 Task: Find connections with filter location Beypore with filter topic #Learningswith filter profile language French with filter current company Indian Oil Corp Limited with filter school Swami Keshvanand Institute of Technology, Jaipur with filter industry Investment Banking with filter service category Mortgage Lending with filter keywords title Business Manager
Action: Mouse moved to (638, 87)
Screenshot: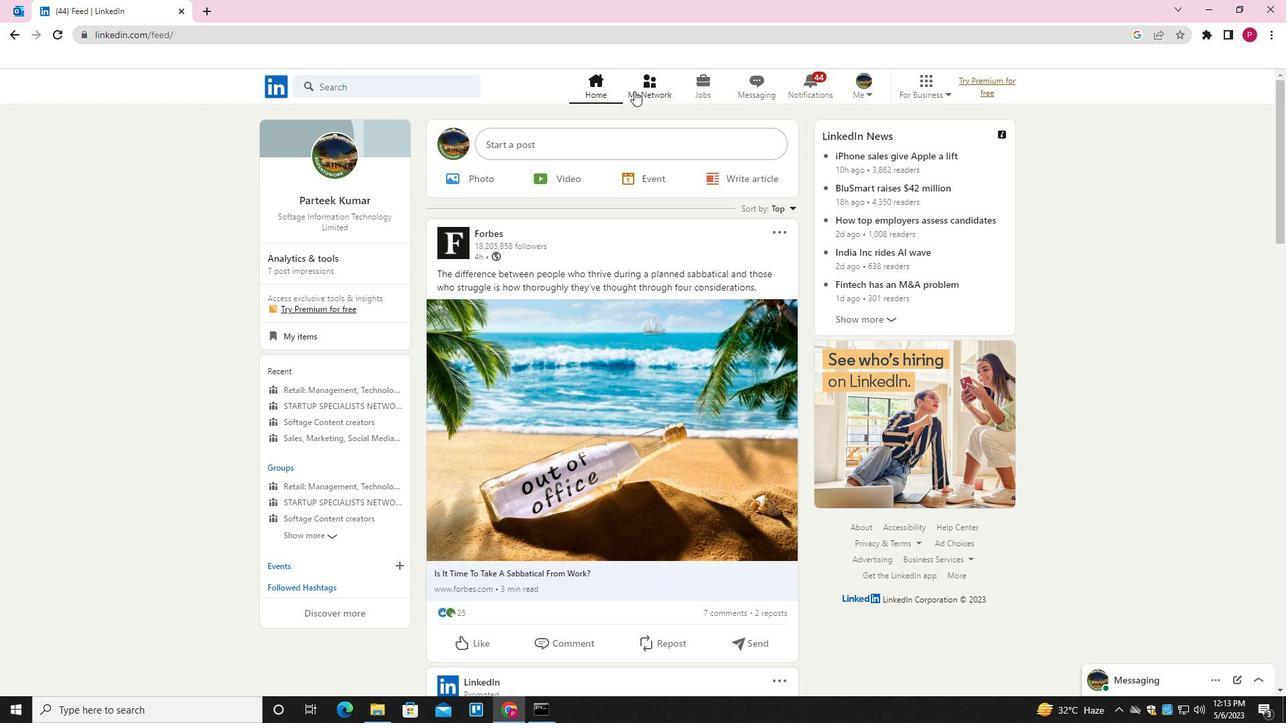 
Action: Mouse pressed left at (638, 87)
Screenshot: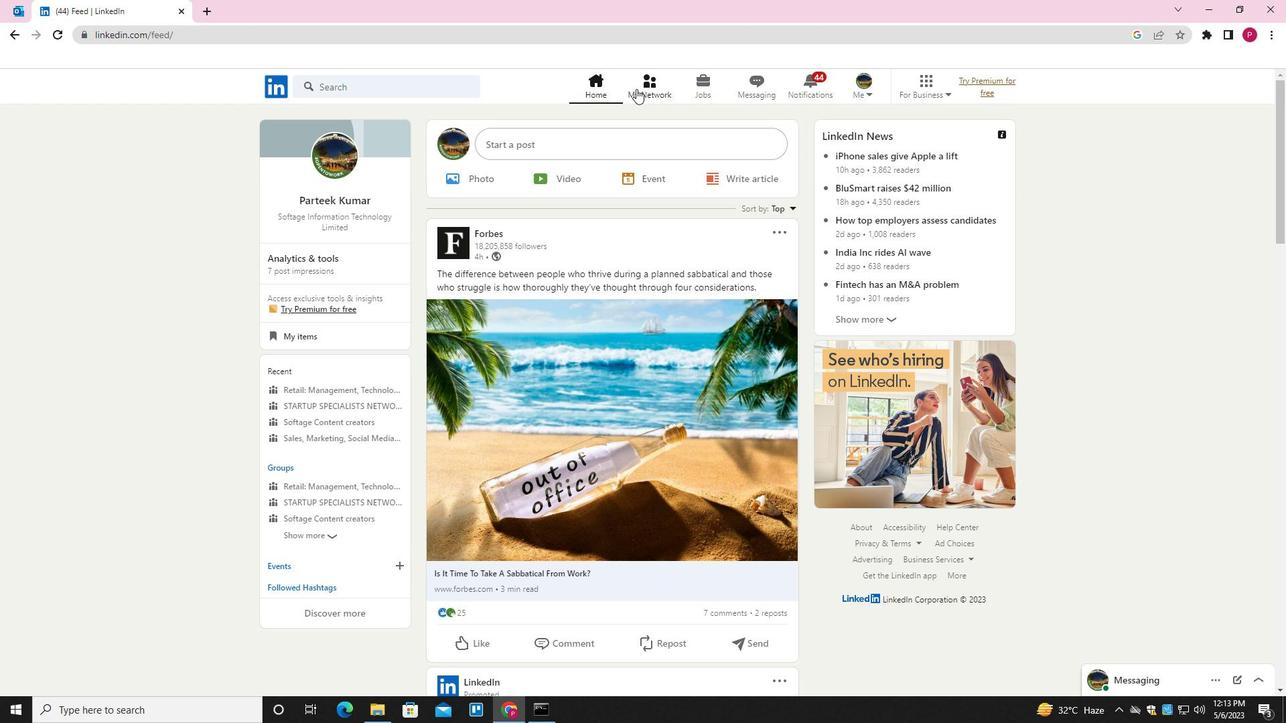 
Action: Mouse moved to (400, 160)
Screenshot: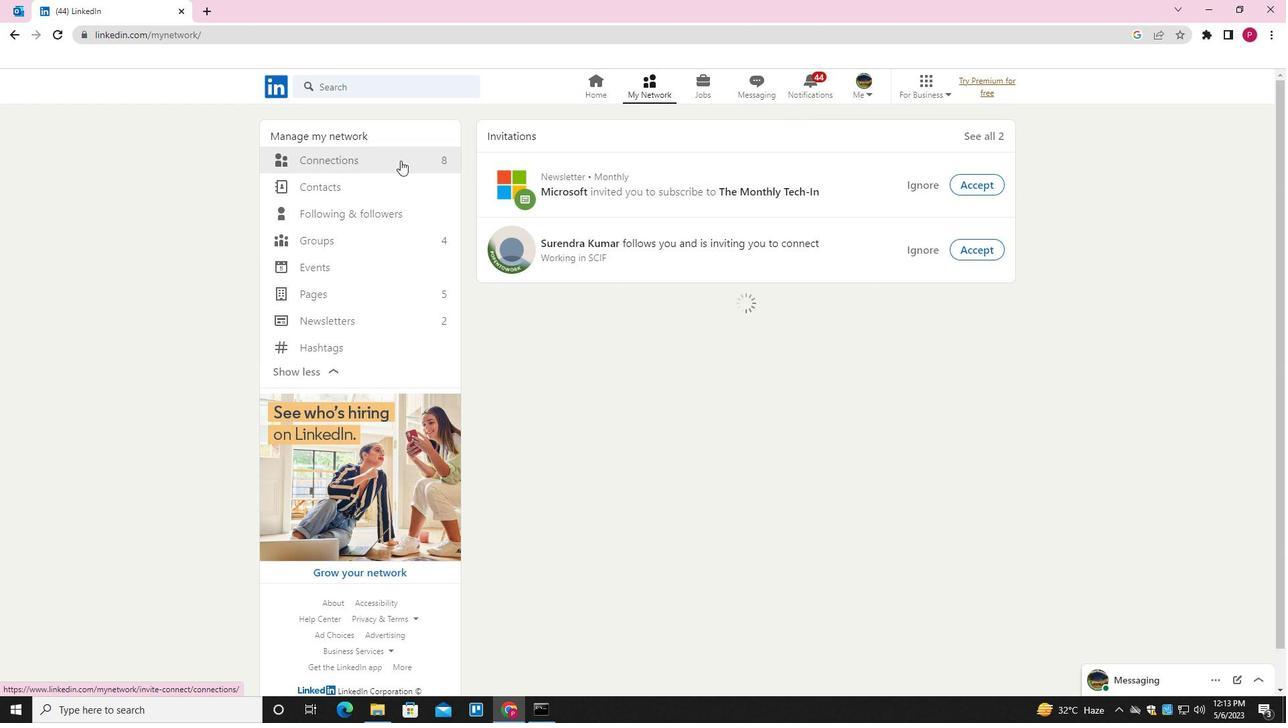 
Action: Mouse pressed left at (400, 160)
Screenshot: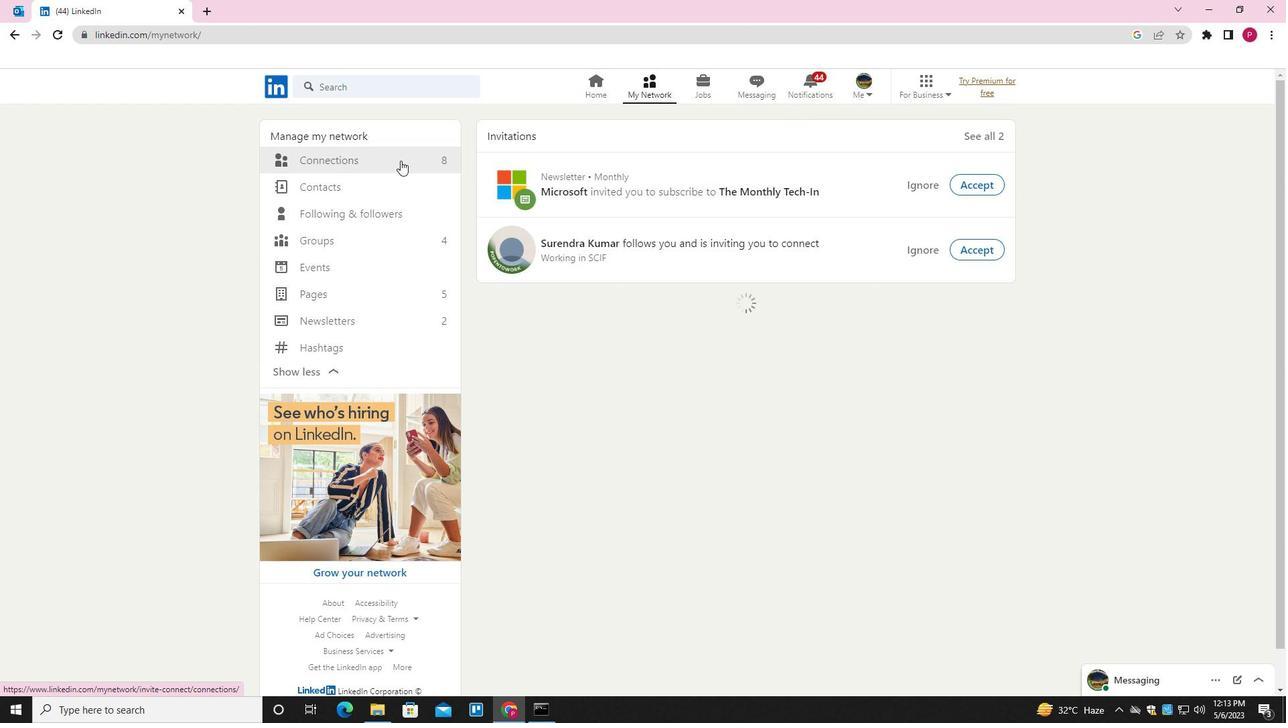 
Action: Mouse moved to (746, 166)
Screenshot: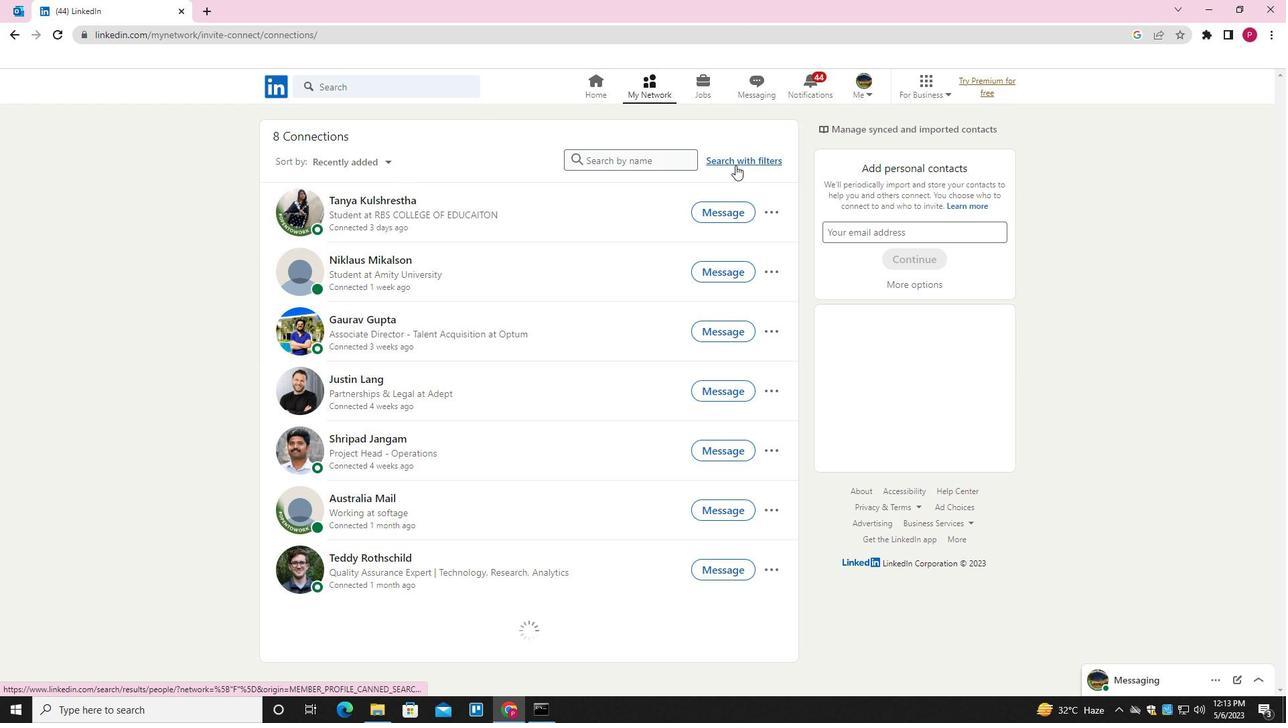 
Action: Mouse pressed left at (746, 166)
Screenshot: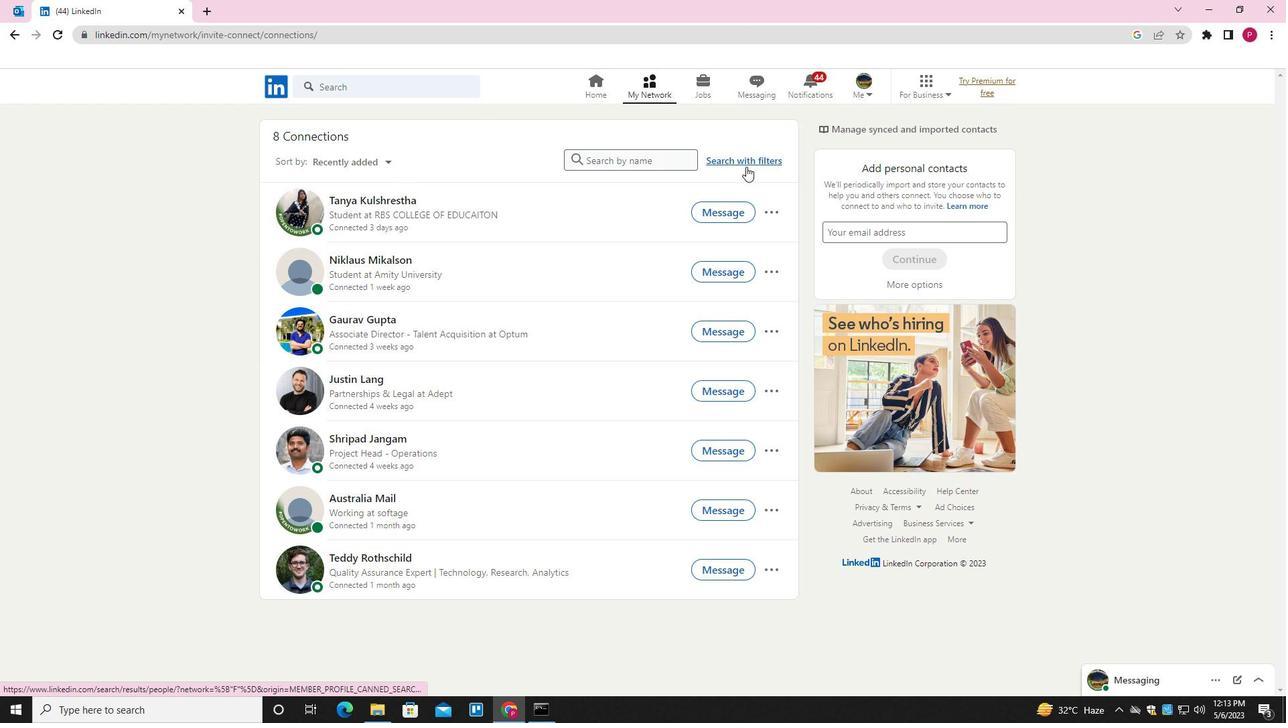 
Action: Mouse moved to (688, 127)
Screenshot: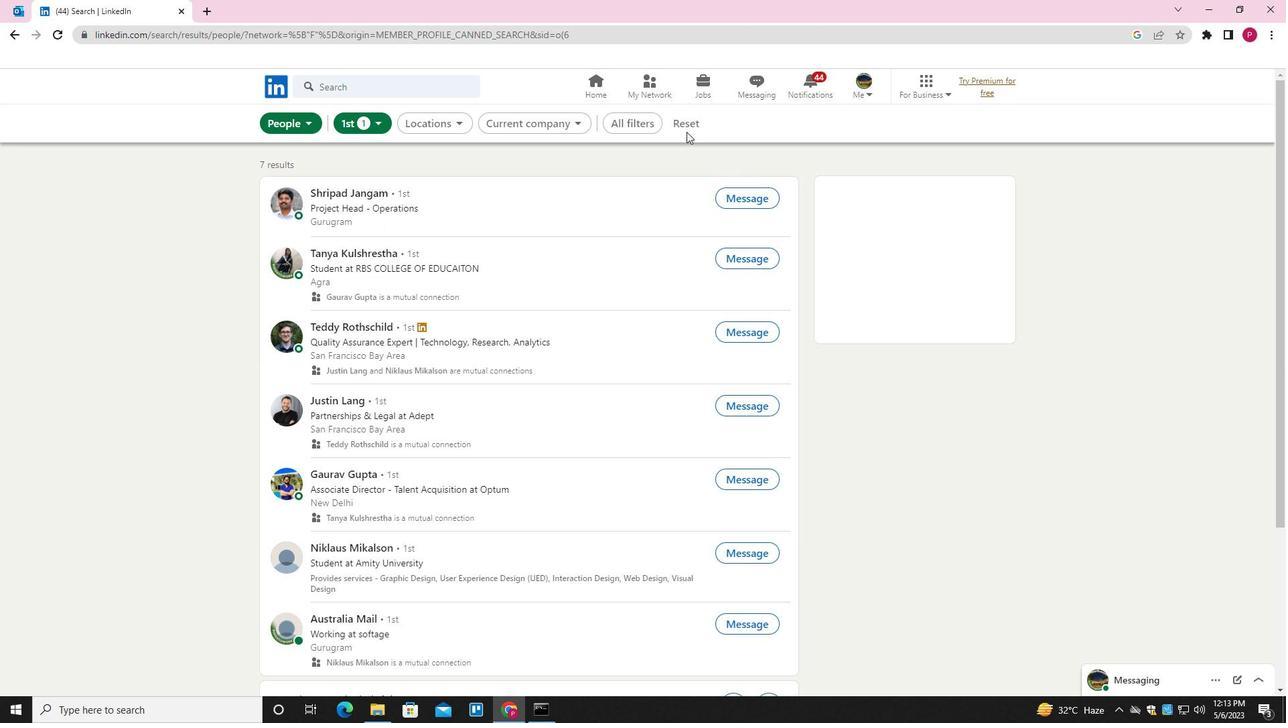 
Action: Mouse pressed left at (688, 127)
Screenshot: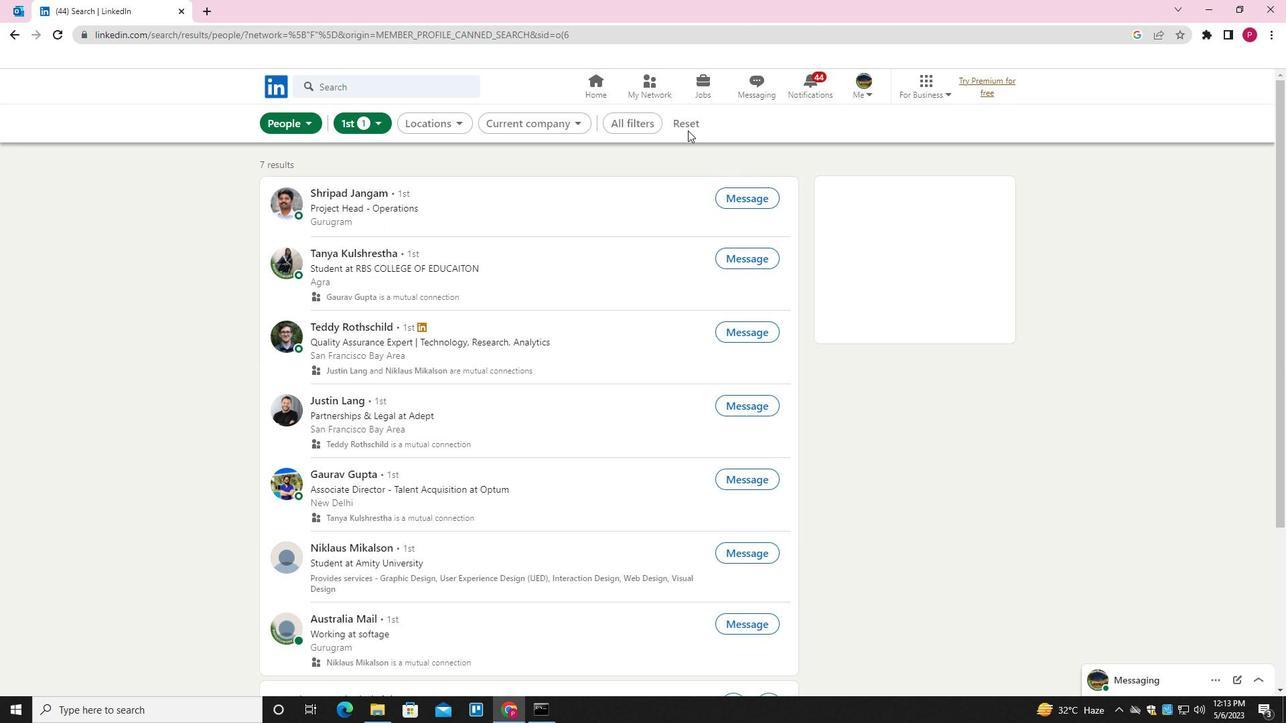 
Action: Mouse moved to (661, 125)
Screenshot: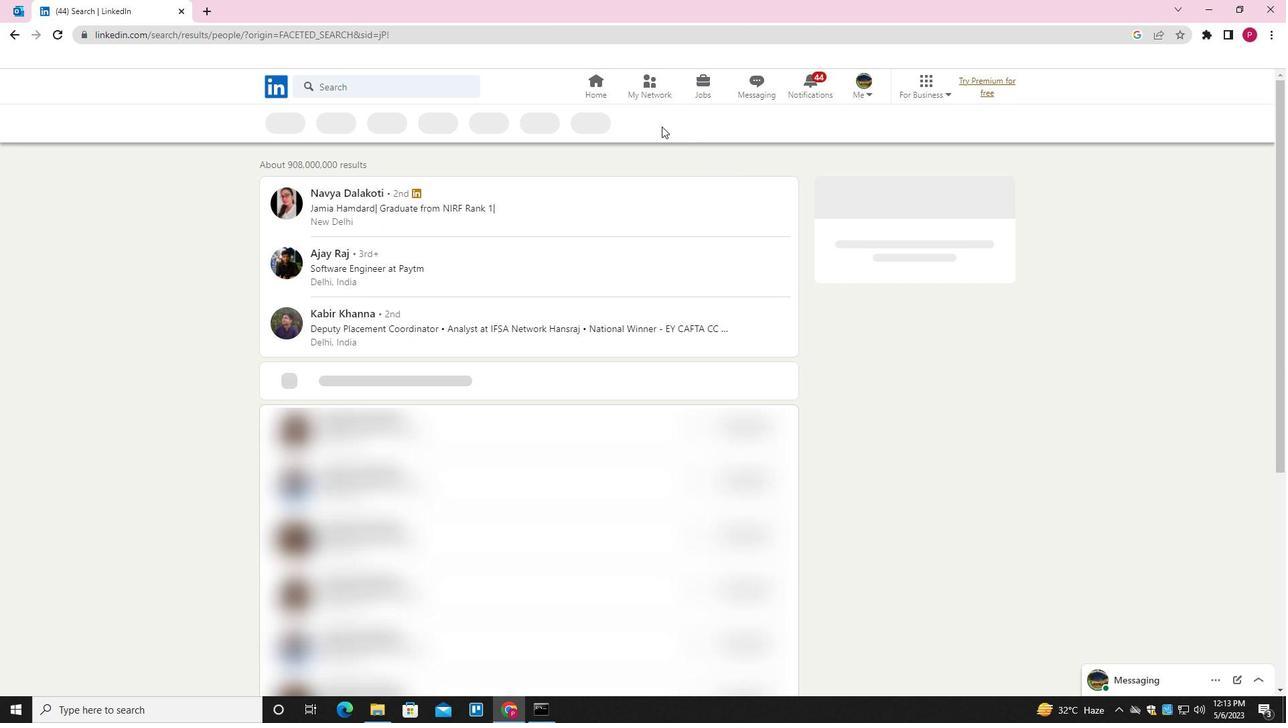 
Action: Mouse pressed left at (661, 125)
Screenshot: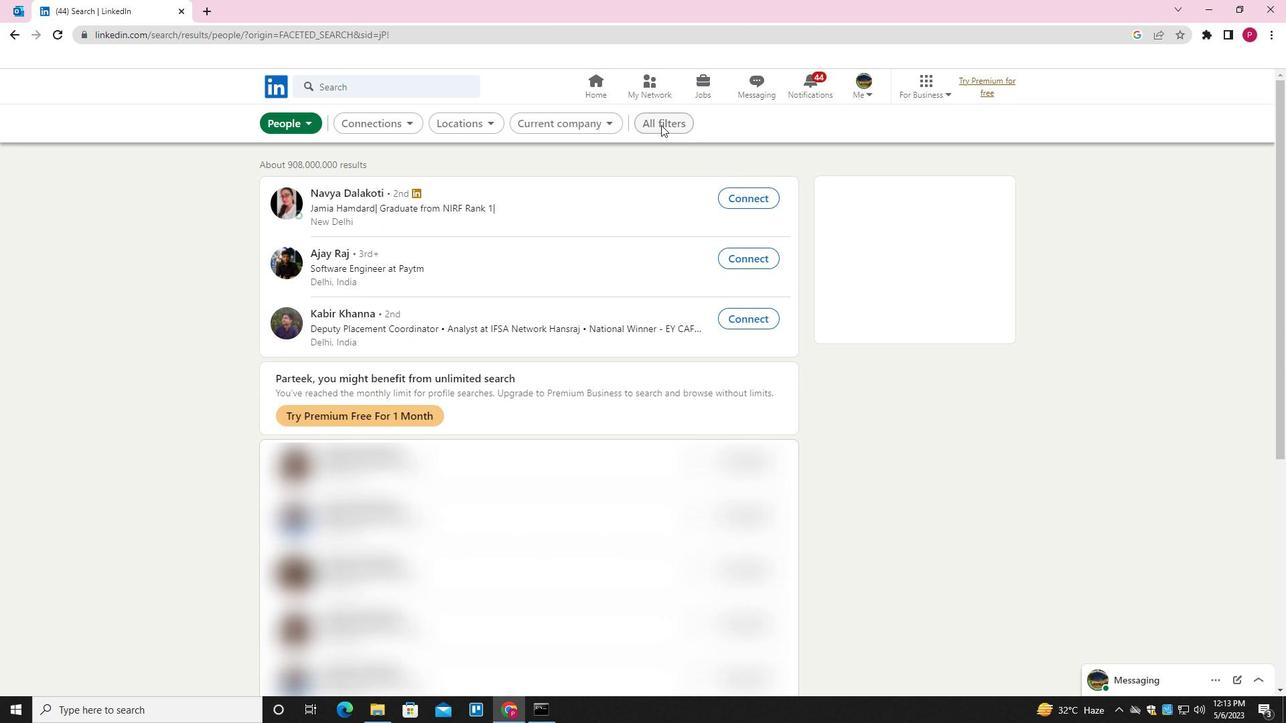 
Action: Mouse moved to (1130, 345)
Screenshot: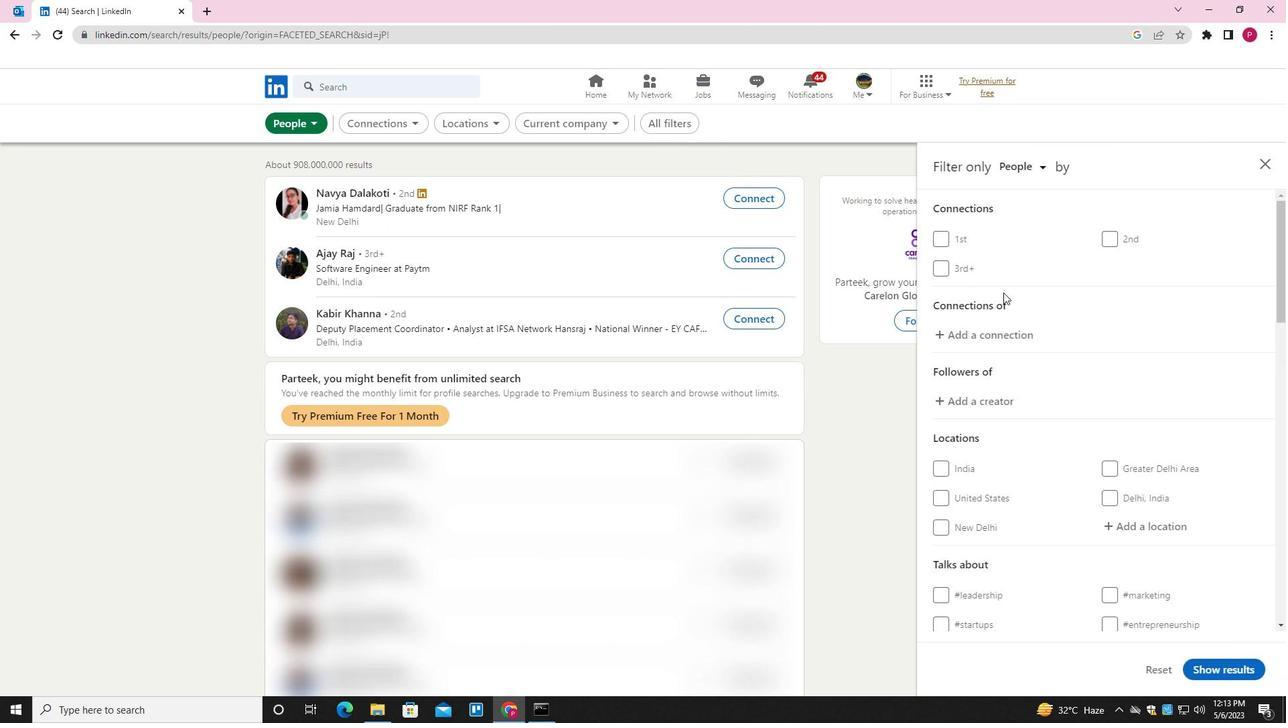 
Action: Mouse scrolled (1130, 344) with delta (0, 0)
Screenshot: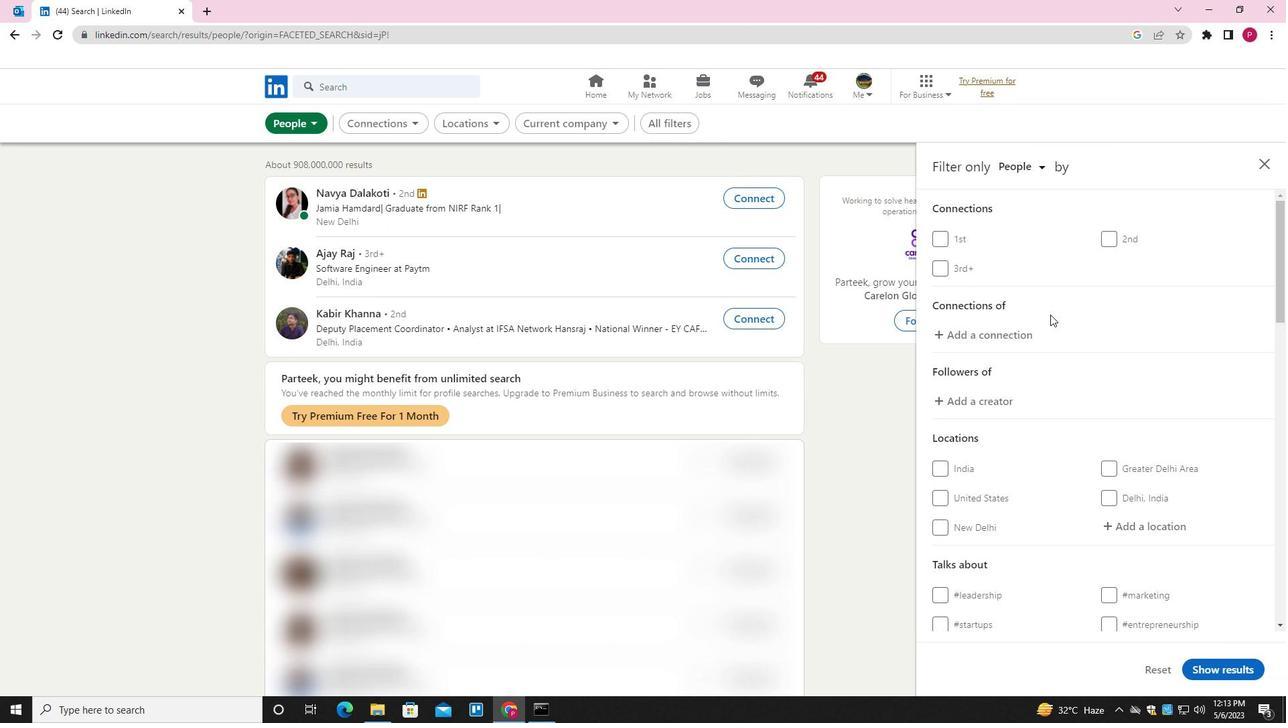 
Action: Mouse moved to (1130, 345)
Screenshot: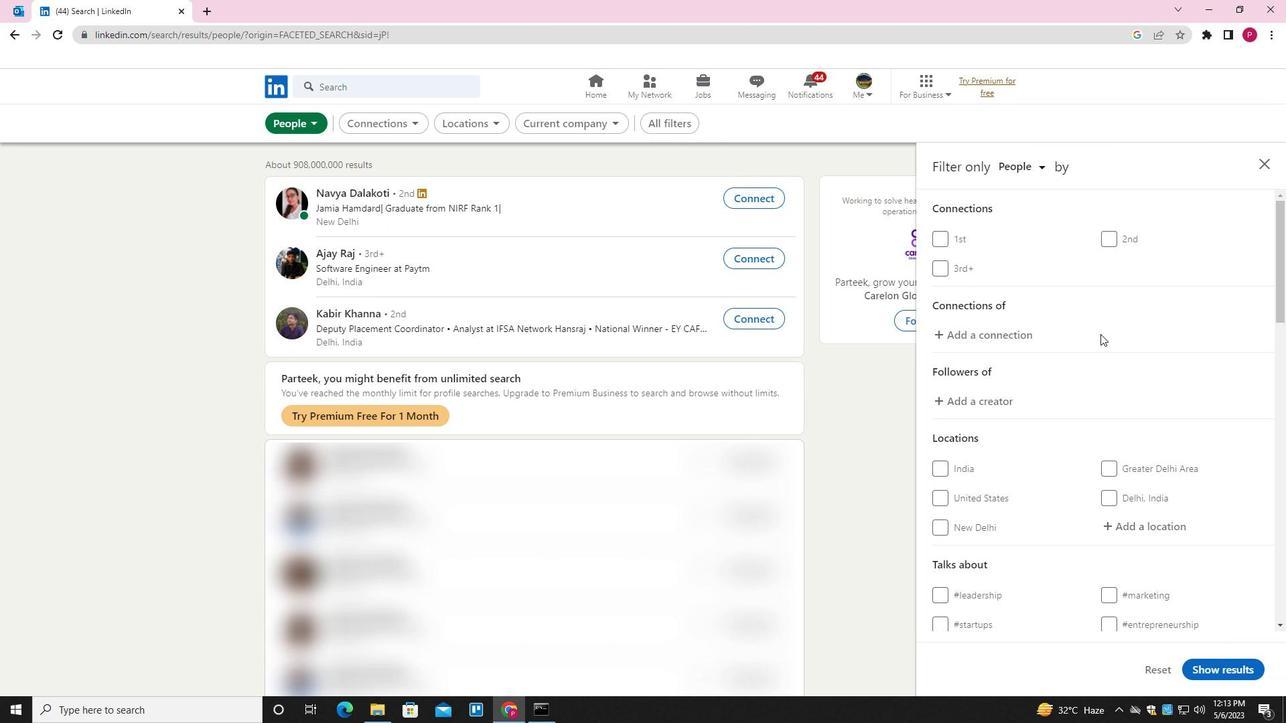 
Action: Mouse scrolled (1130, 345) with delta (0, 0)
Screenshot: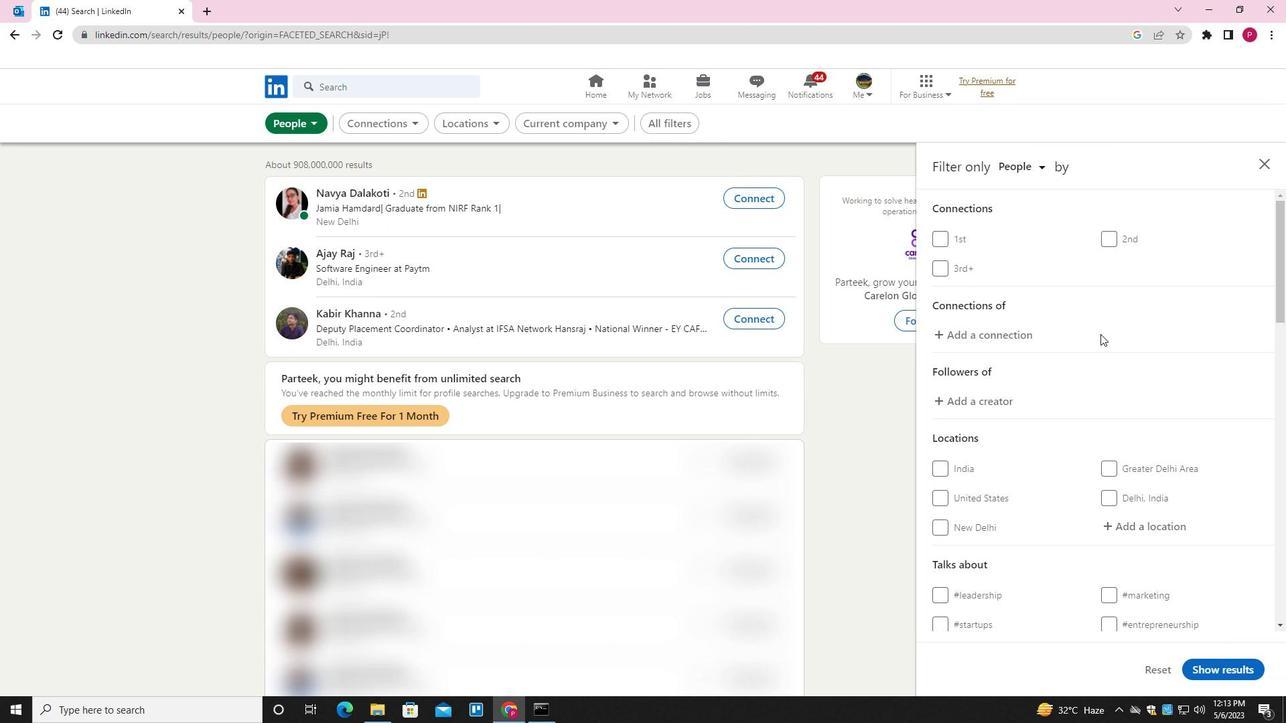 
Action: Mouse moved to (1171, 395)
Screenshot: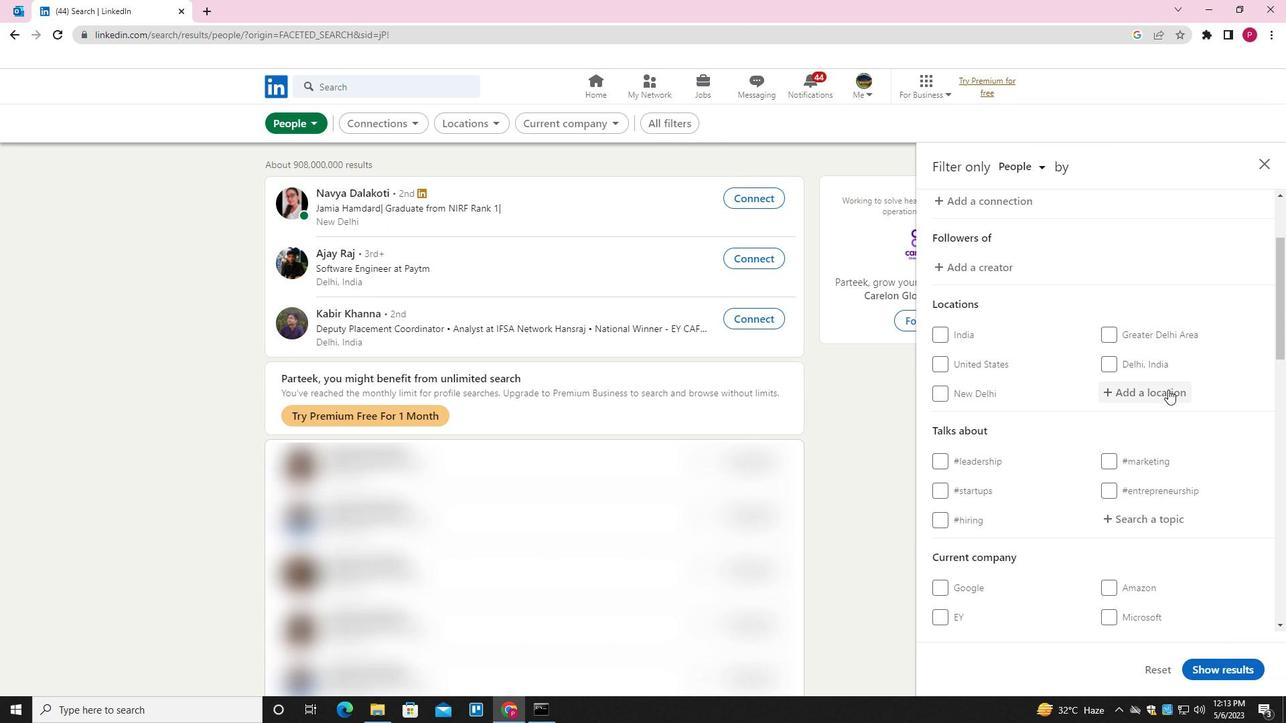 
Action: Mouse pressed left at (1171, 395)
Screenshot: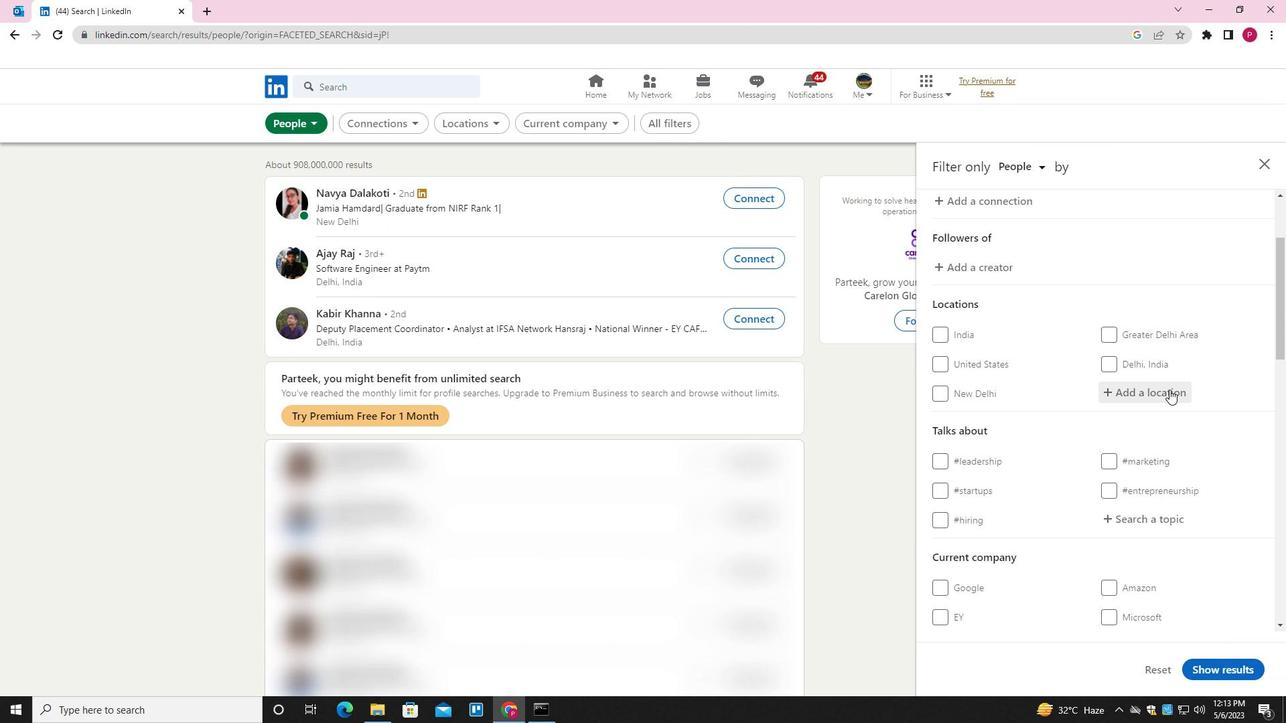 
Action: Key pressed <Key.shift>BEYPORE
Screenshot: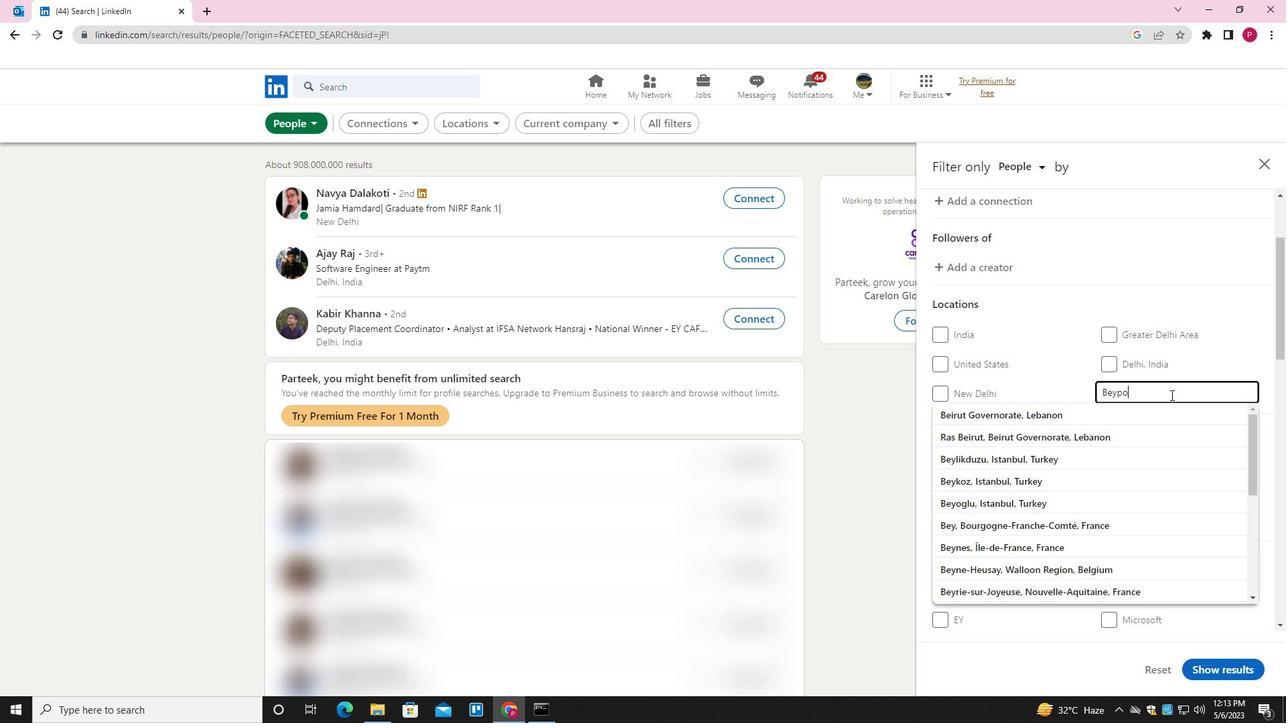 
Action: Mouse scrolled (1171, 394) with delta (0, 0)
Screenshot: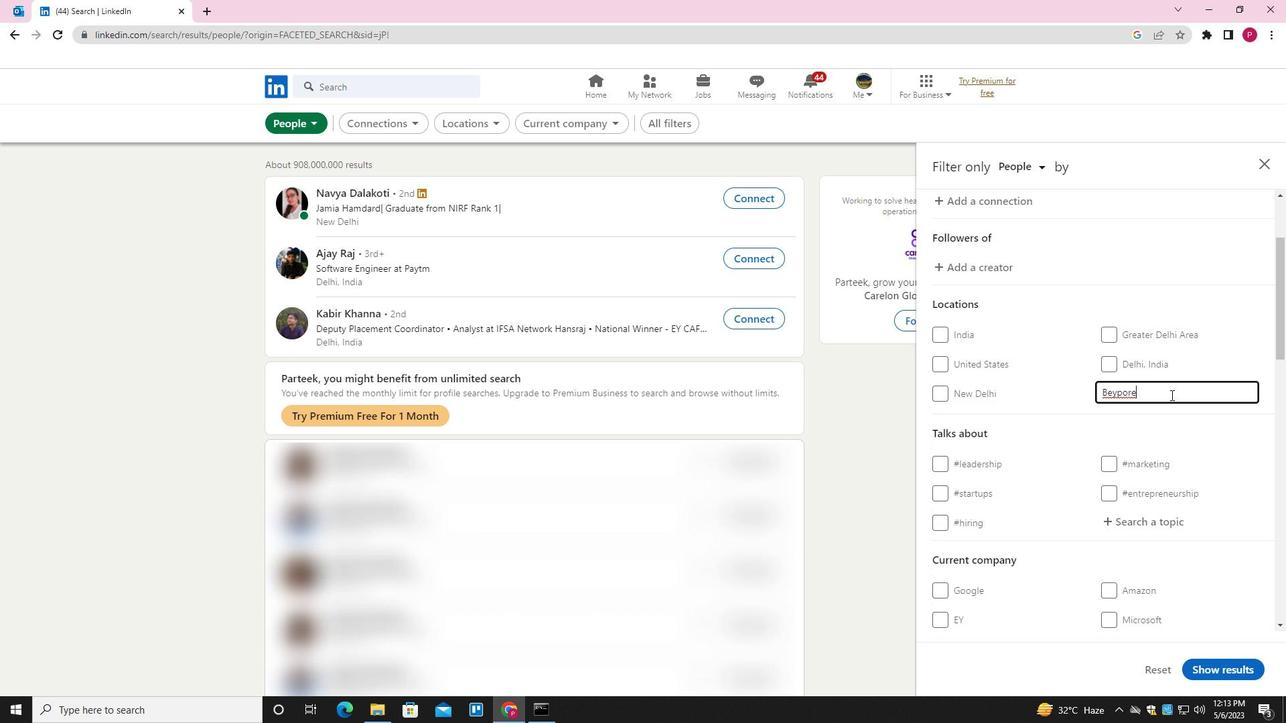 
Action: Mouse scrolled (1171, 394) with delta (0, 0)
Screenshot: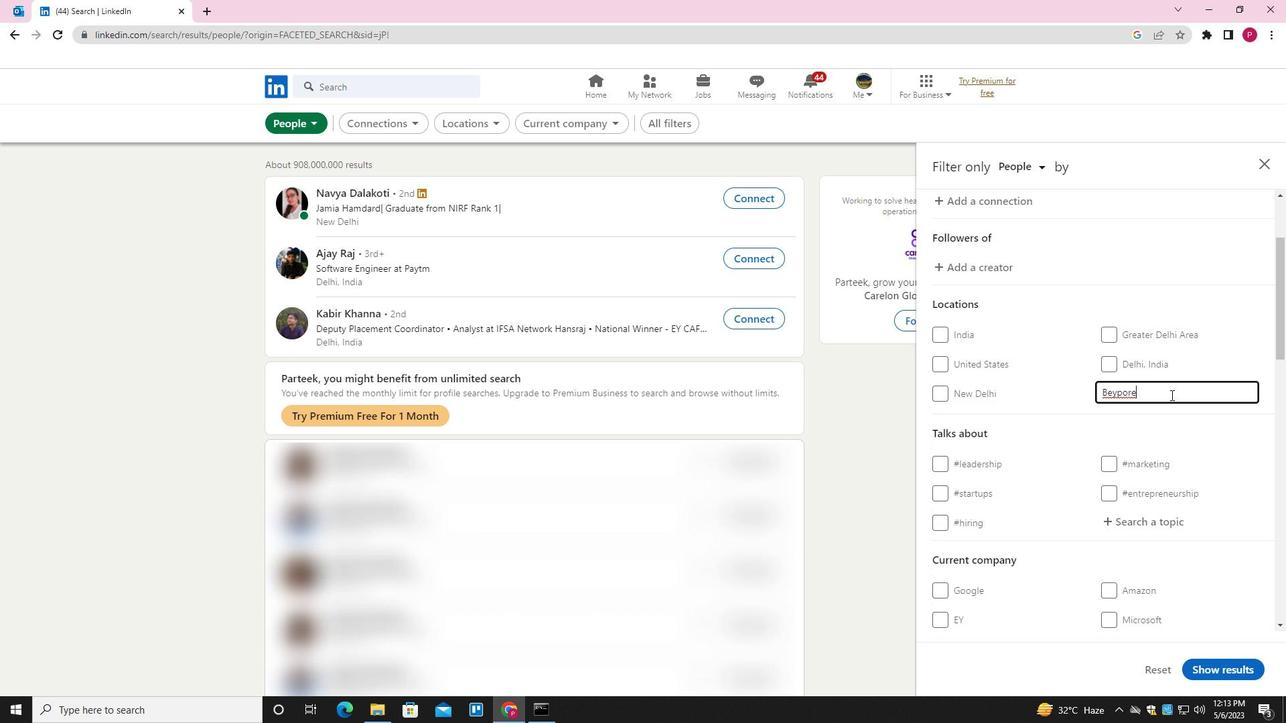 
Action: Mouse scrolled (1171, 394) with delta (0, 0)
Screenshot: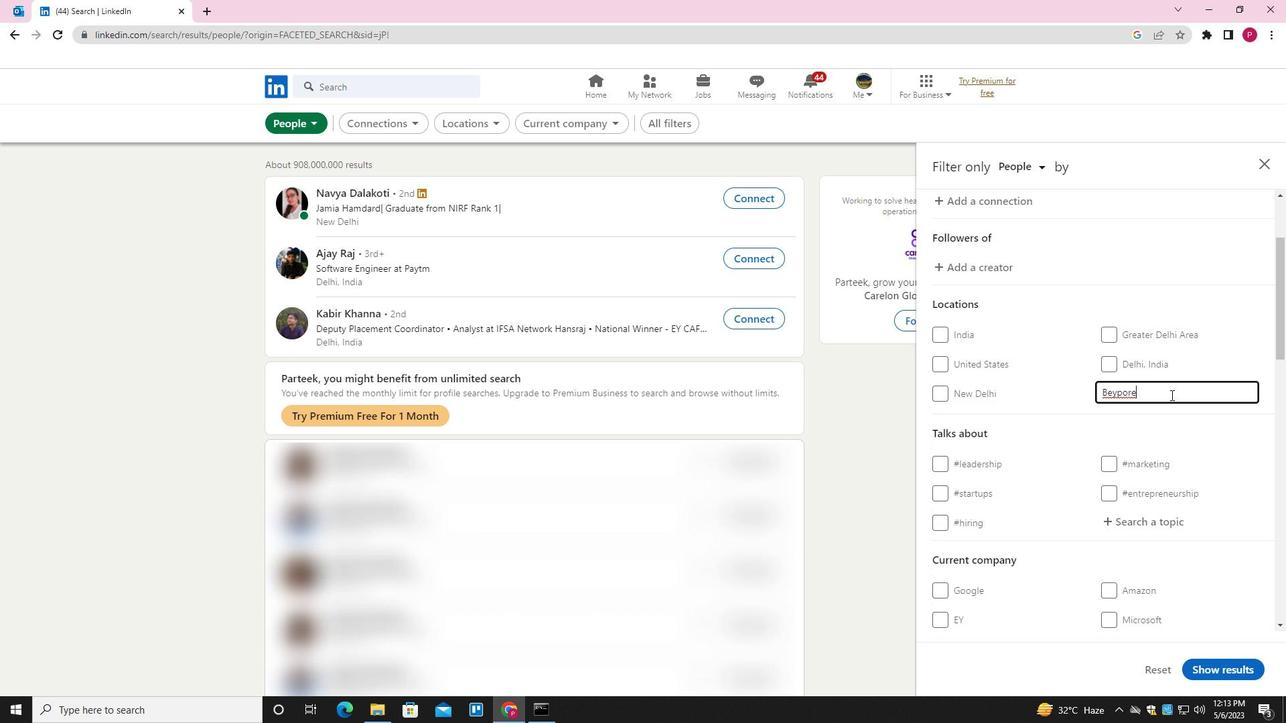 
Action: Mouse moved to (1149, 320)
Screenshot: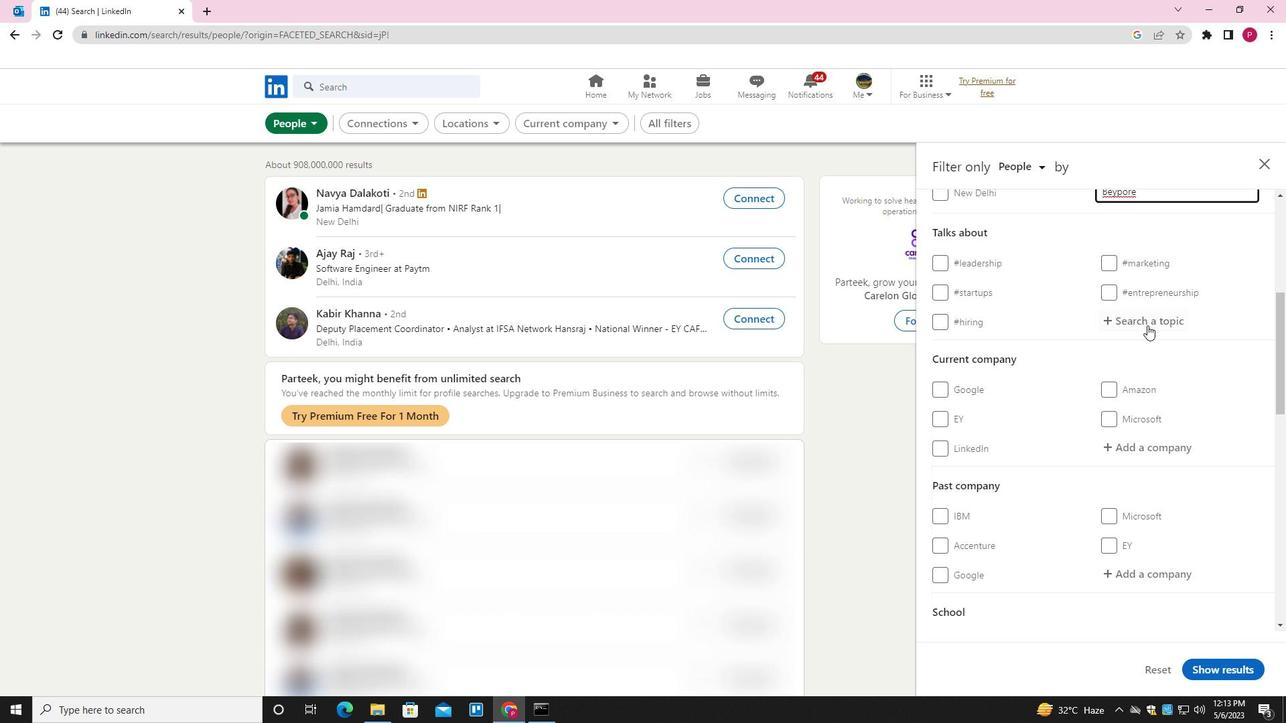 
Action: Mouse pressed left at (1149, 320)
Screenshot: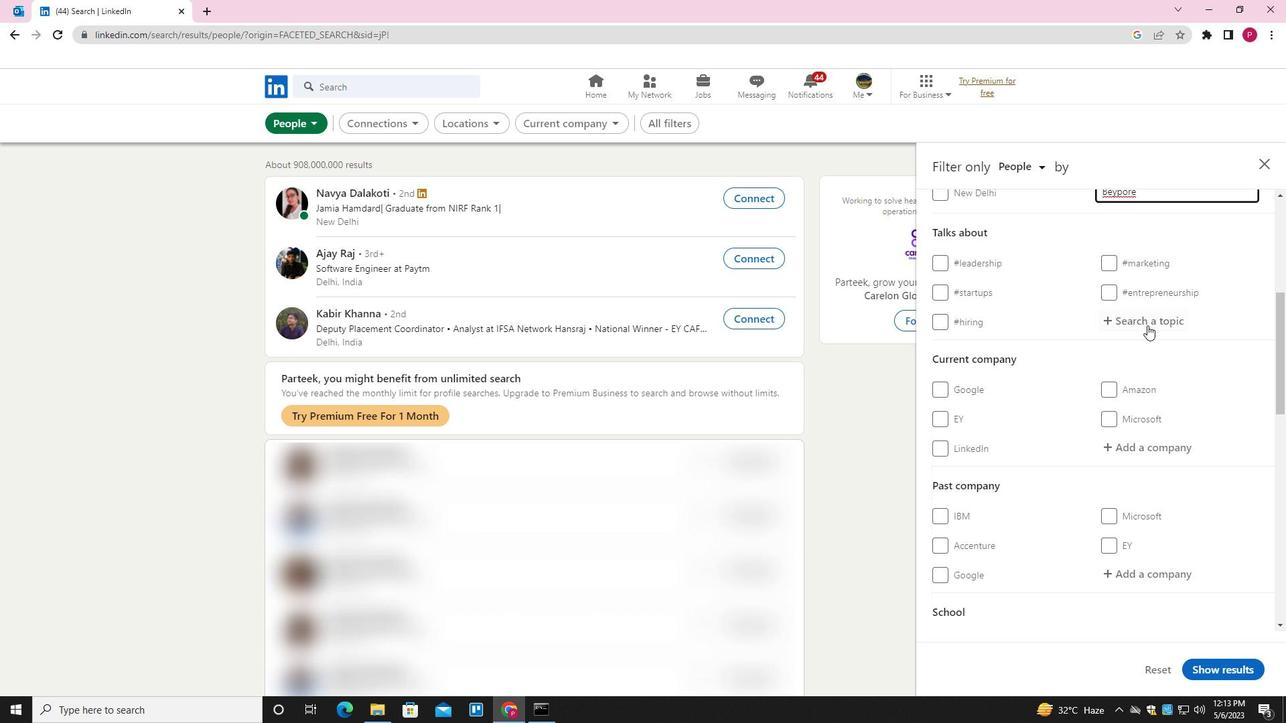 
Action: Key pressed LEARNINGS<Key.down><Key.down><Key.enter>
Screenshot: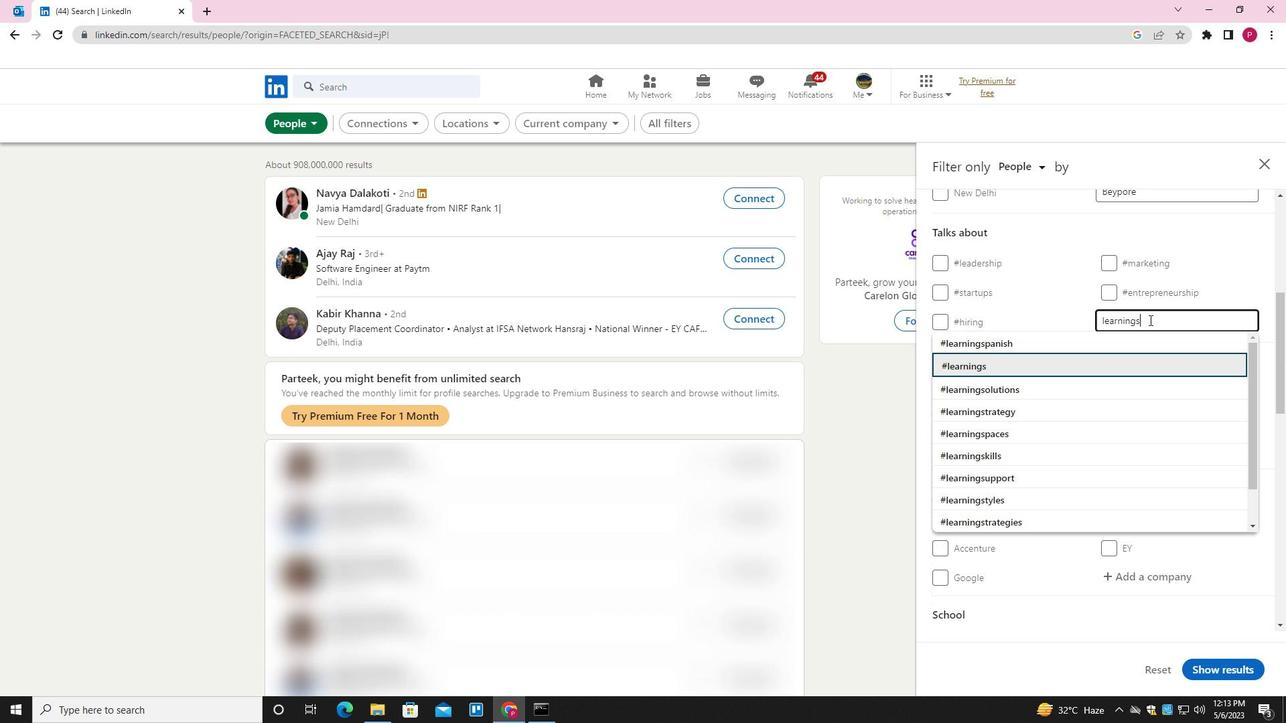 
Action: Mouse moved to (1112, 340)
Screenshot: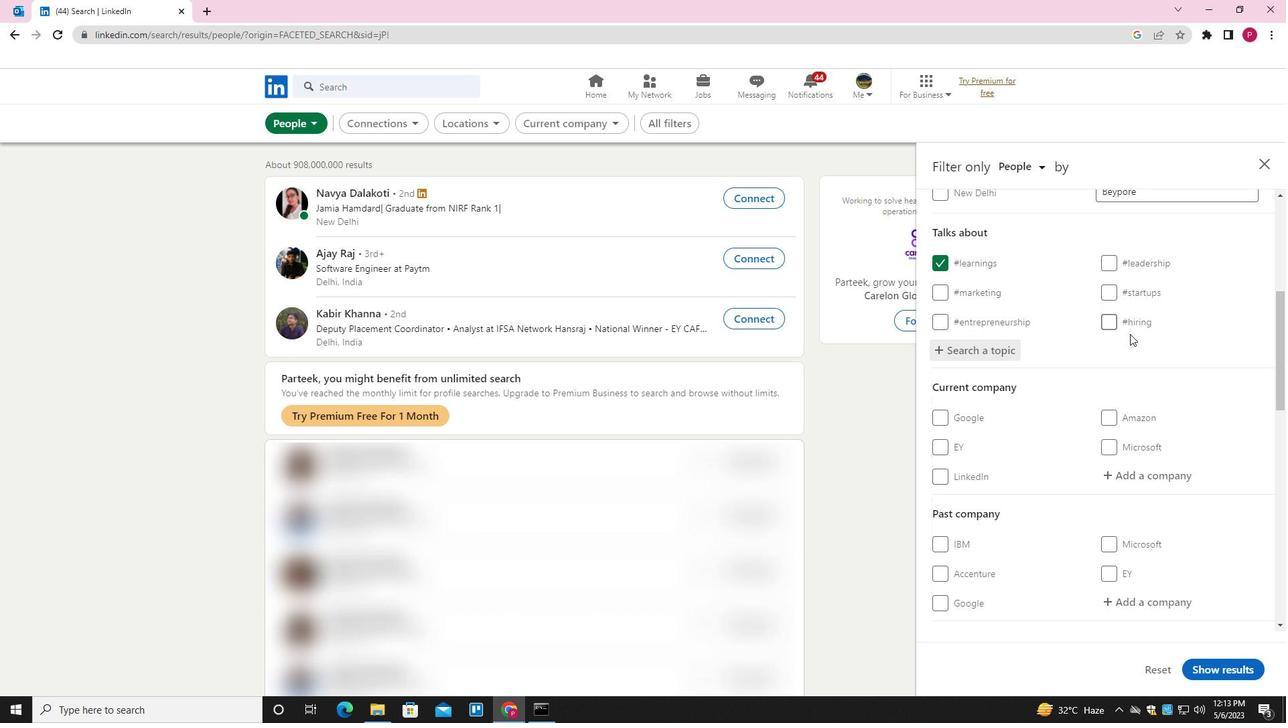 
Action: Mouse scrolled (1112, 339) with delta (0, 0)
Screenshot: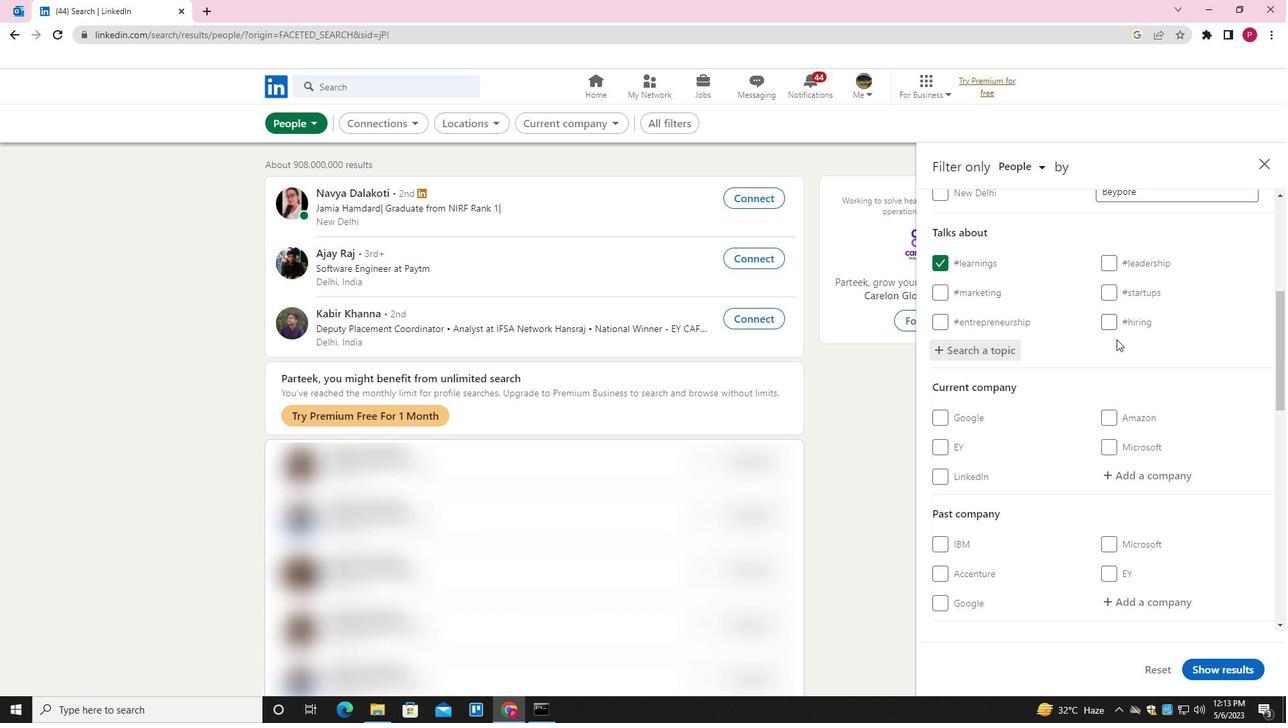 
Action: Mouse scrolled (1112, 339) with delta (0, 0)
Screenshot: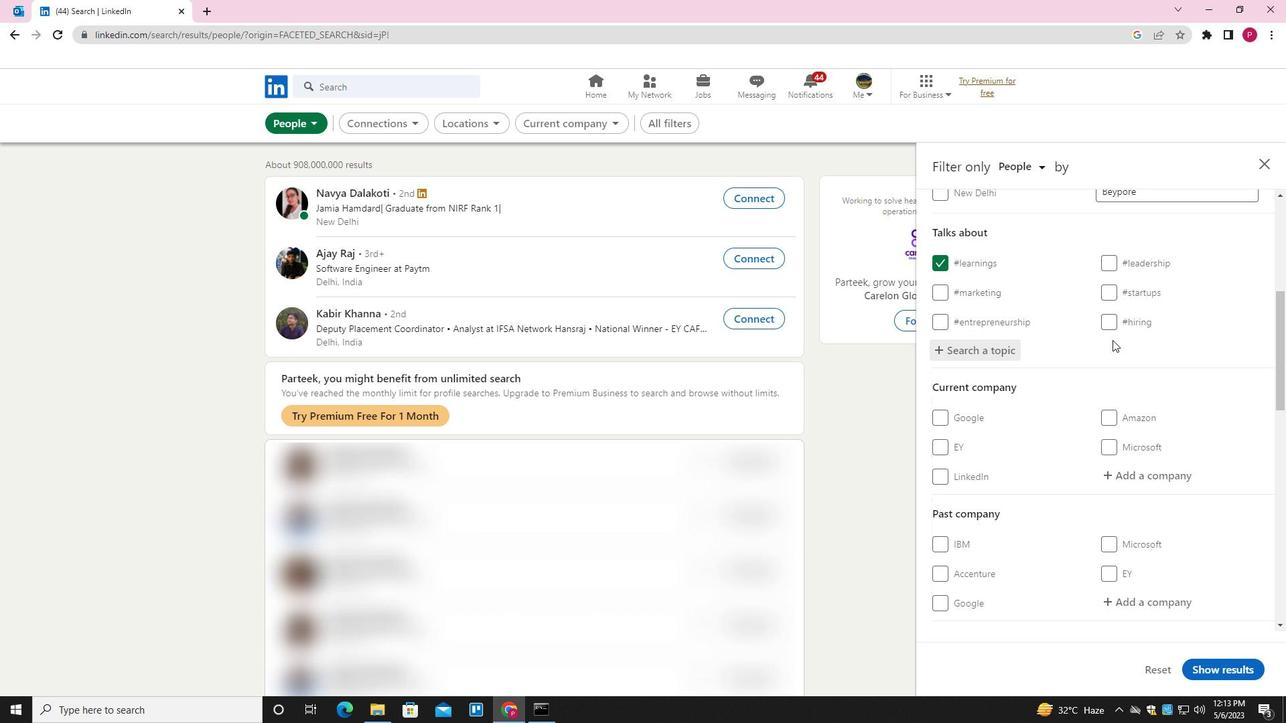 
Action: Mouse scrolled (1112, 339) with delta (0, 0)
Screenshot: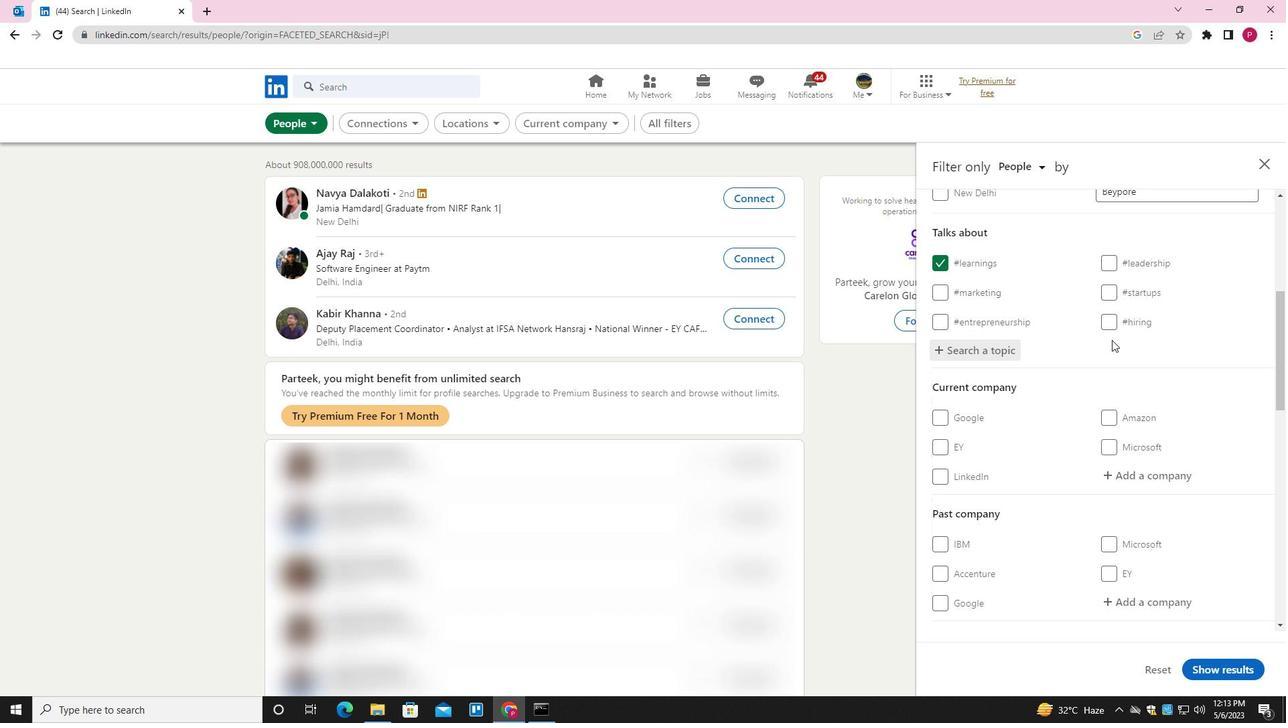 
Action: Mouse scrolled (1112, 339) with delta (0, 0)
Screenshot: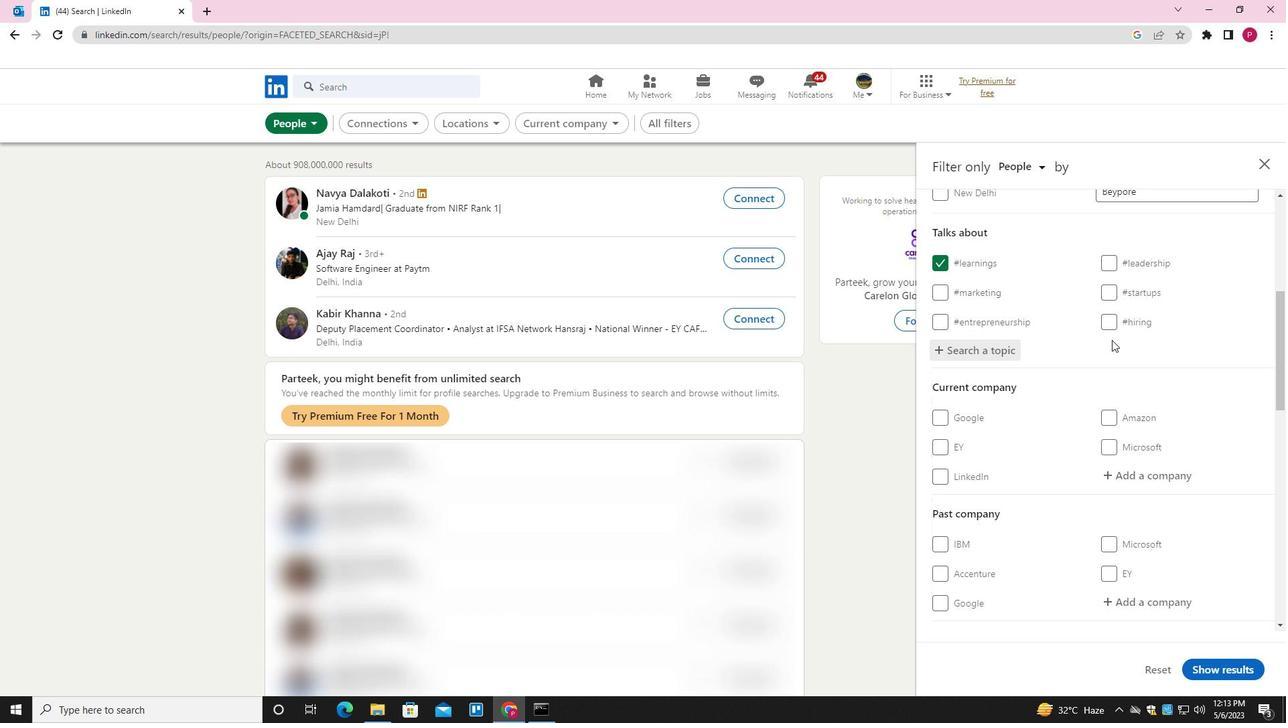 
Action: Mouse scrolled (1112, 339) with delta (0, 0)
Screenshot: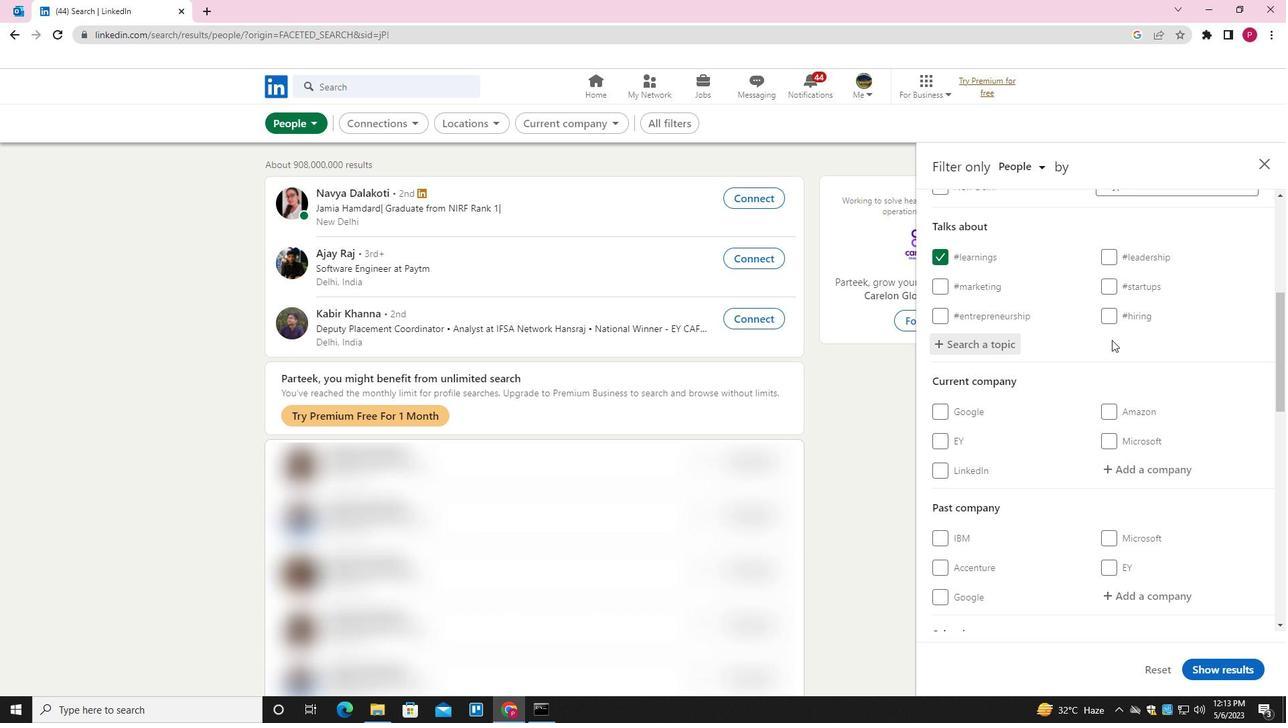 
Action: Mouse moved to (1091, 330)
Screenshot: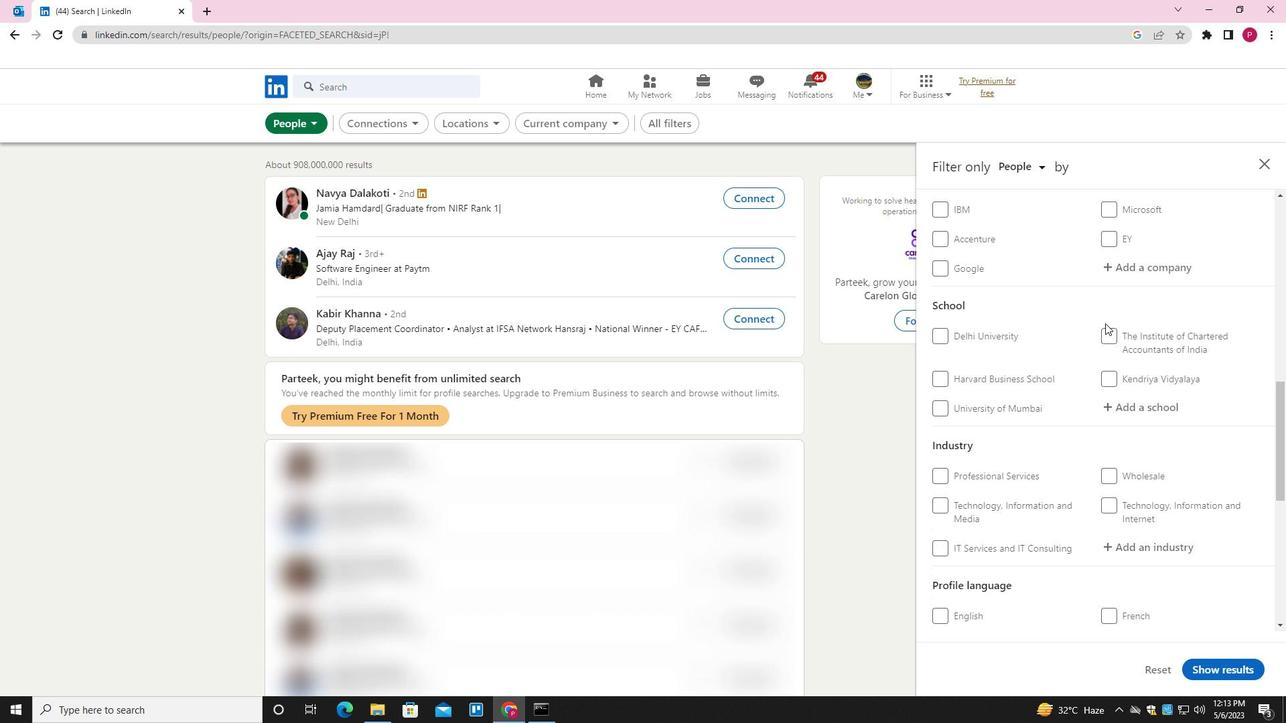 
Action: Mouse scrolled (1091, 330) with delta (0, 0)
Screenshot: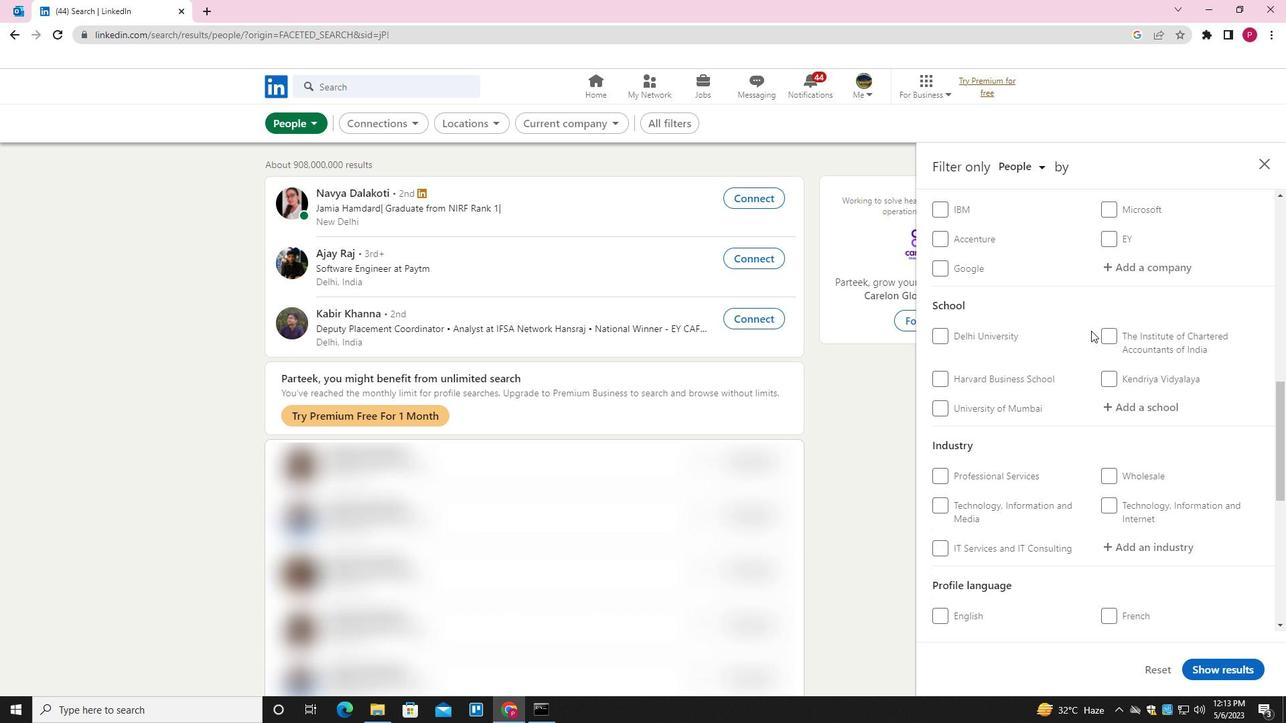 
Action: Mouse moved to (1091, 331)
Screenshot: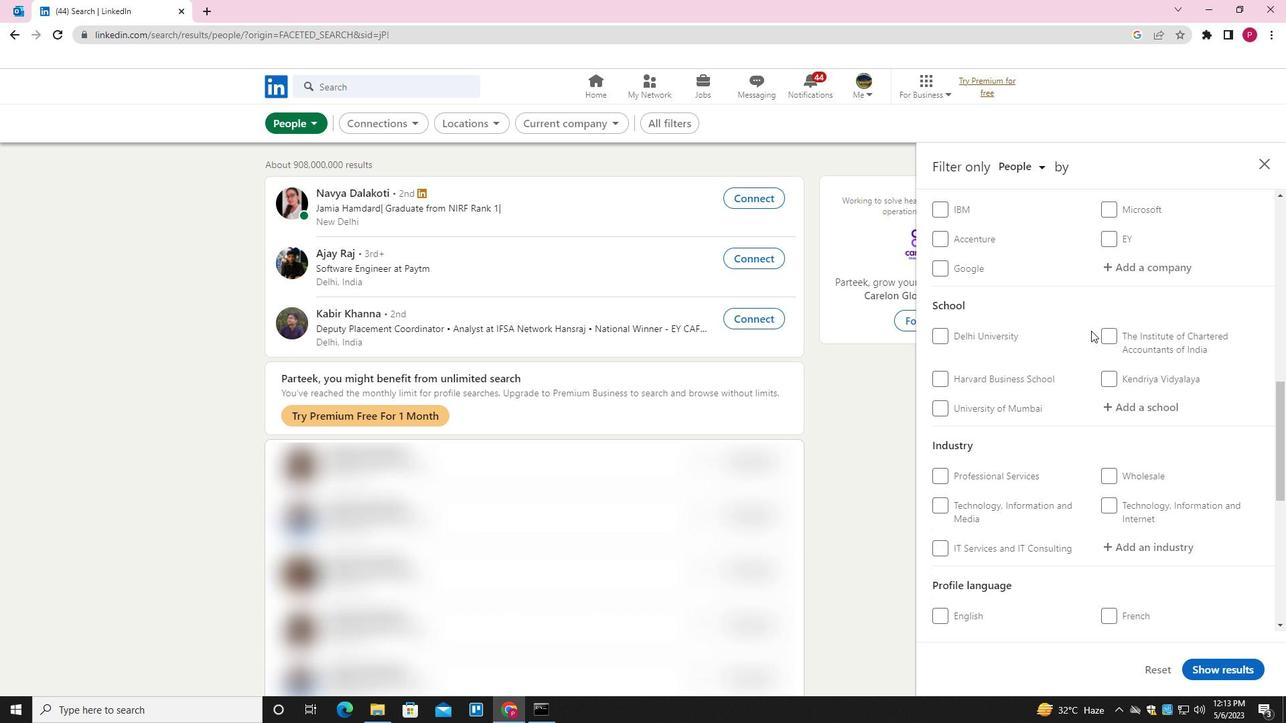 
Action: Mouse scrolled (1091, 330) with delta (0, 0)
Screenshot: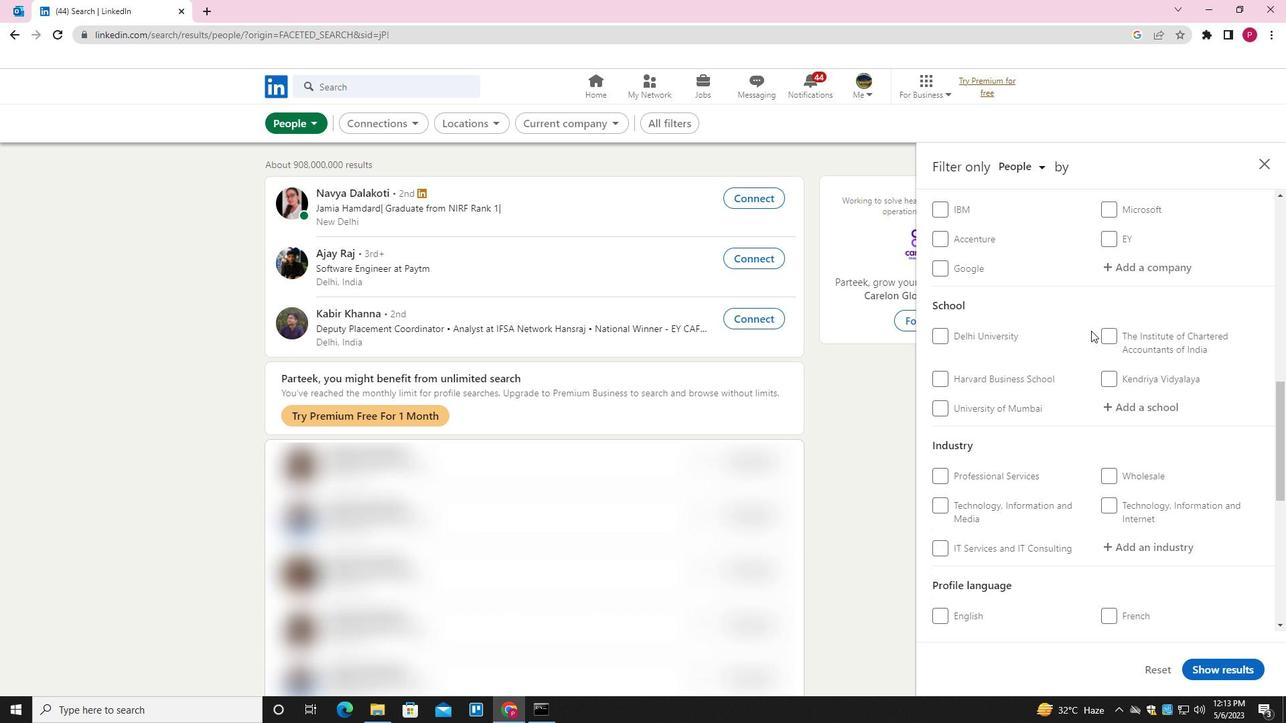 
Action: Mouse scrolled (1091, 330) with delta (0, 0)
Screenshot: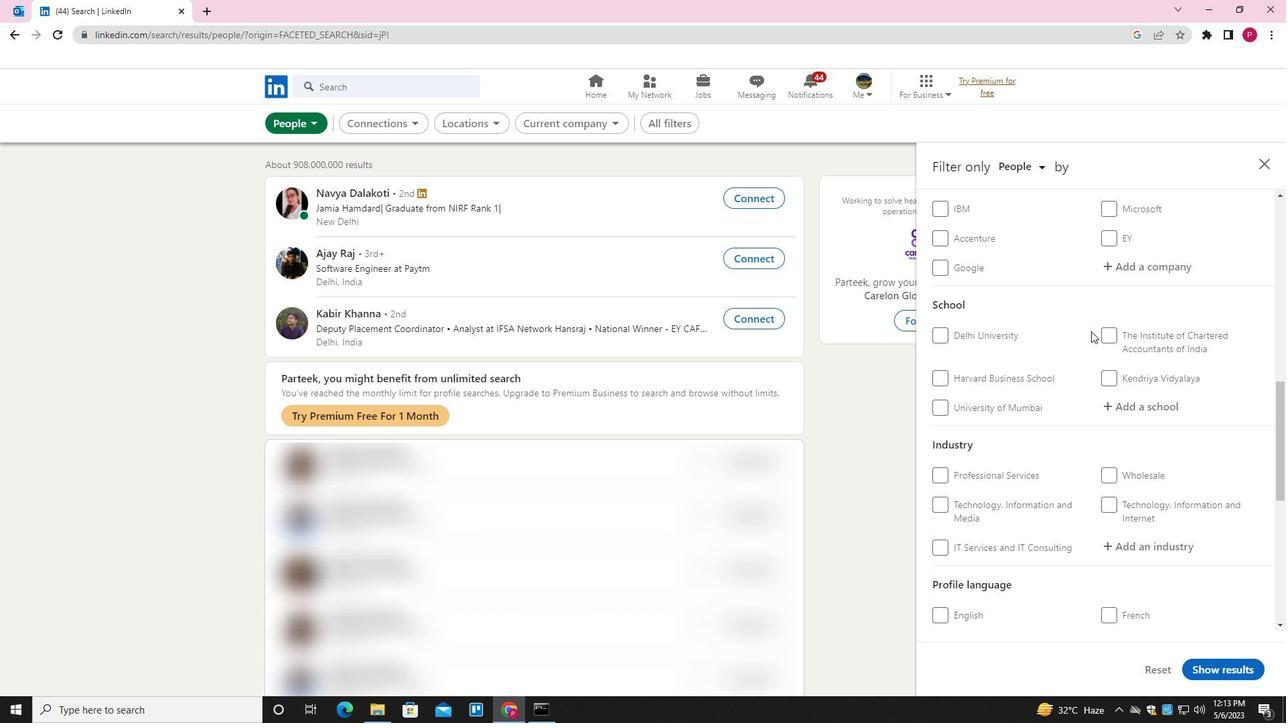 
Action: Mouse scrolled (1091, 330) with delta (0, 0)
Screenshot: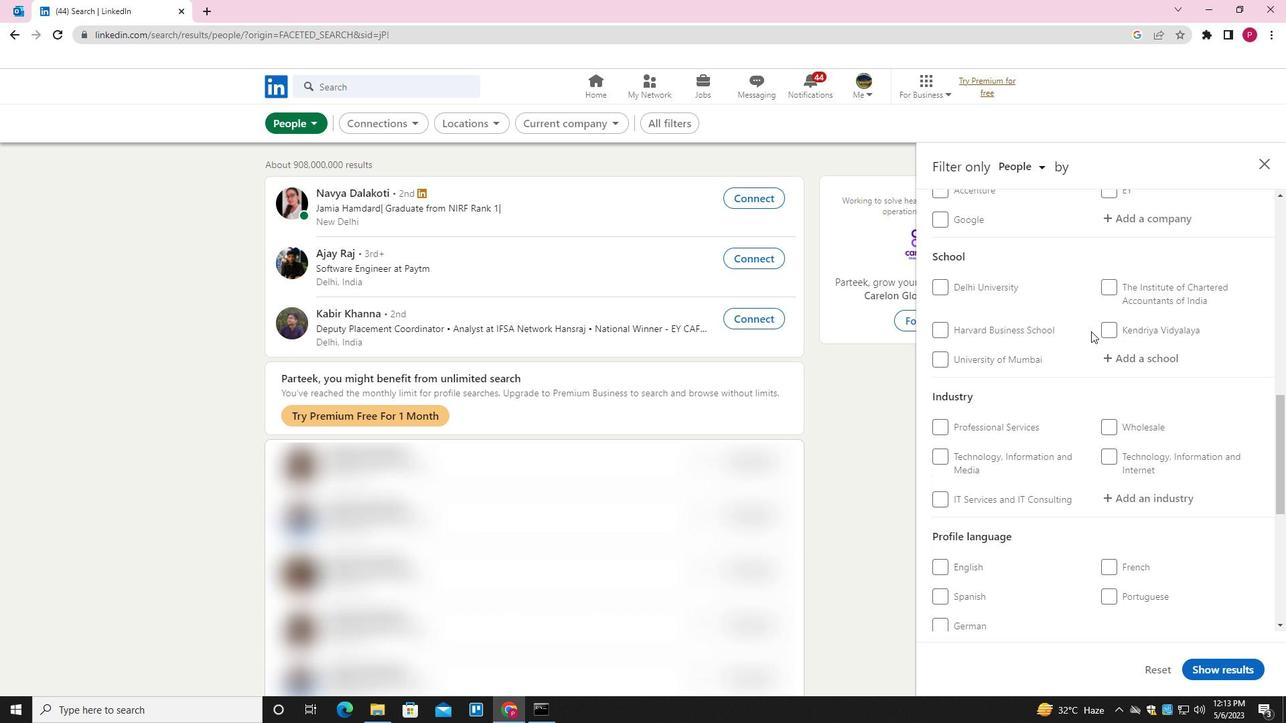 
Action: Mouse scrolled (1091, 330) with delta (0, 0)
Screenshot: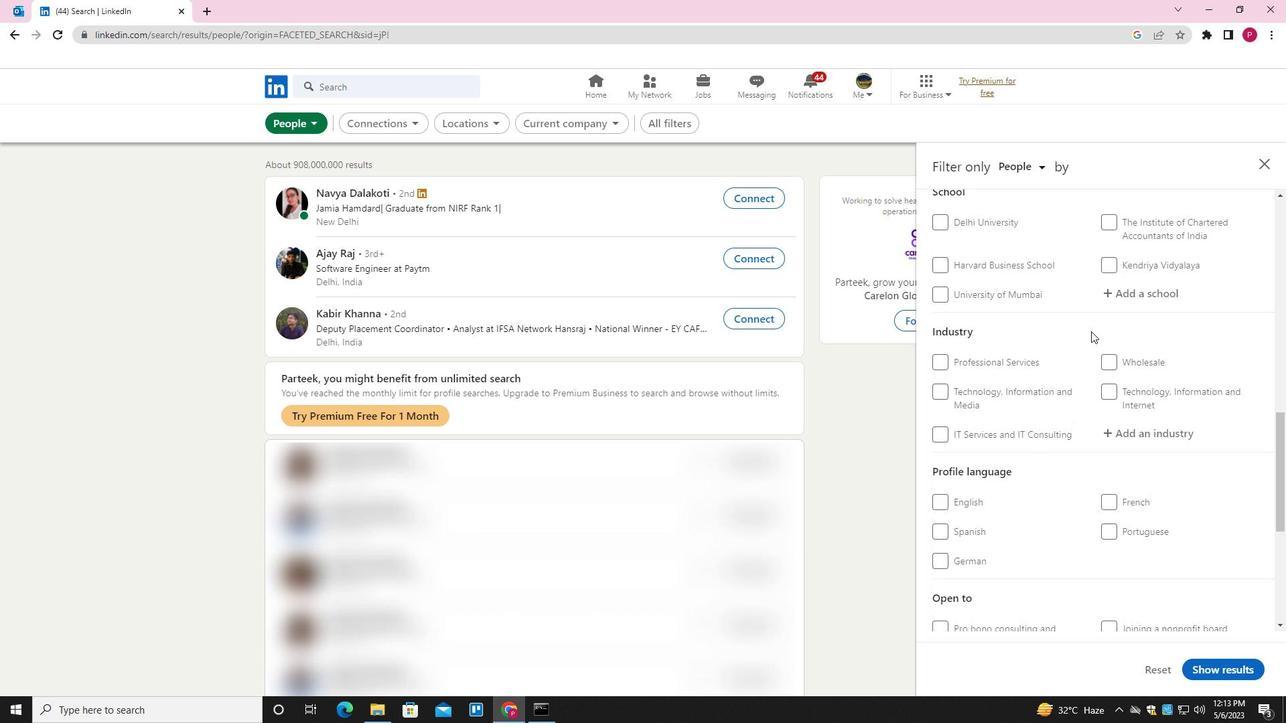 
Action: Mouse moved to (1107, 282)
Screenshot: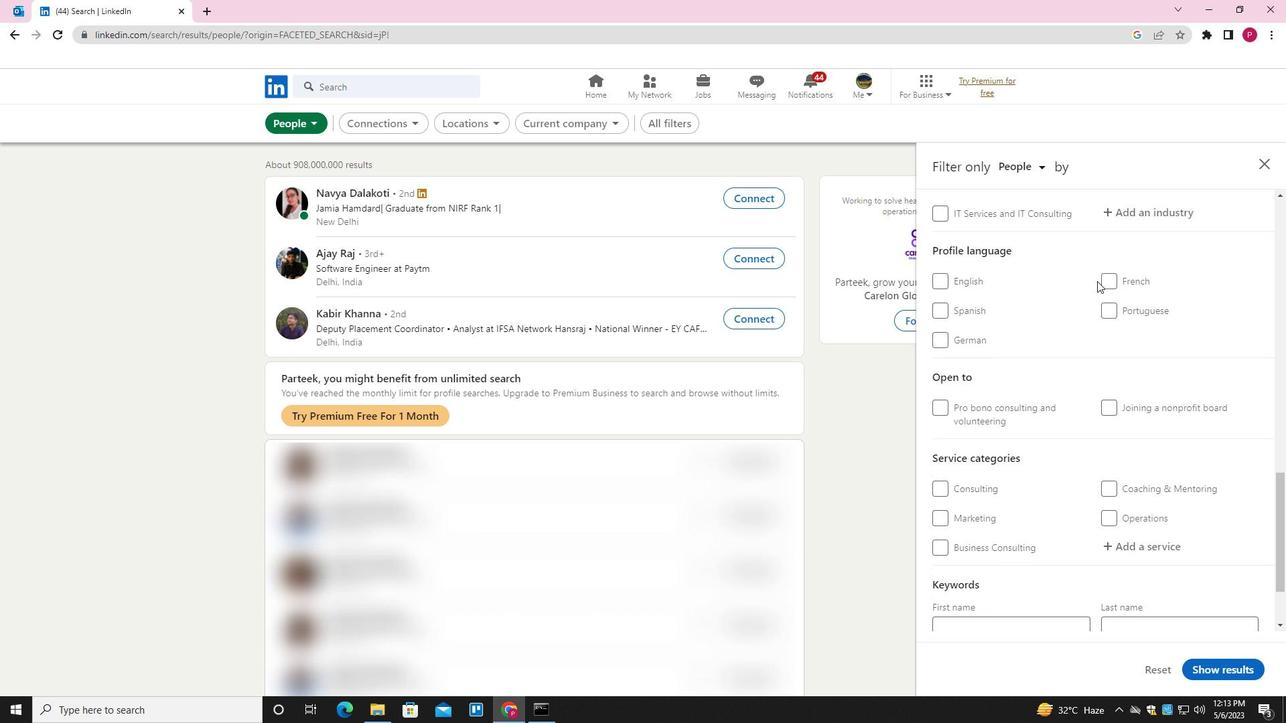 
Action: Mouse pressed left at (1107, 282)
Screenshot: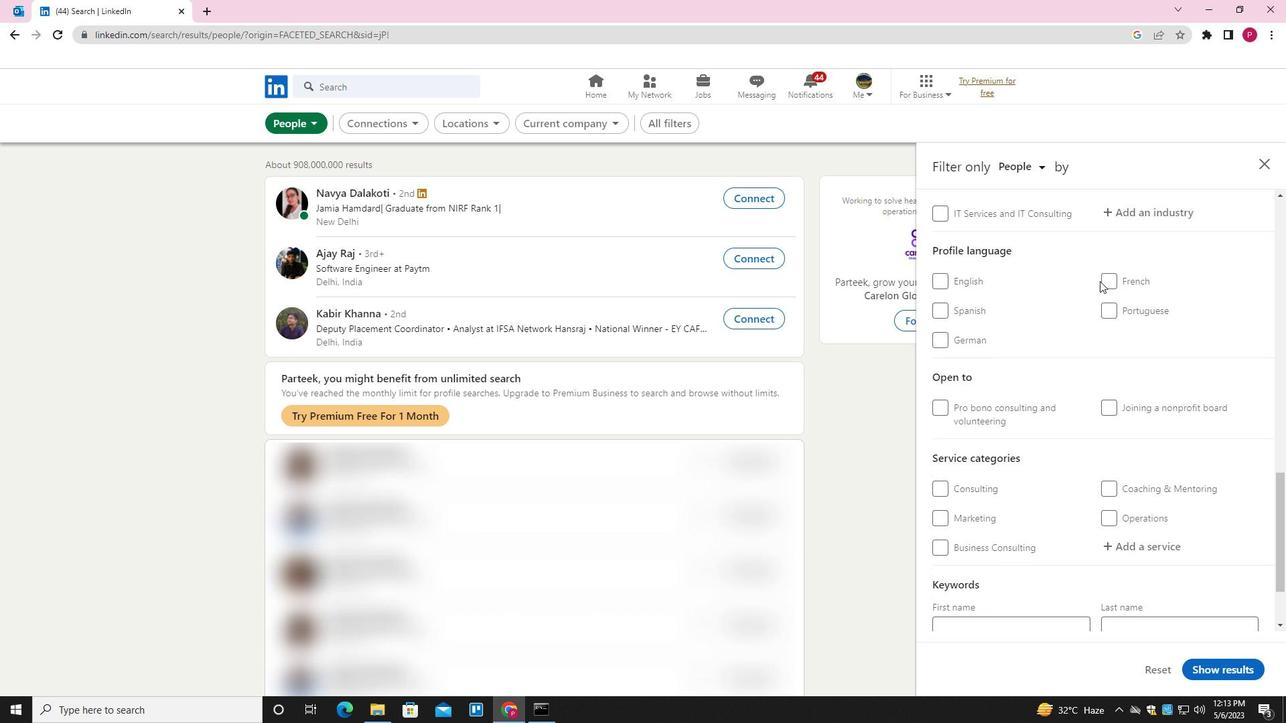 
Action: Mouse moved to (1025, 336)
Screenshot: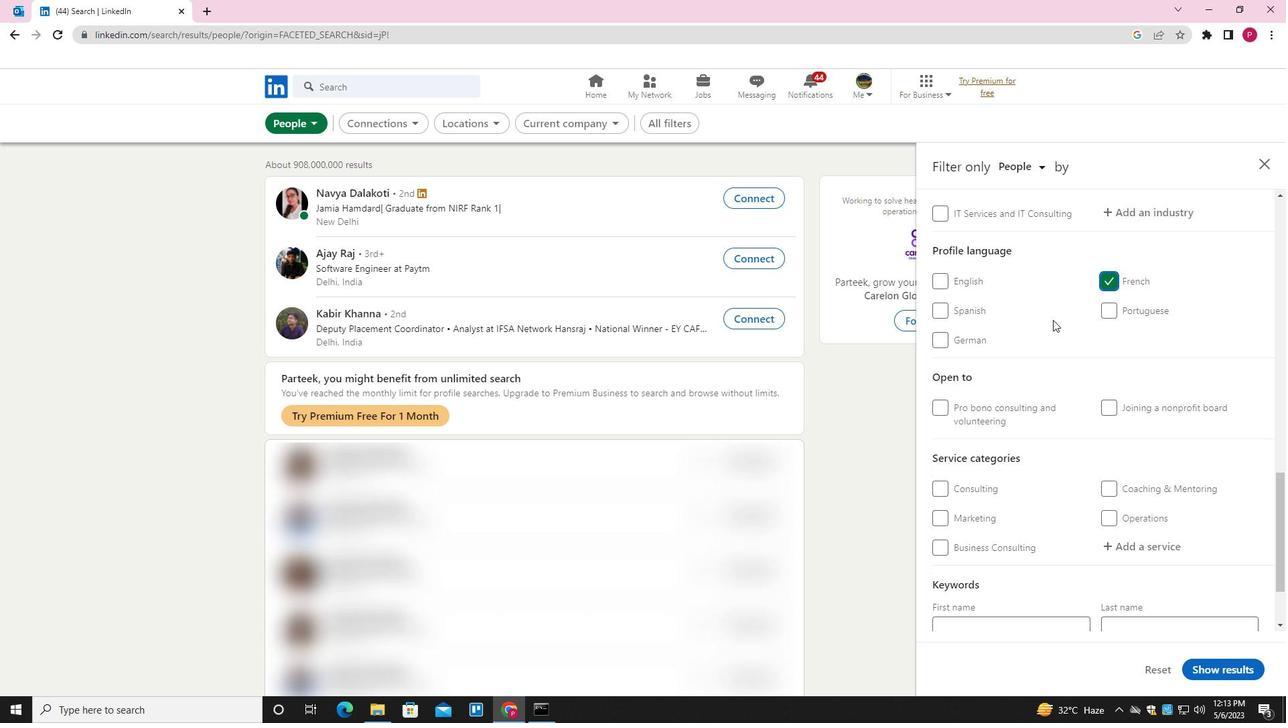 
Action: Mouse scrolled (1025, 337) with delta (0, 0)
Screenshot: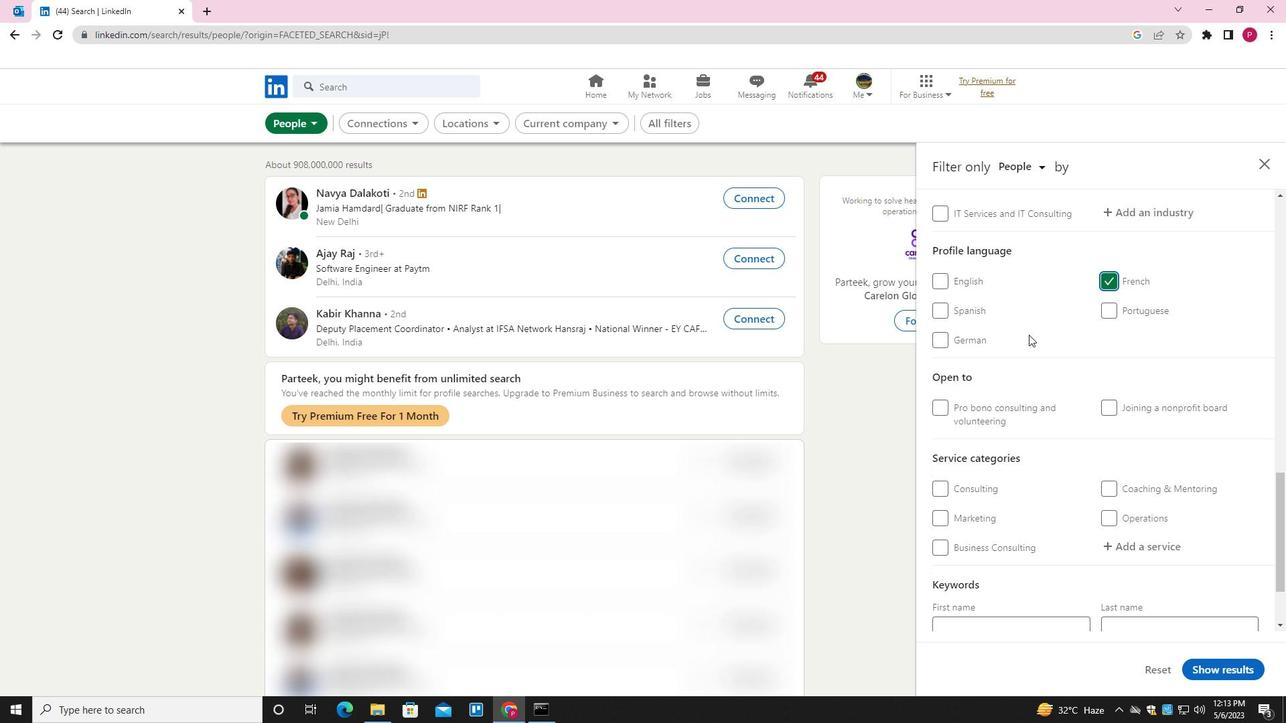 
Action: Mouse scrolled (1025, 337) with delta (0, 0)
Screenshot: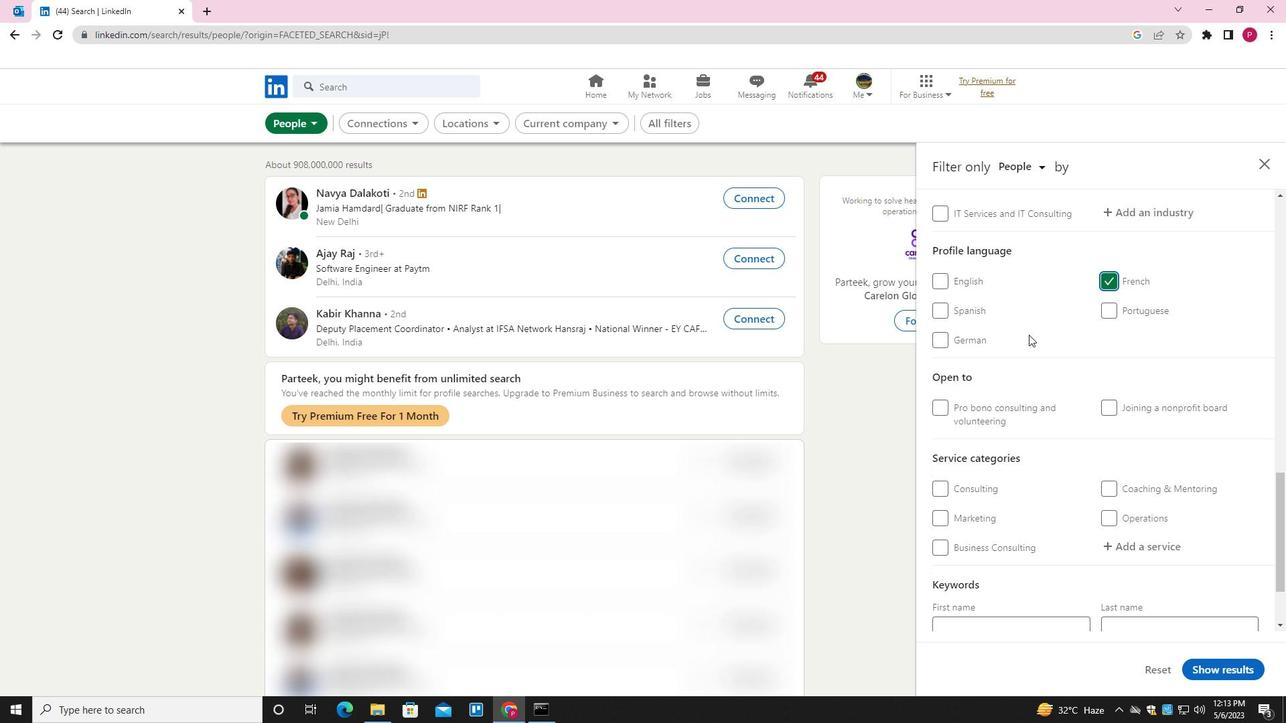 
Action: Mouse scrolled (1025, 337) with delta (0, 0)
Screenshot: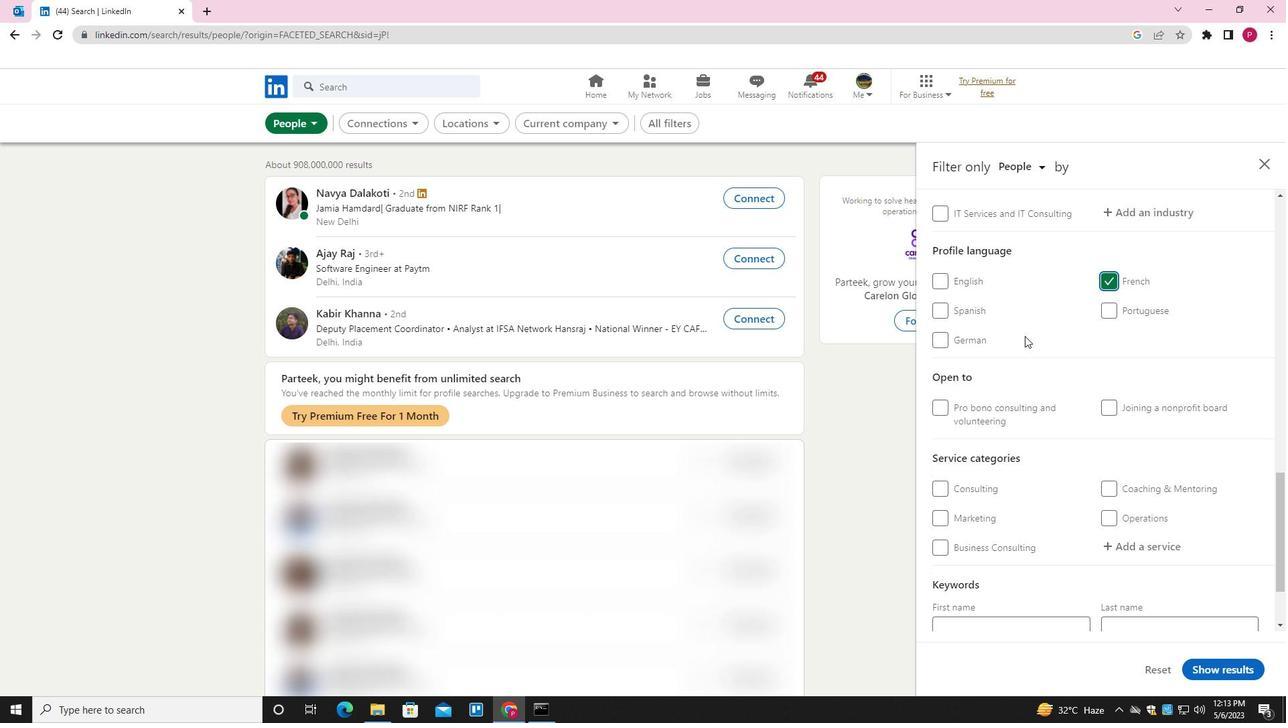 
Action: Mouse scrolled (1025, 337) with delta (0, 0)
Screenshot: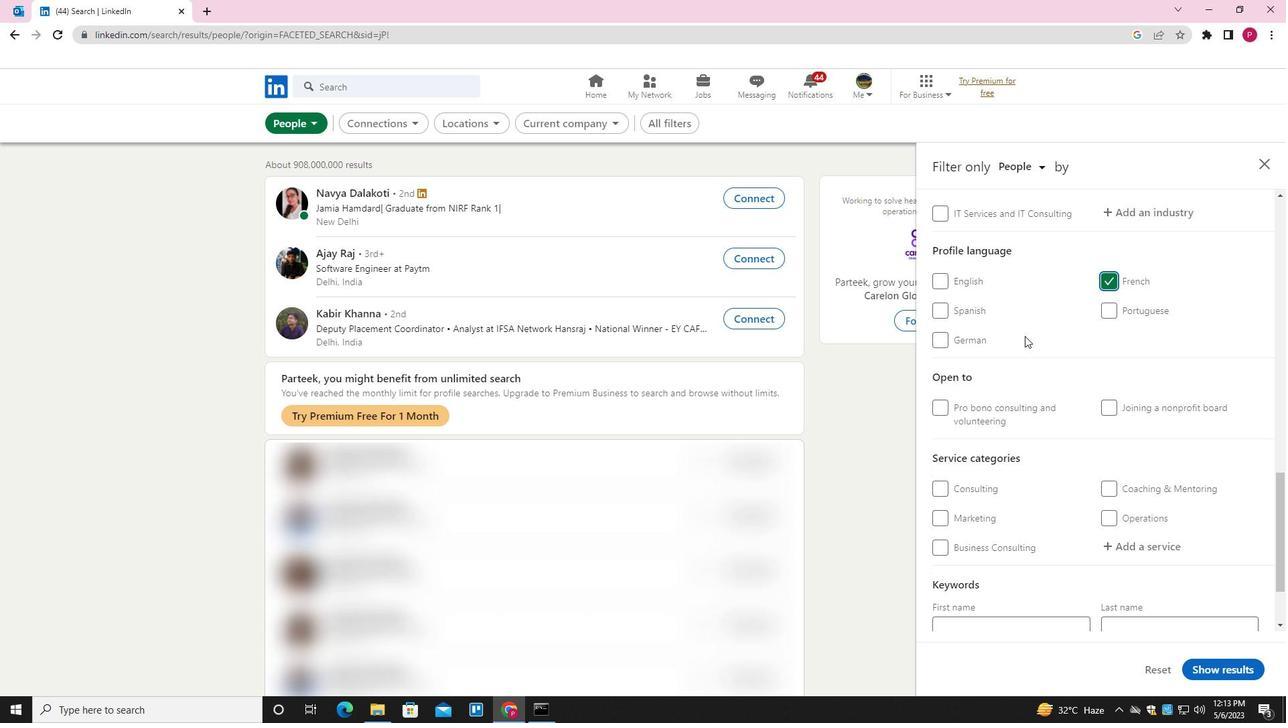 
Action: Mouse scrolled (1025, 337) with delta (0, 0)
Screenshot: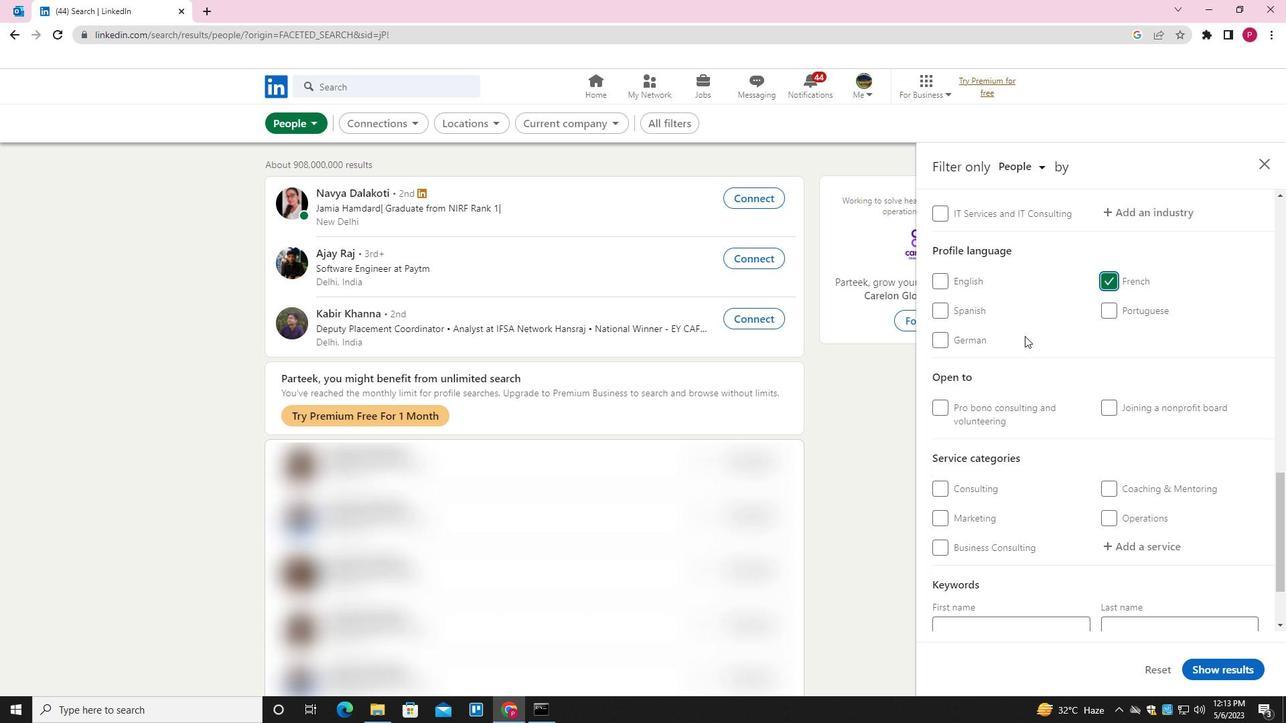 
Action: Mouse scrolled (1025, 337) with delta (0, 0)
Screenshot: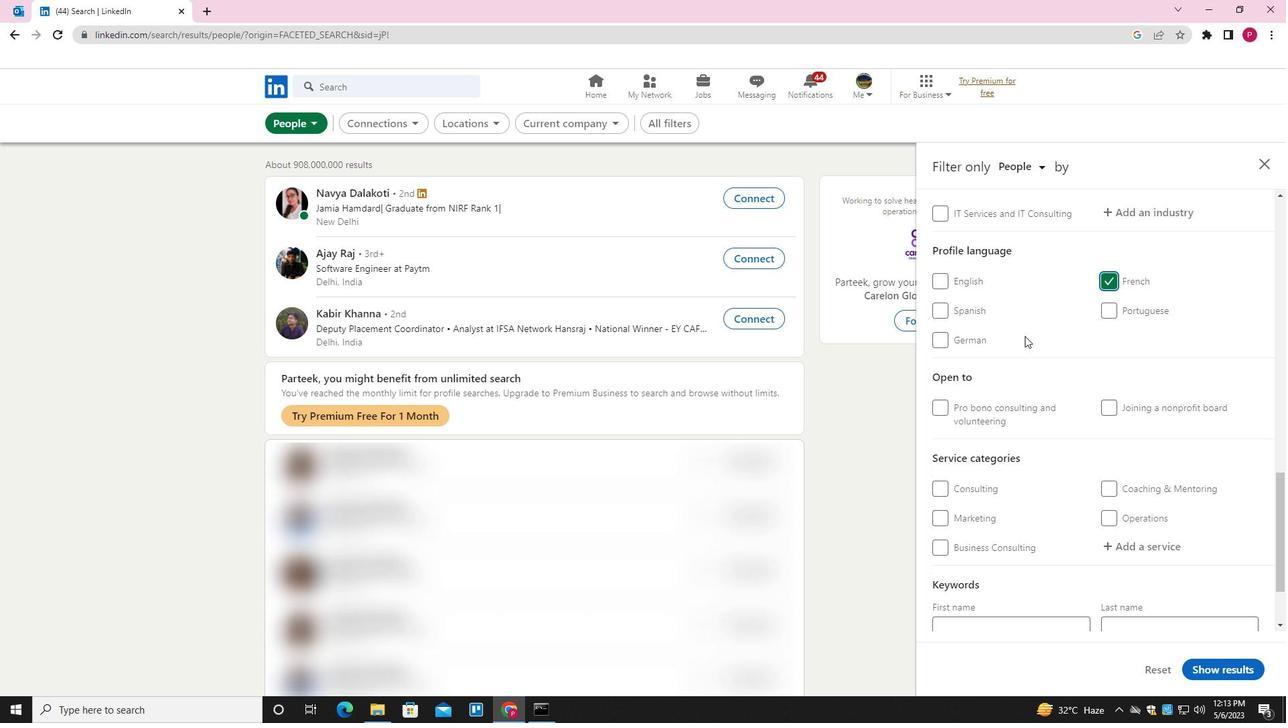 
Action: Mouse scrolled (1025, 337) with delta (0, 0)
Screenshot: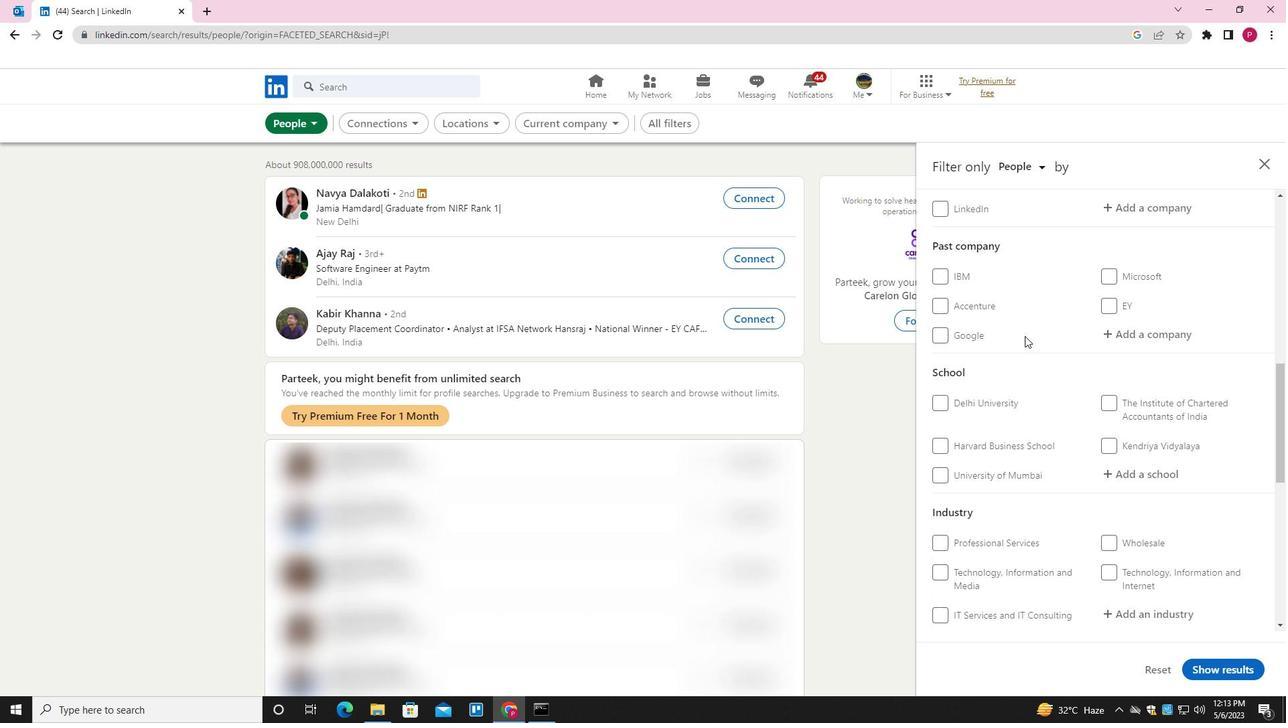 
Action: Mouse scrolled (1025, 337) with delta (0, 0)
Screenshot: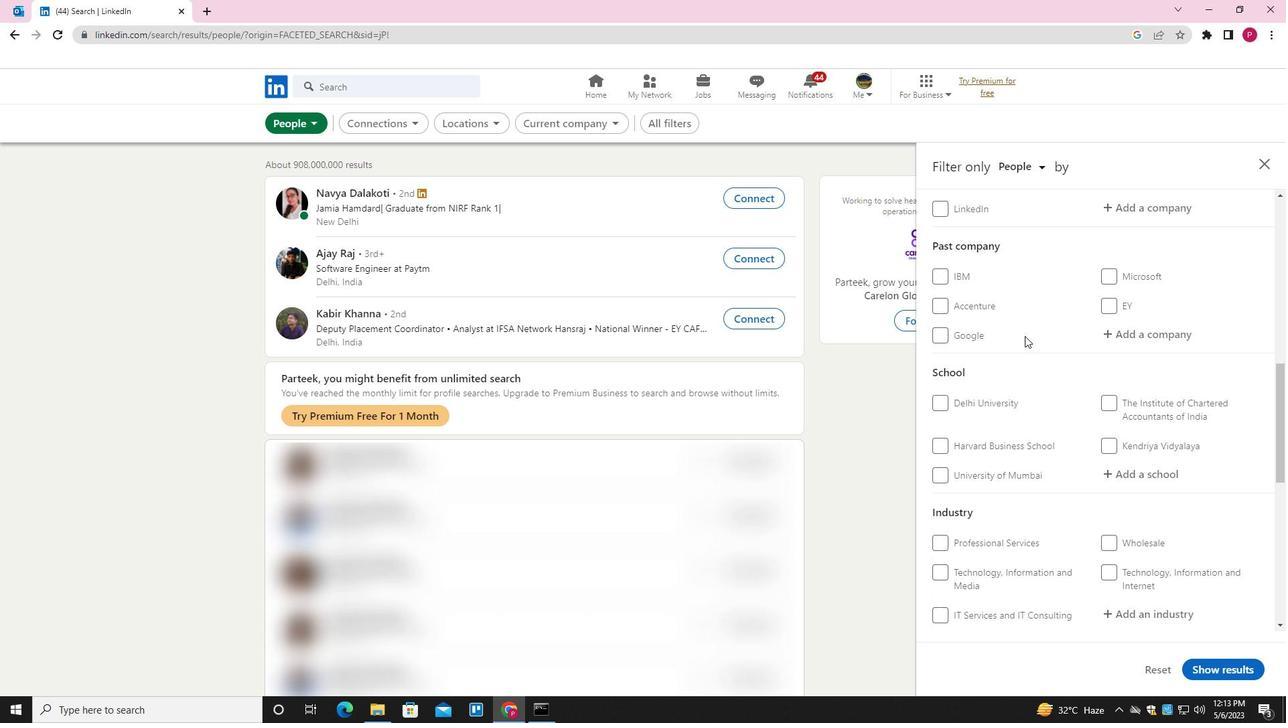 
Action: Mouse moved to (1141, 343)
Screenshot: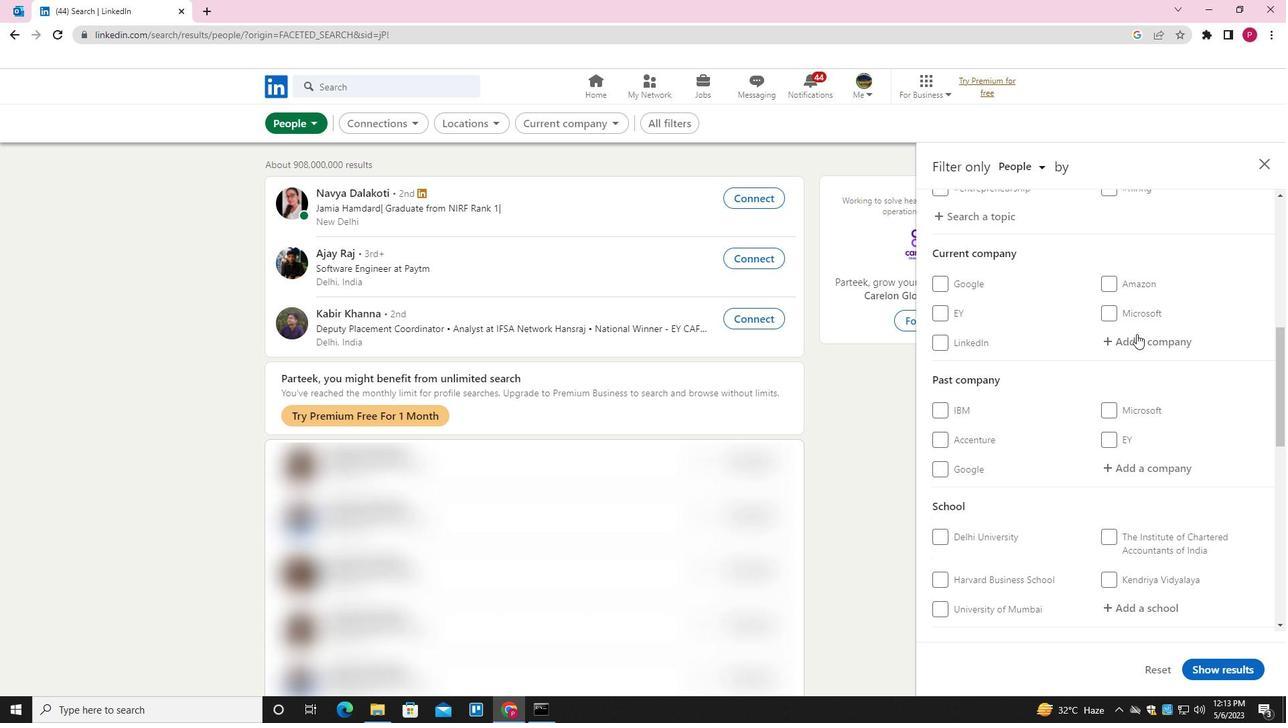 
Action: Mouse pressed left at (1141, 343)
Screenshot: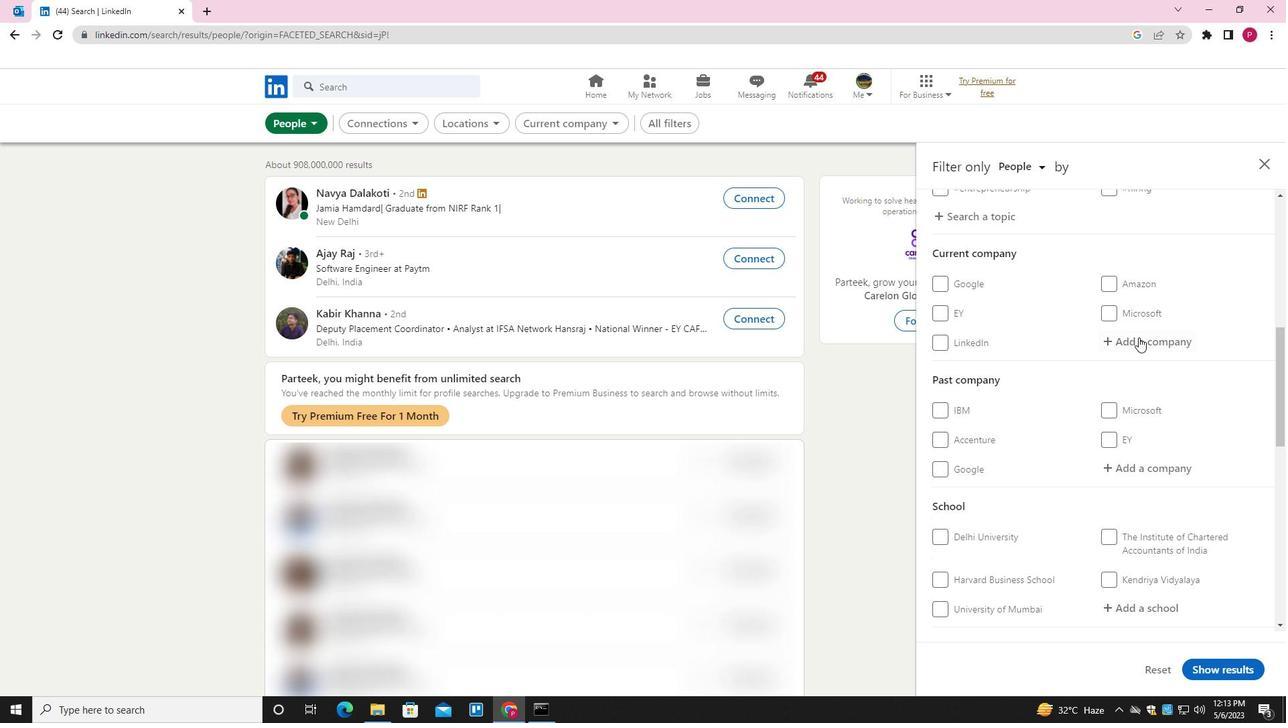 
Action: Key pressed <Key.shift>INDIAN<Key.space><Key.shift>I<Key.backspace><Key.shift>OIL<Key.space><Key.down><Key.enter>
Screenshot: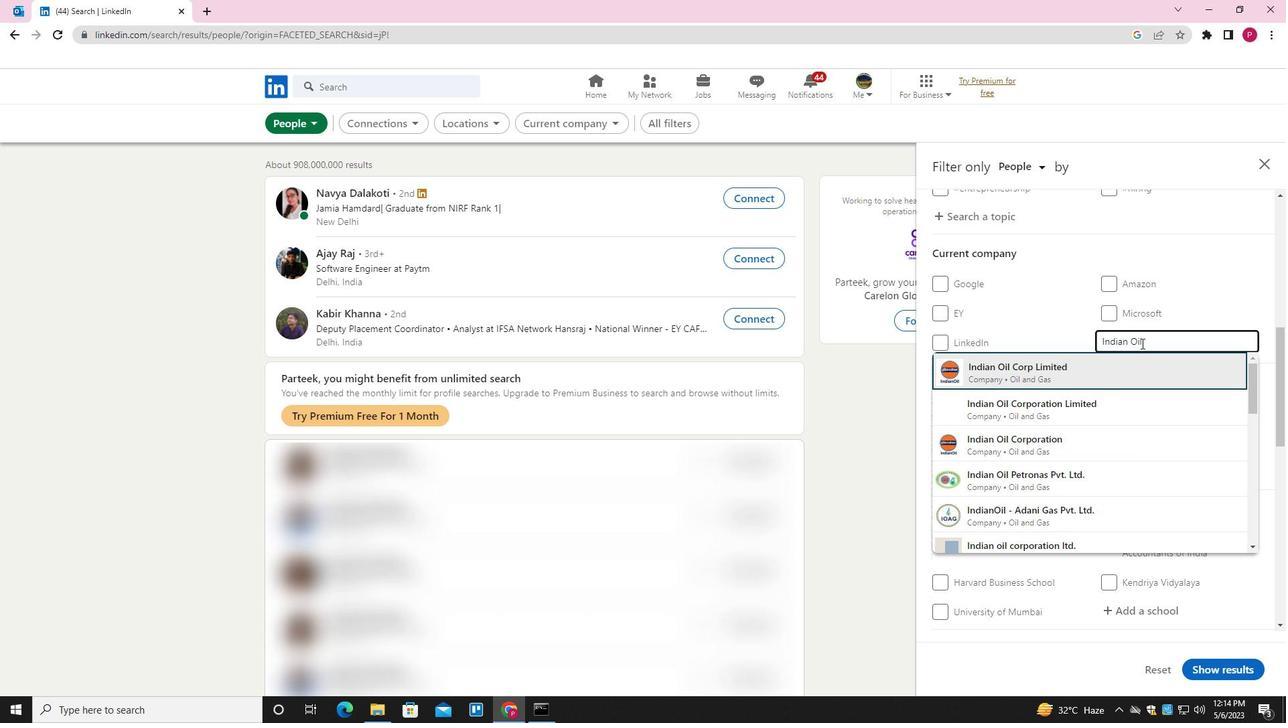
Action: Mouse moved to (1131, 343)
Screenshot: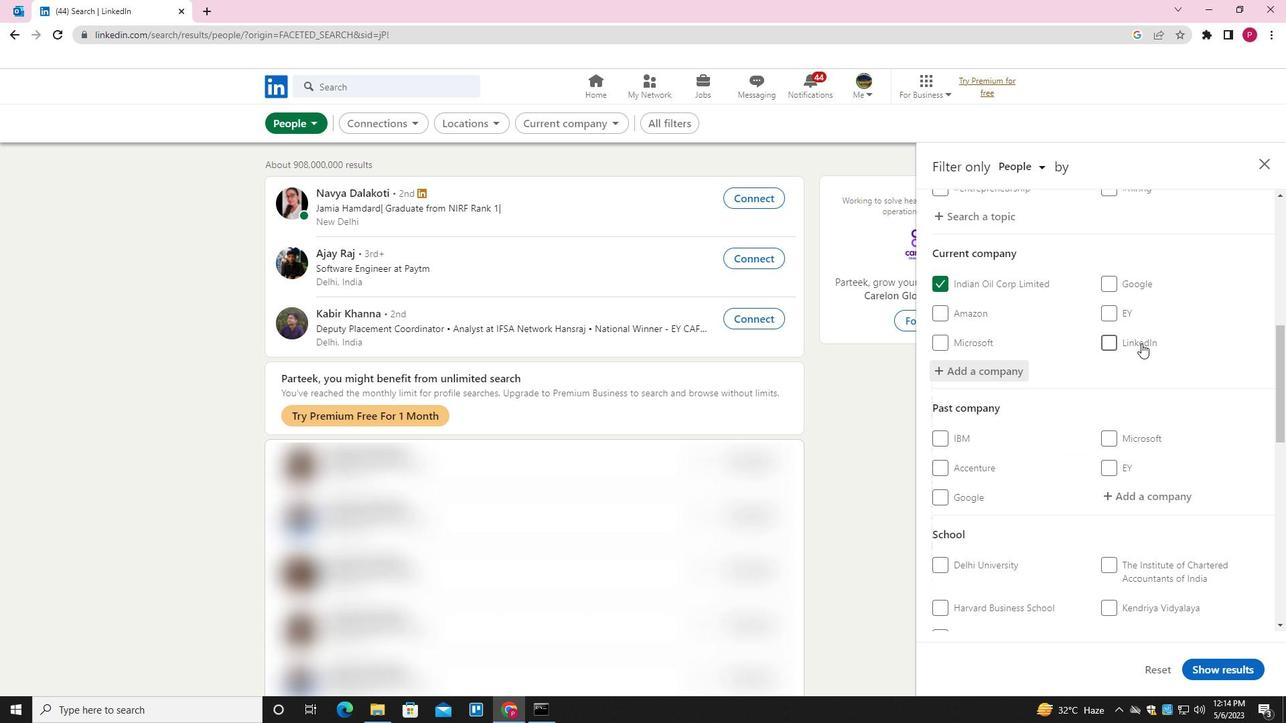 
Action: Mouse scrolled (1131, 343) with delta (0, 0)
Screenshot: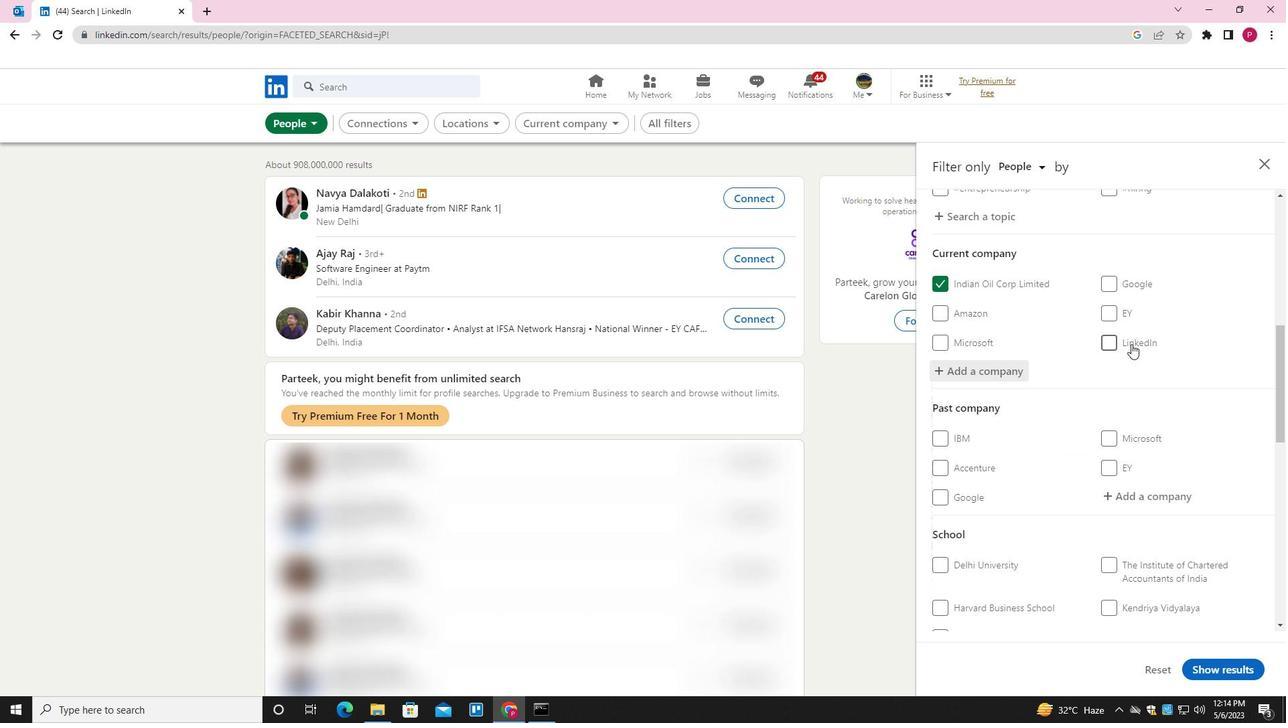 
Action: Mouse scrolled (1131, 343) with delta (0, 0)
Screenshot: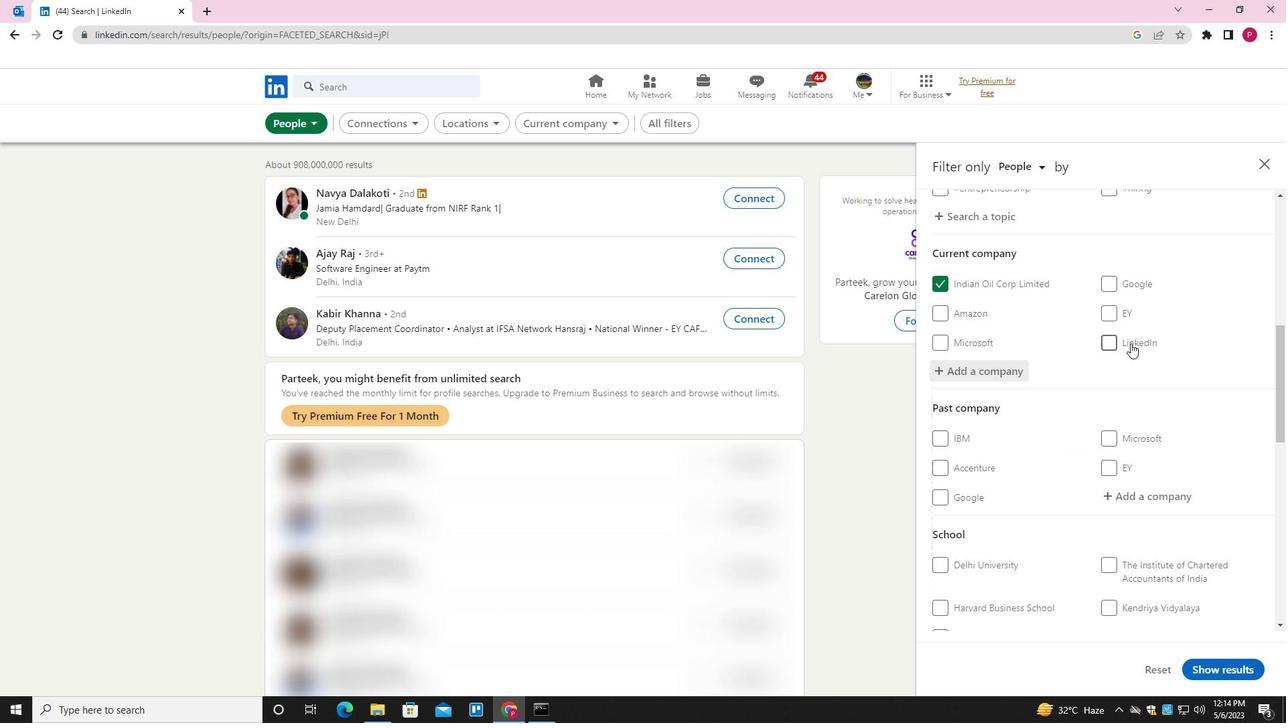 
Action: Mouse scrolled (1131, 343) with delta (0, 0)
Screenshot: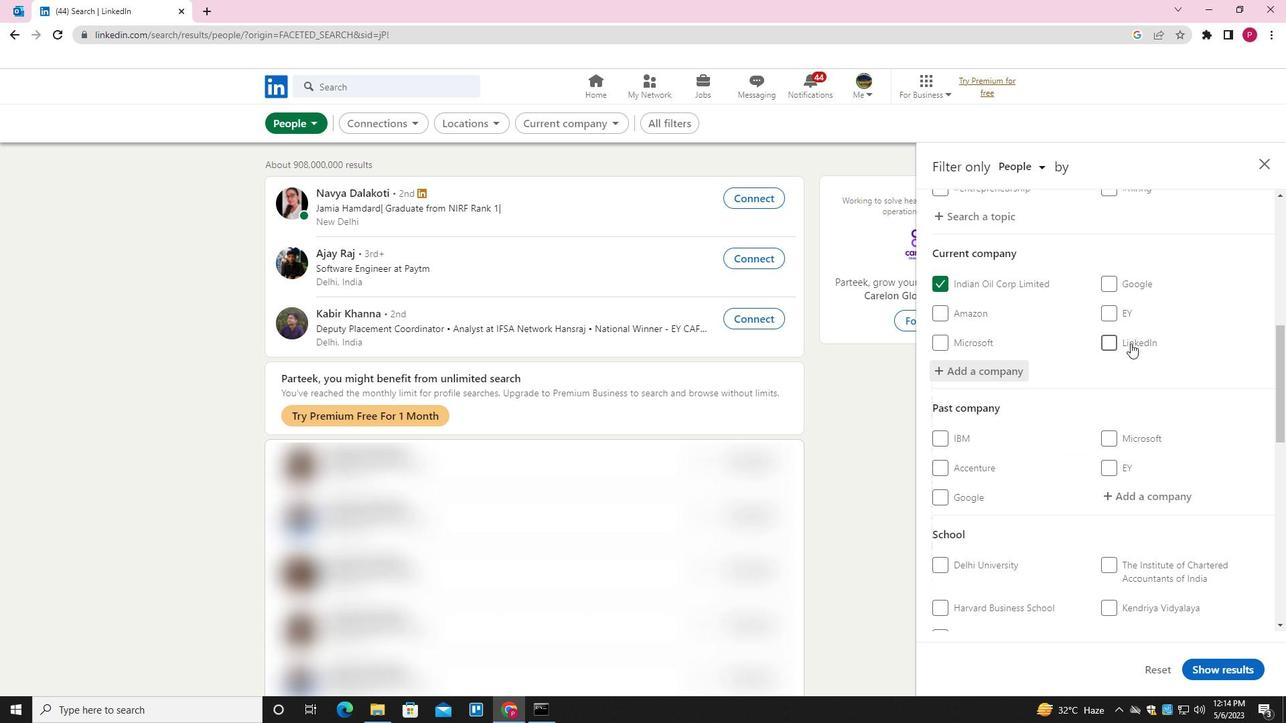 
Action: Mouse moved to (1132, 439)
Screenshot: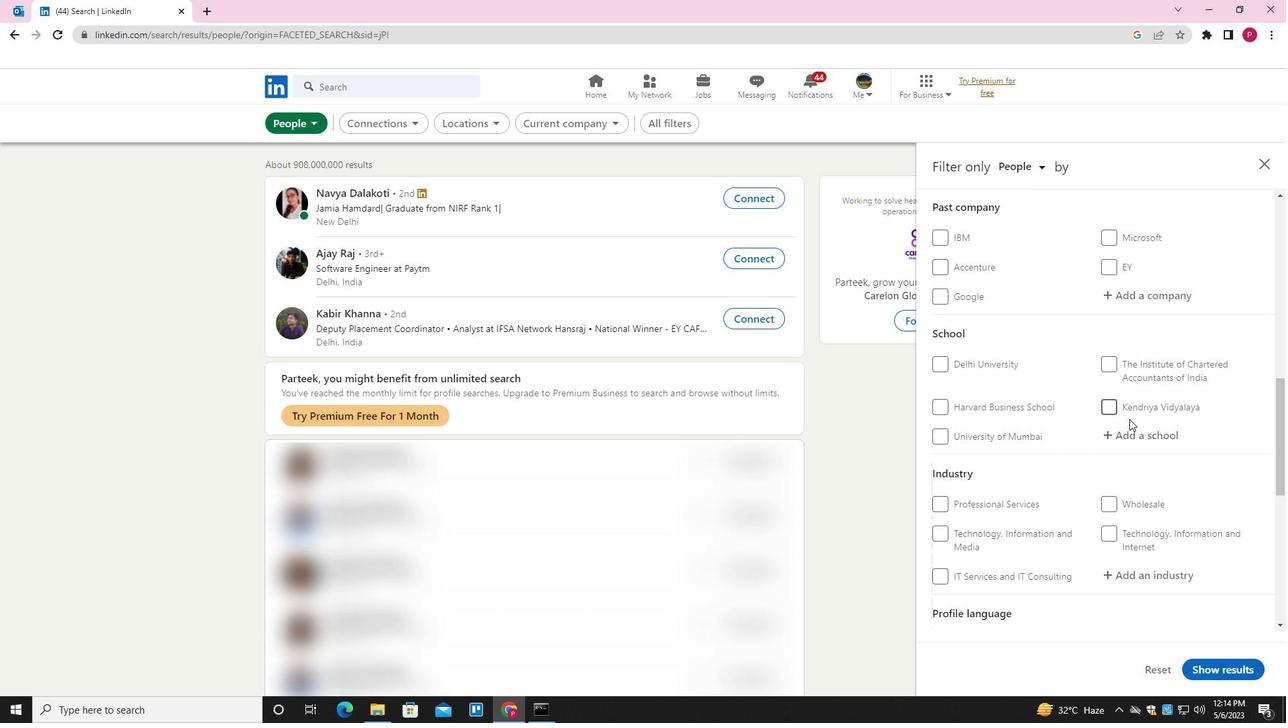 
Action: Mouse scrolled (1132, 438) with delta (0, 0)
Screenshot: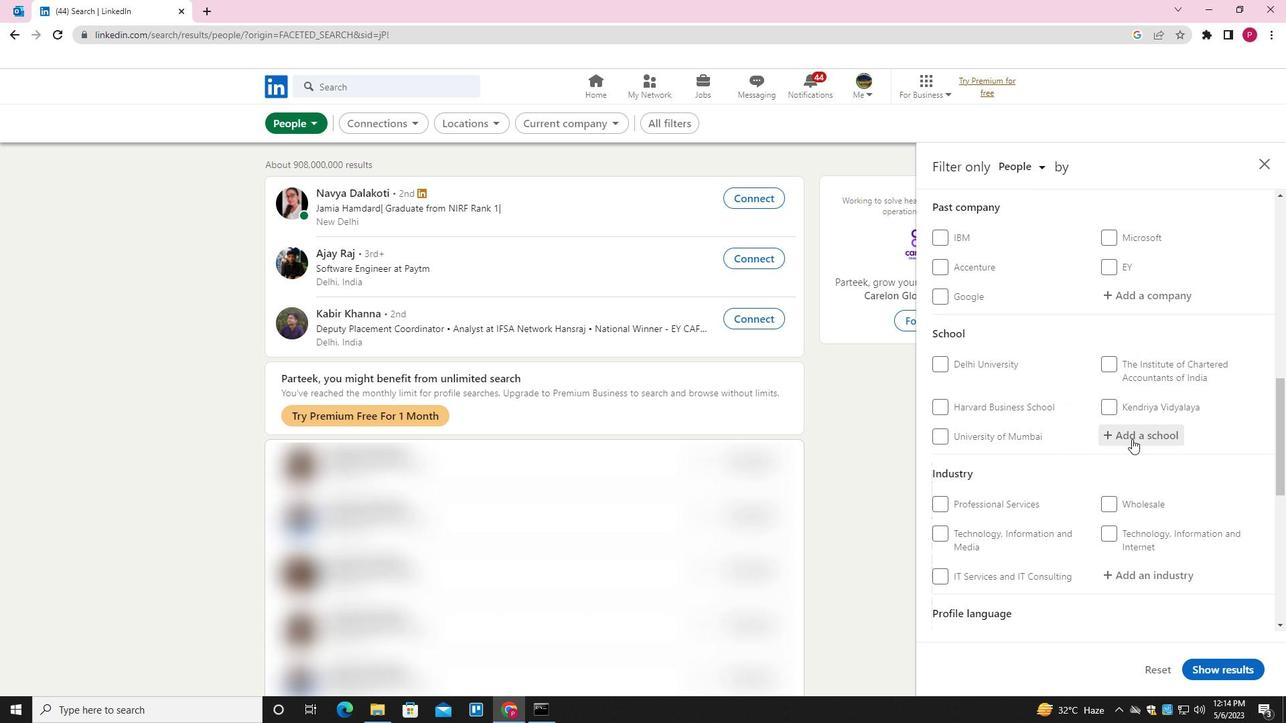 
Action: Mouse scrolled (1132, 438) with delta (0, 0)
Screenshot: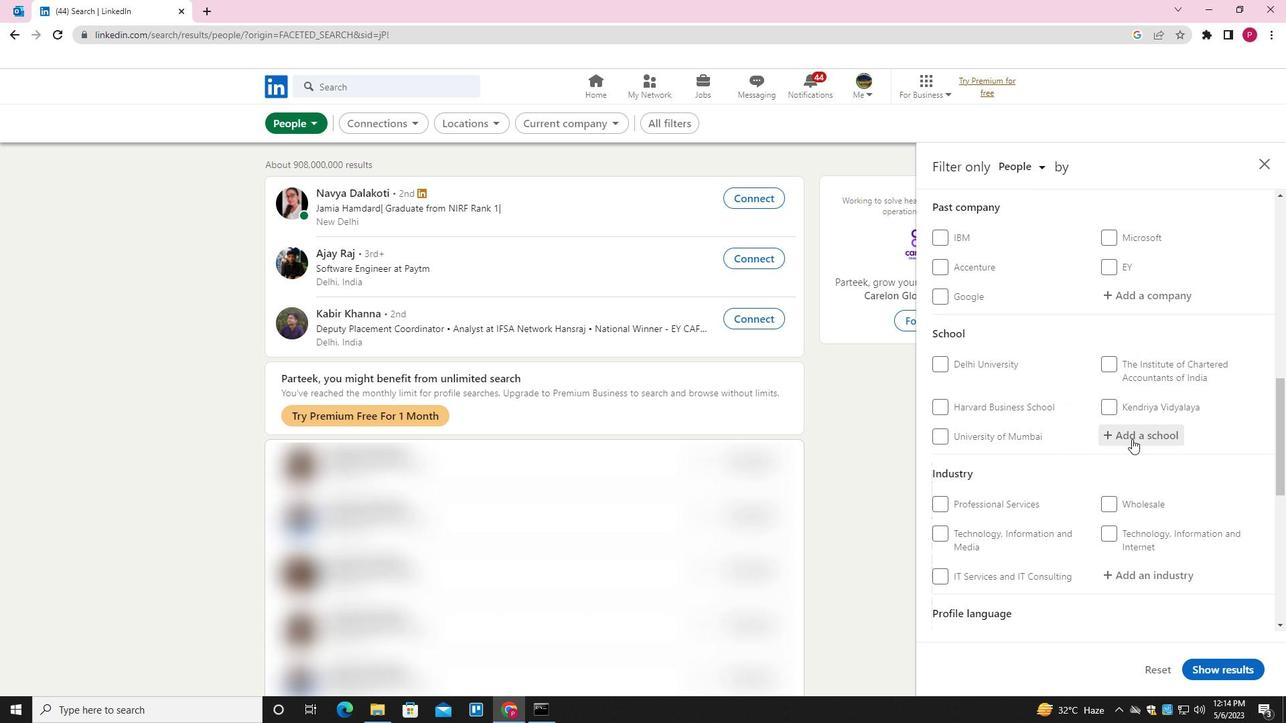 
Action: Mouse scrolled (1132, 438) with delta (0, 0)
Screenshot: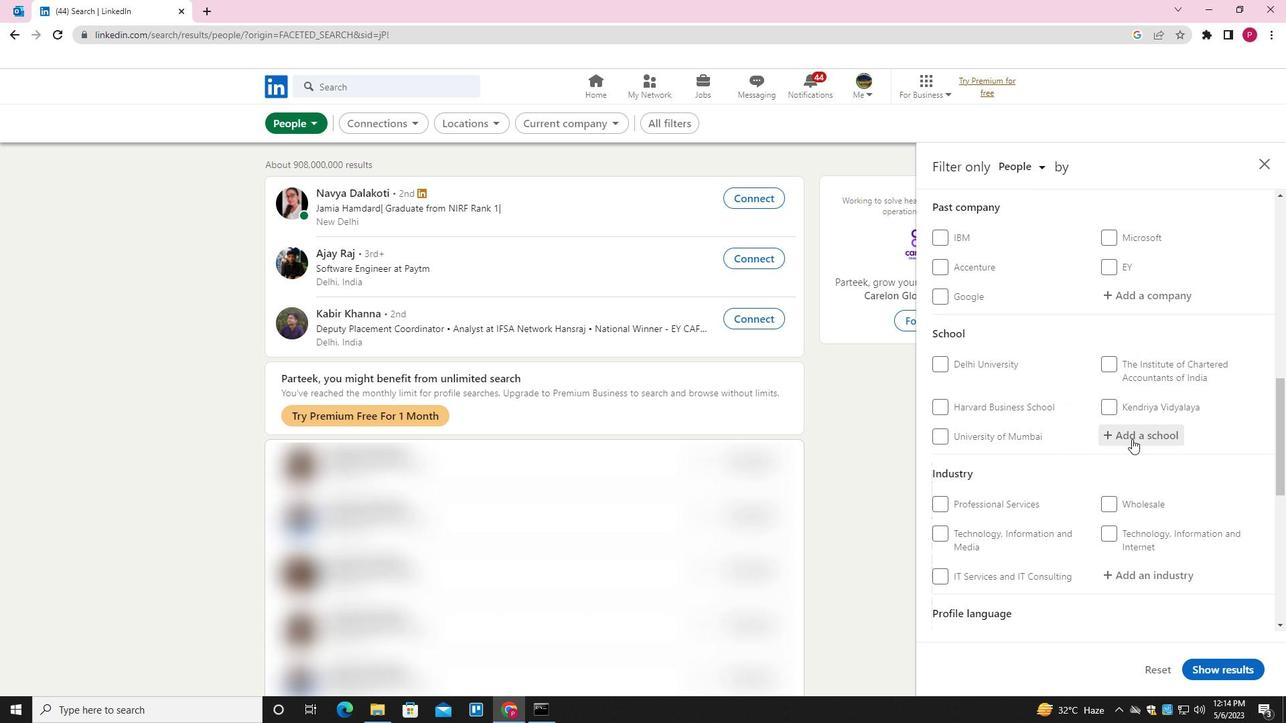 
Action: Mouse scrolled (1132, 438) with delta (0, 0)
Screenshot: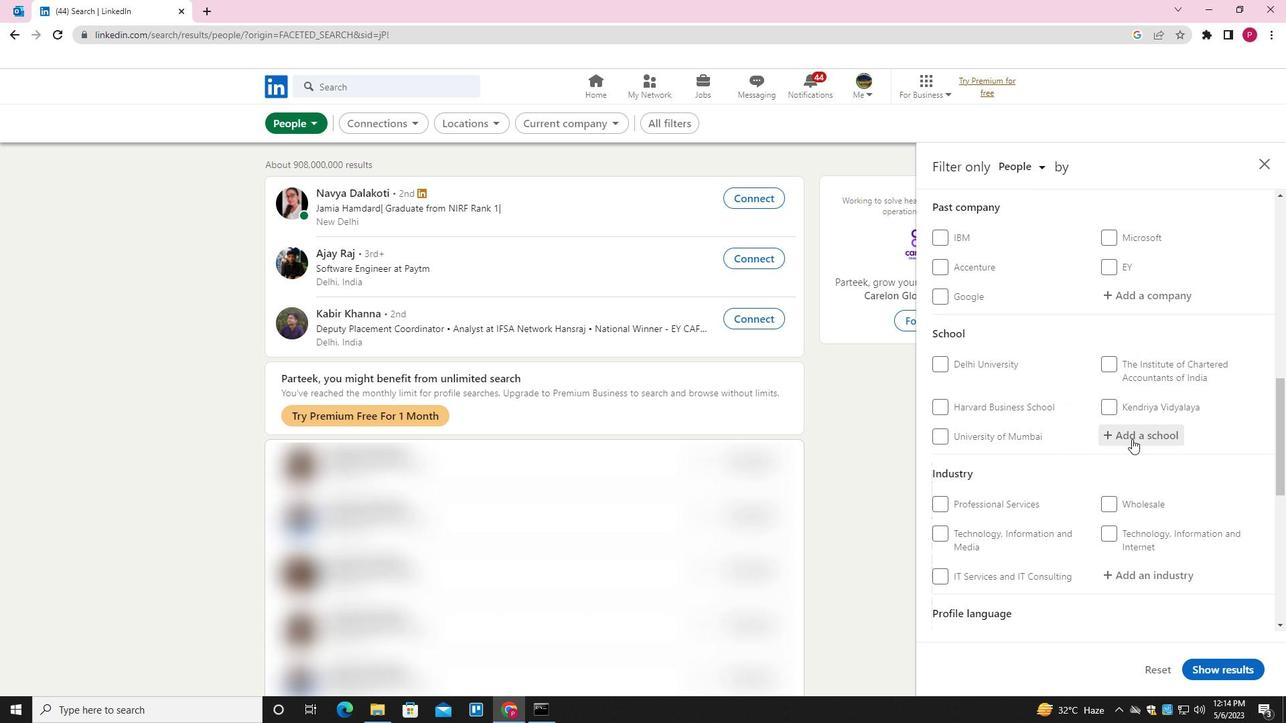 
Action: Mouse scrolled (1132, 438) with delta (0, 0)
Screenshot: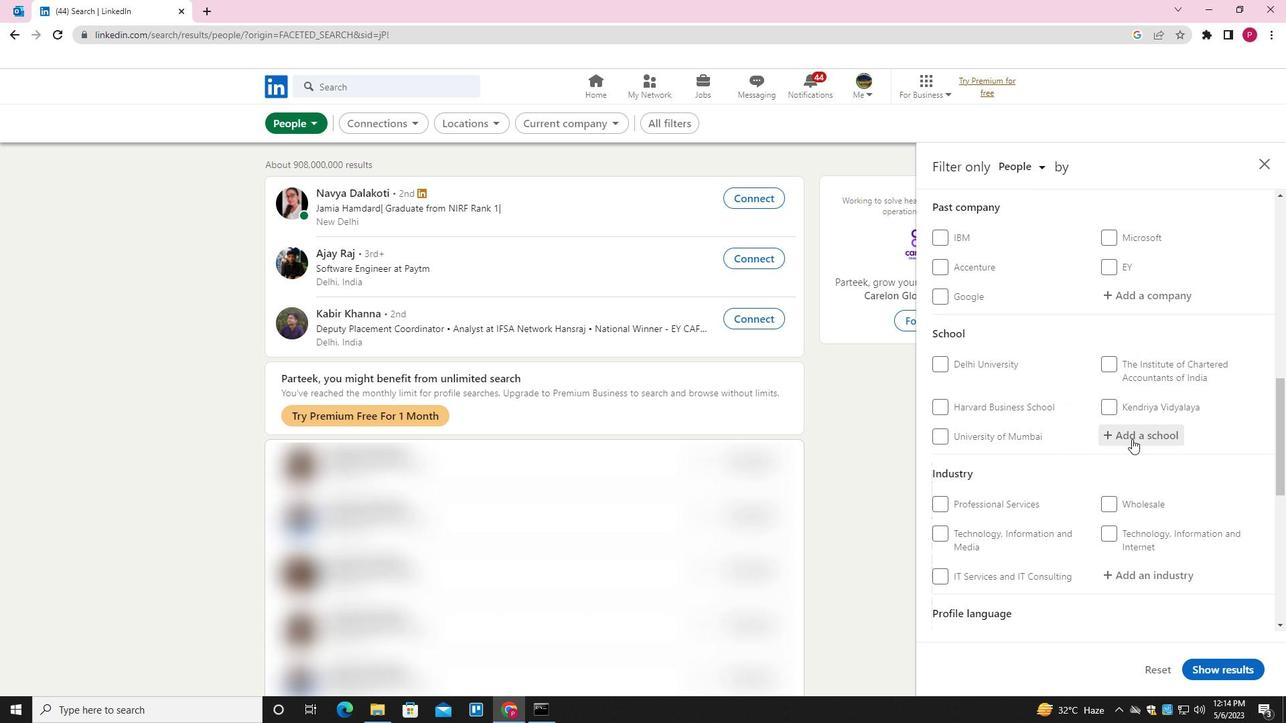 
Action: Mouse scrolled (1132, 440) with delta (0, 0)
Screenshot: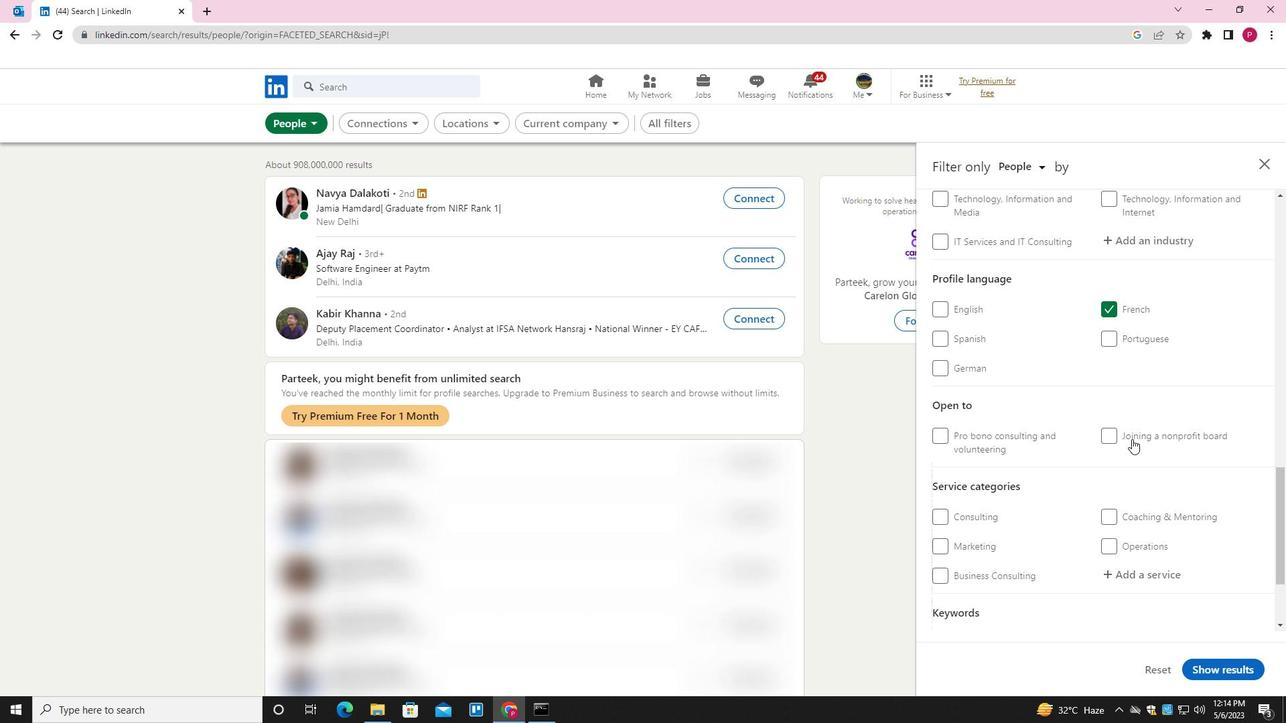 
Action: Mouse scrolled (1132, 440) with delta (0, 0)
Screenshot: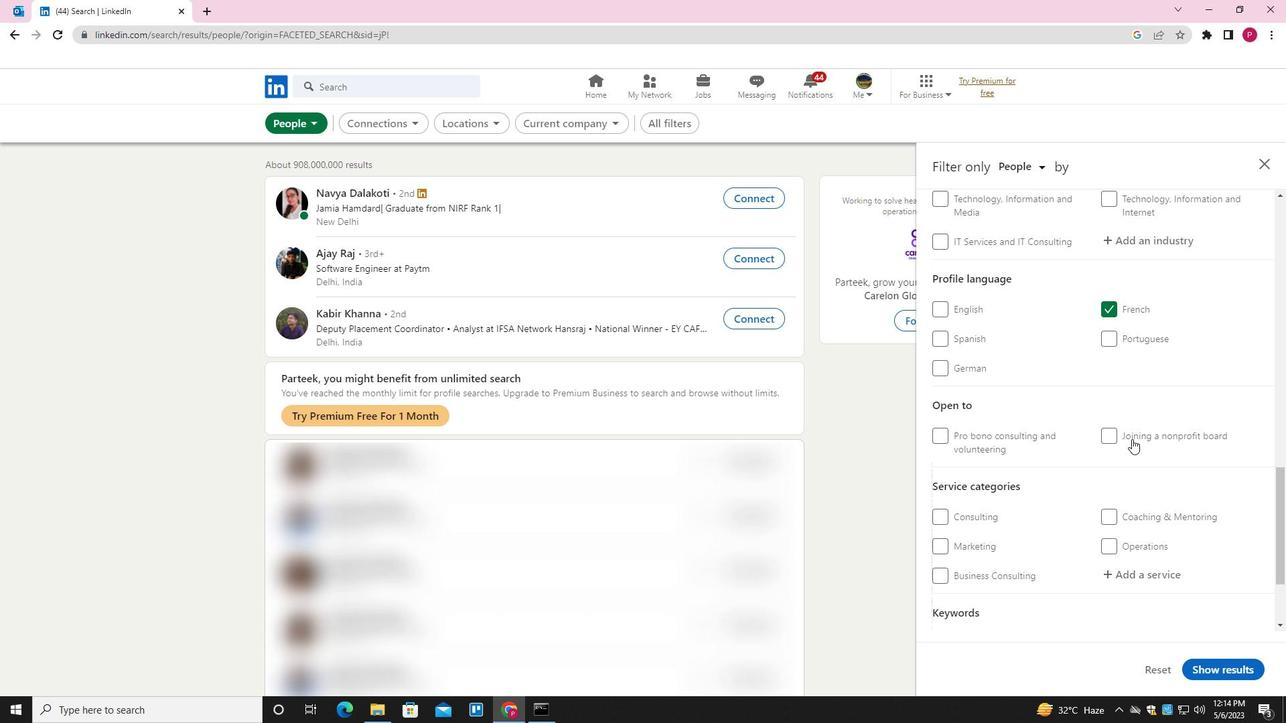 
Action: Mouse scrolled (1132, 440) with delta (0, 0)
Screenshot: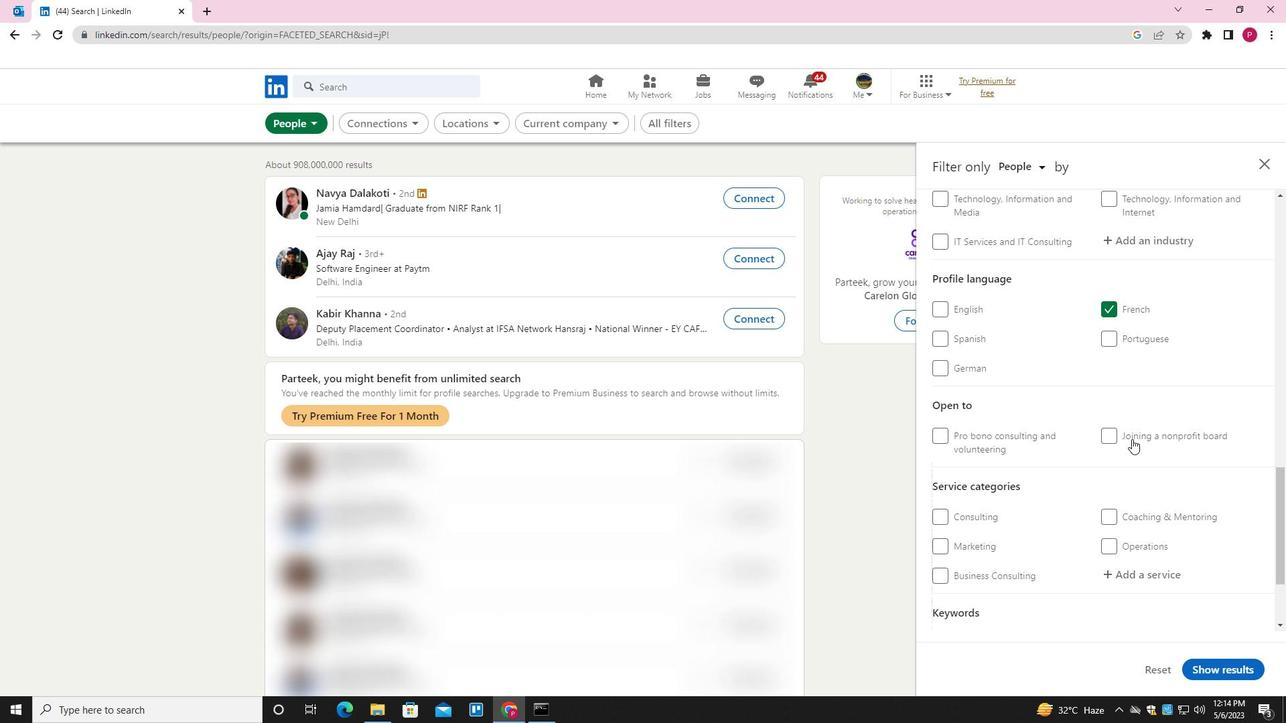 
Action: Mouse moved to (1136, 432)
Screenshot: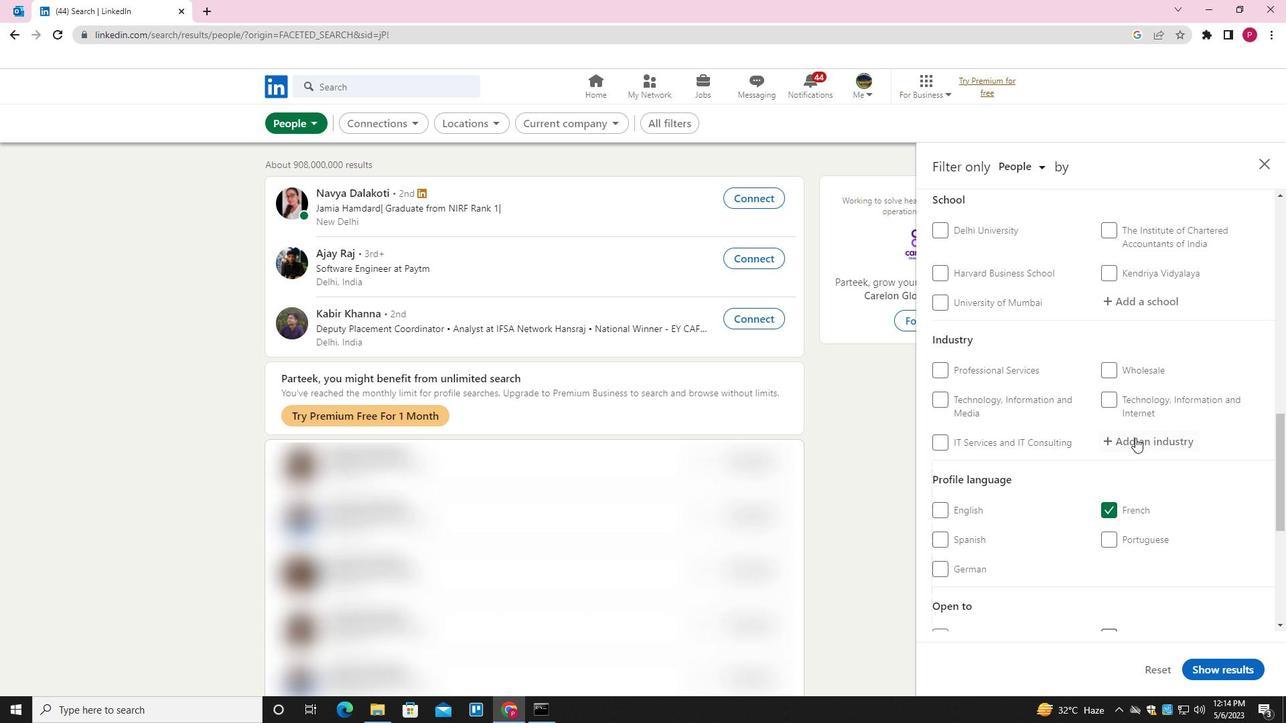 
Action: Mouse scrolled (1136, 433) with delta (0, 0)
Screenshot: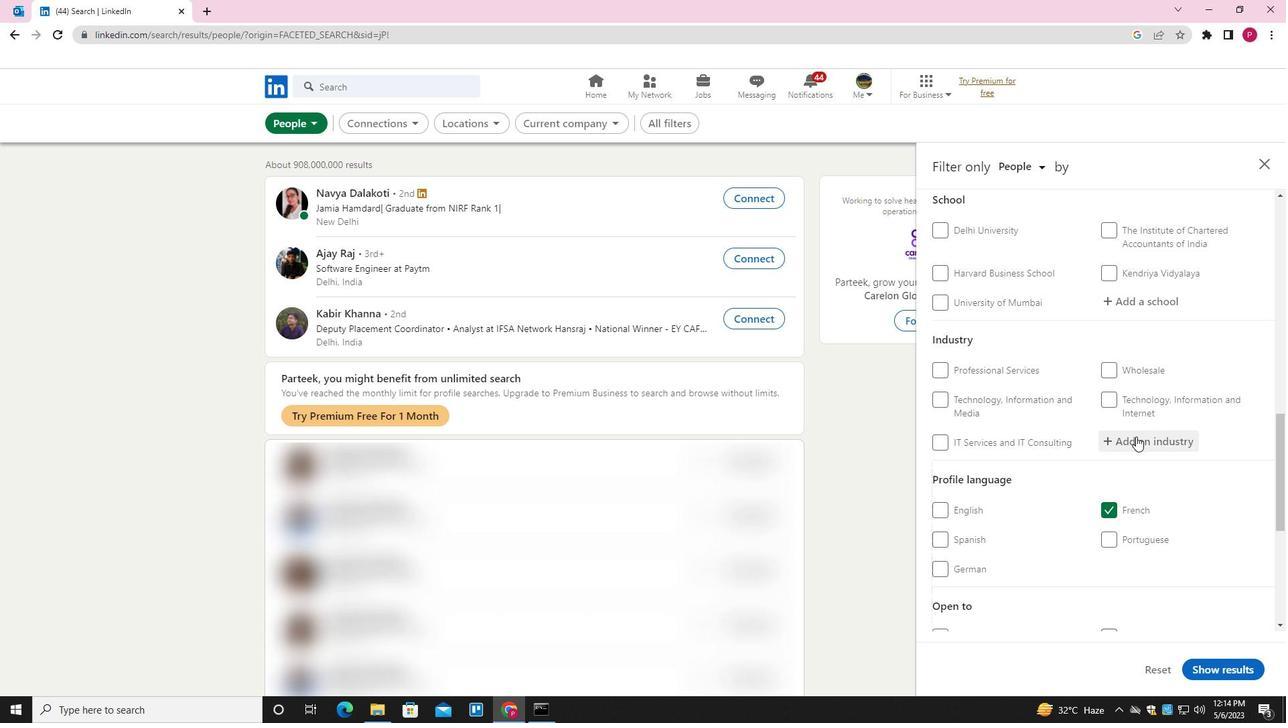 
Action: Mouse scrolled (1136, 433) with delta (0, 0)
Screenshot: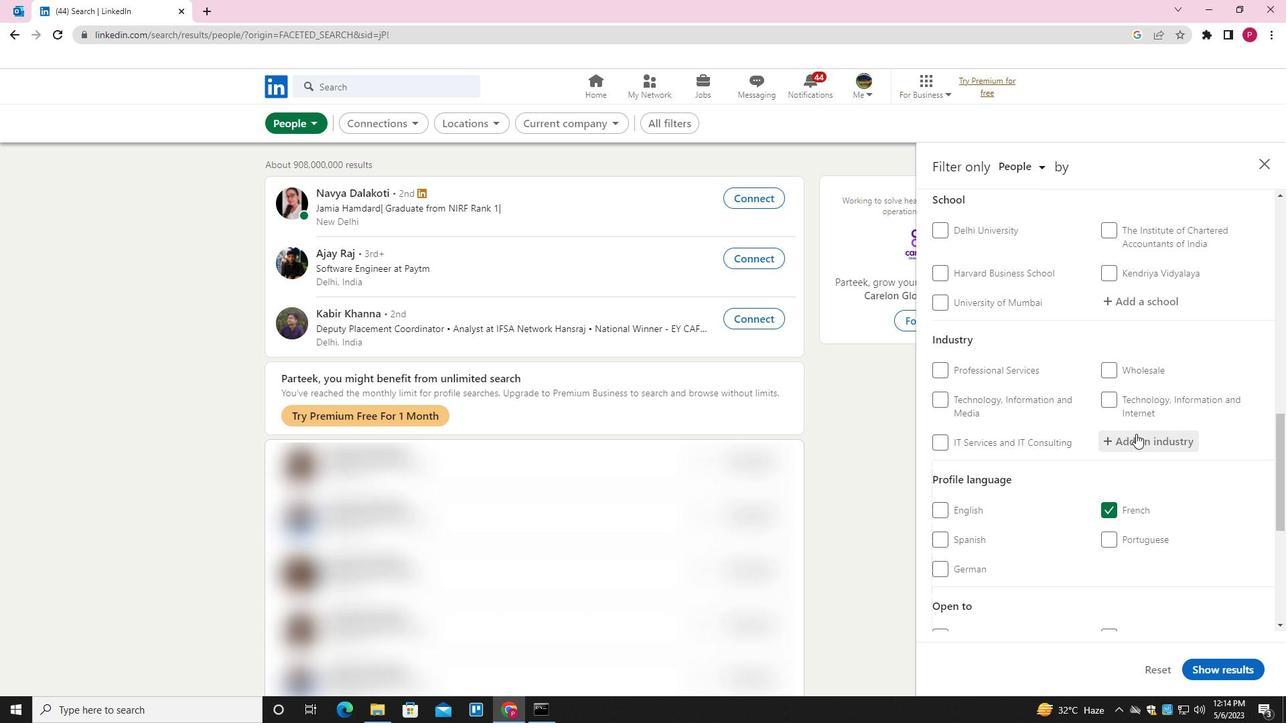 
Action: Mouse moved to (1160, 281)
Screenshot: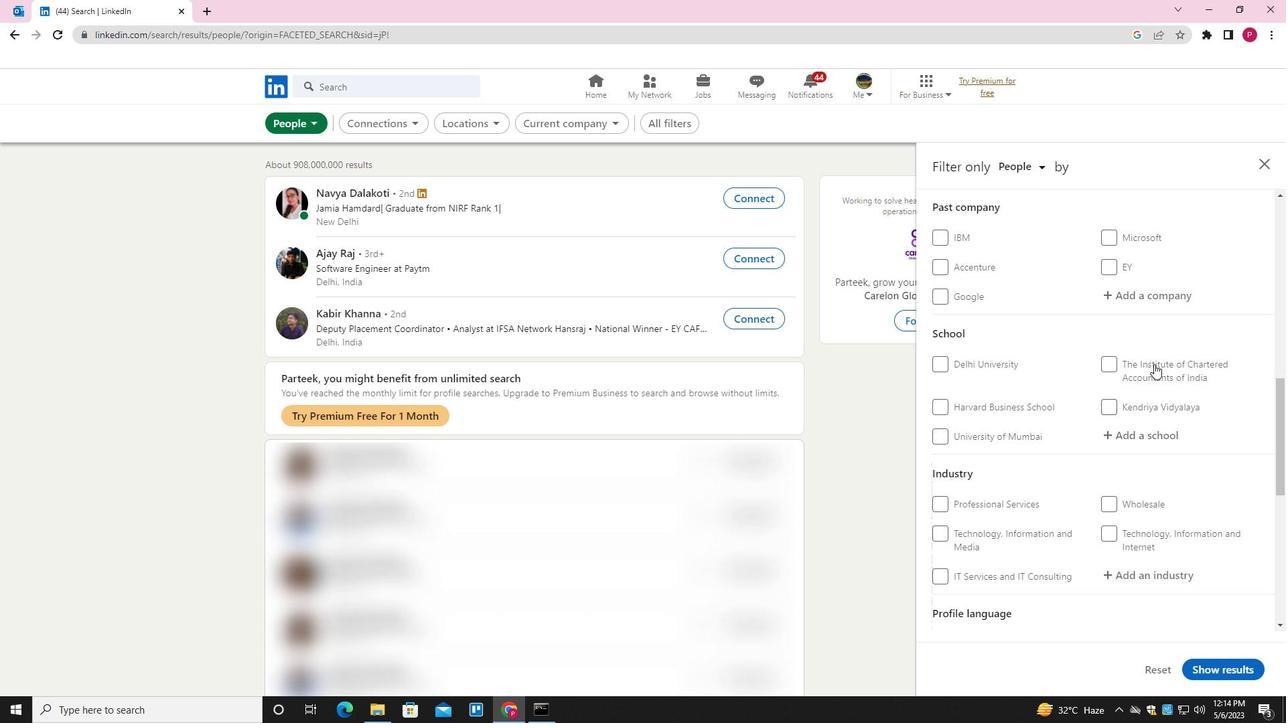 
Action: Mouse pressed left at (1160, 281)
Screenshot: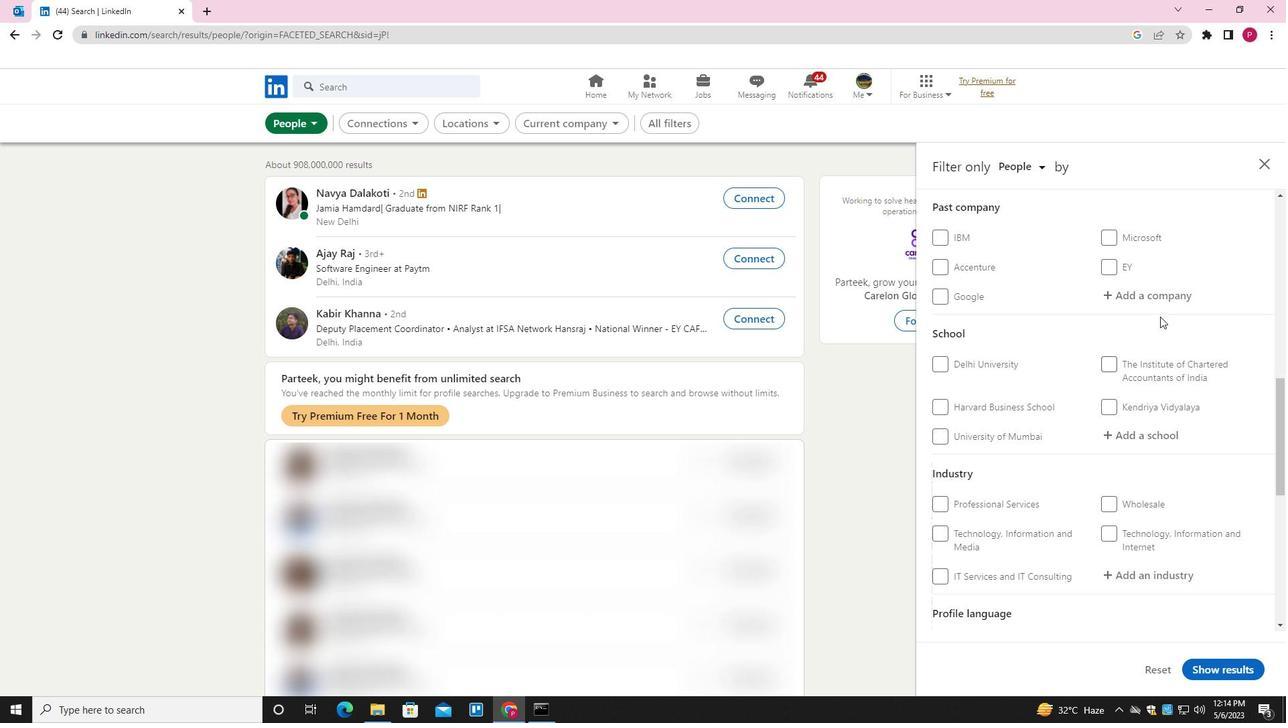 
Action: Mouse moved to (1156, 283)
Screenshot: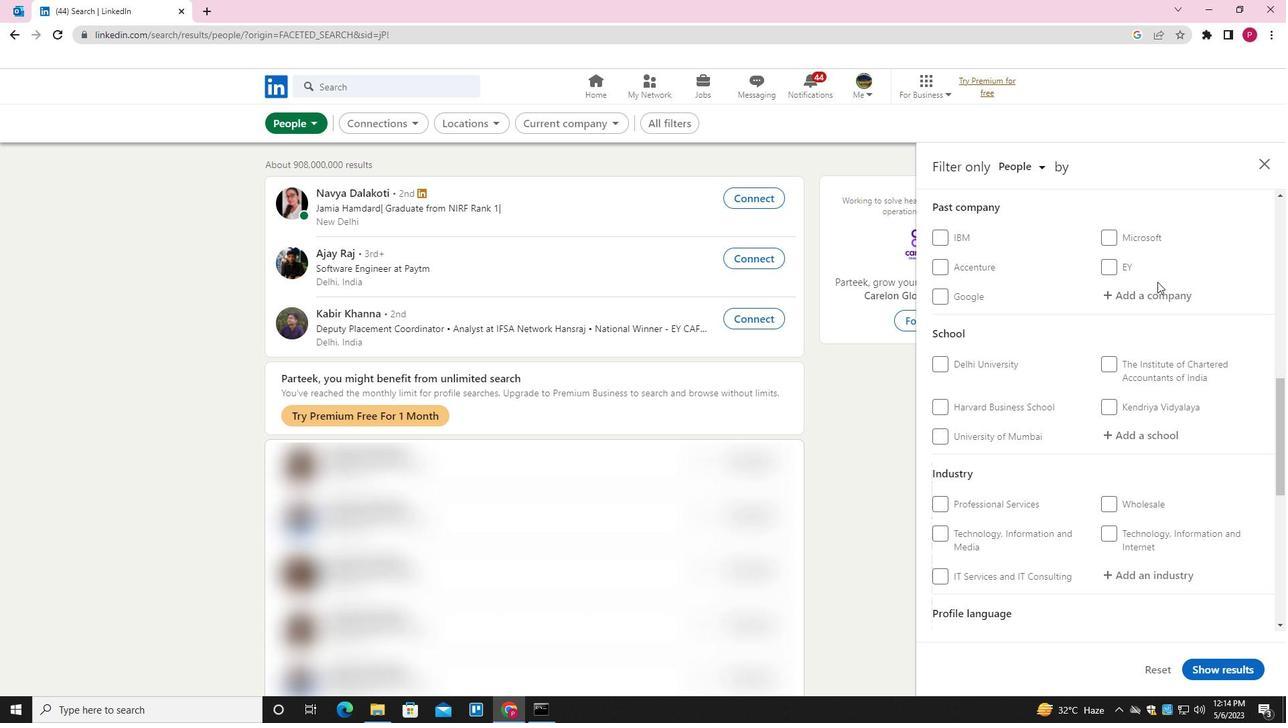 
Action: Mouse scrolled (1156, 284) with delta (0, 0)
Screenshot: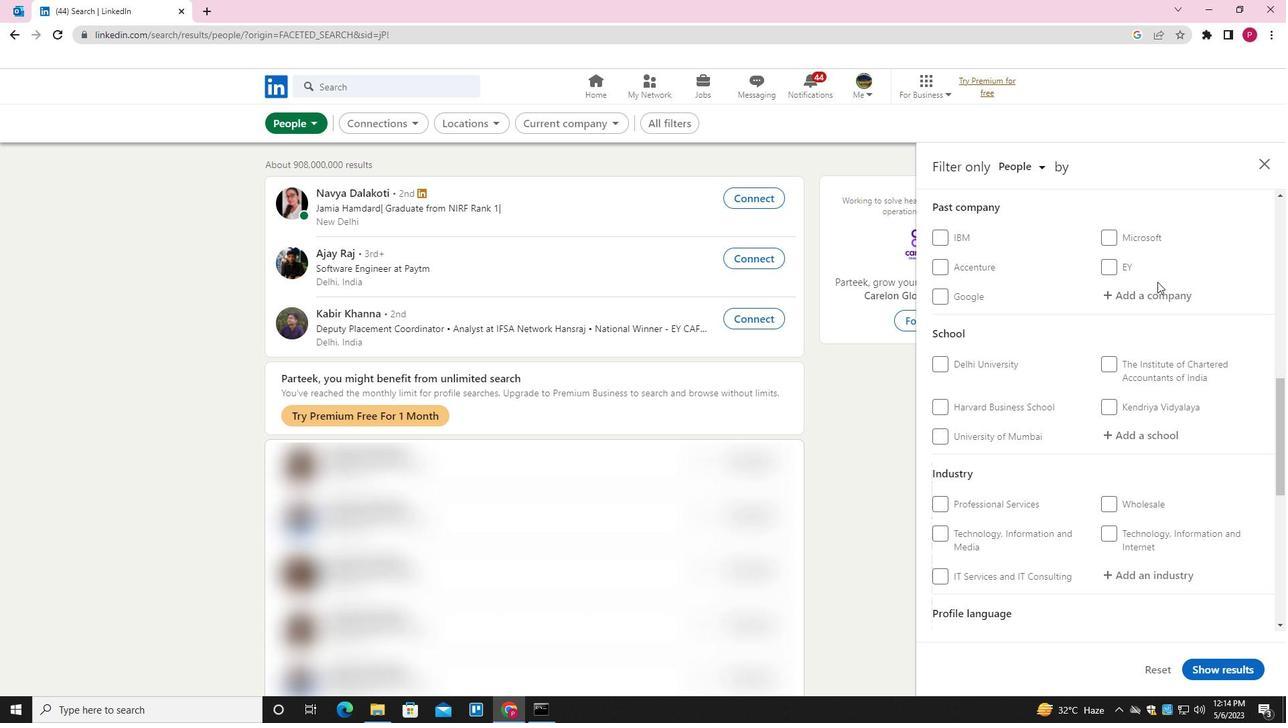 
Action: Mouse scrolled (1156, 284) with delta (0, 0)
Screenshot: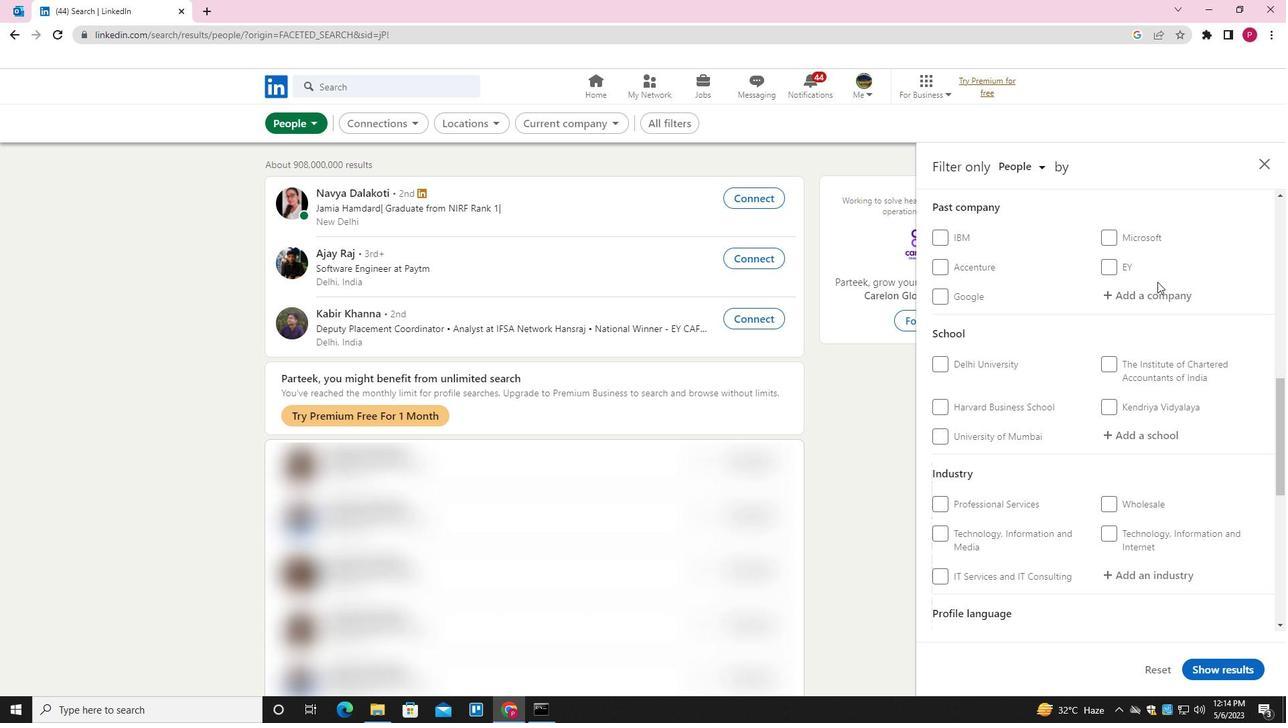 
Action: Mouse moved to (1154, 357)
Screenshot: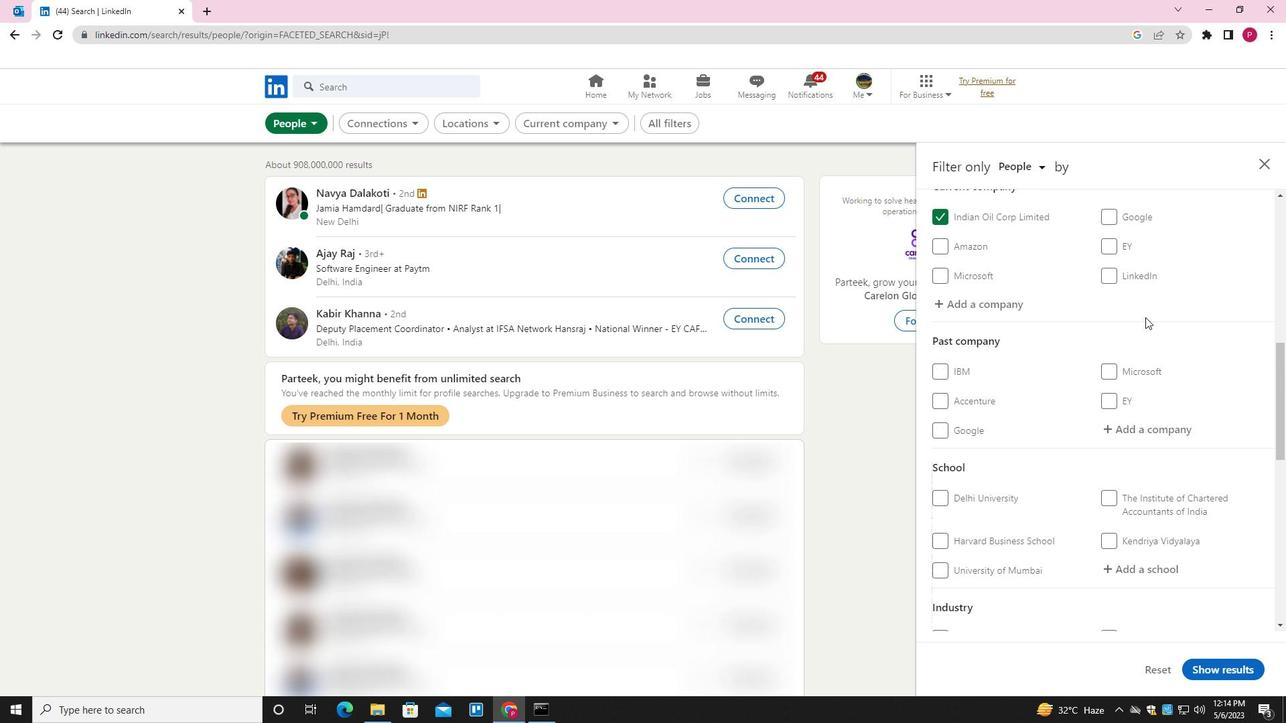 
Action: Mouse scrolled (1154, 356) with delta (0, 0)
Screenshot: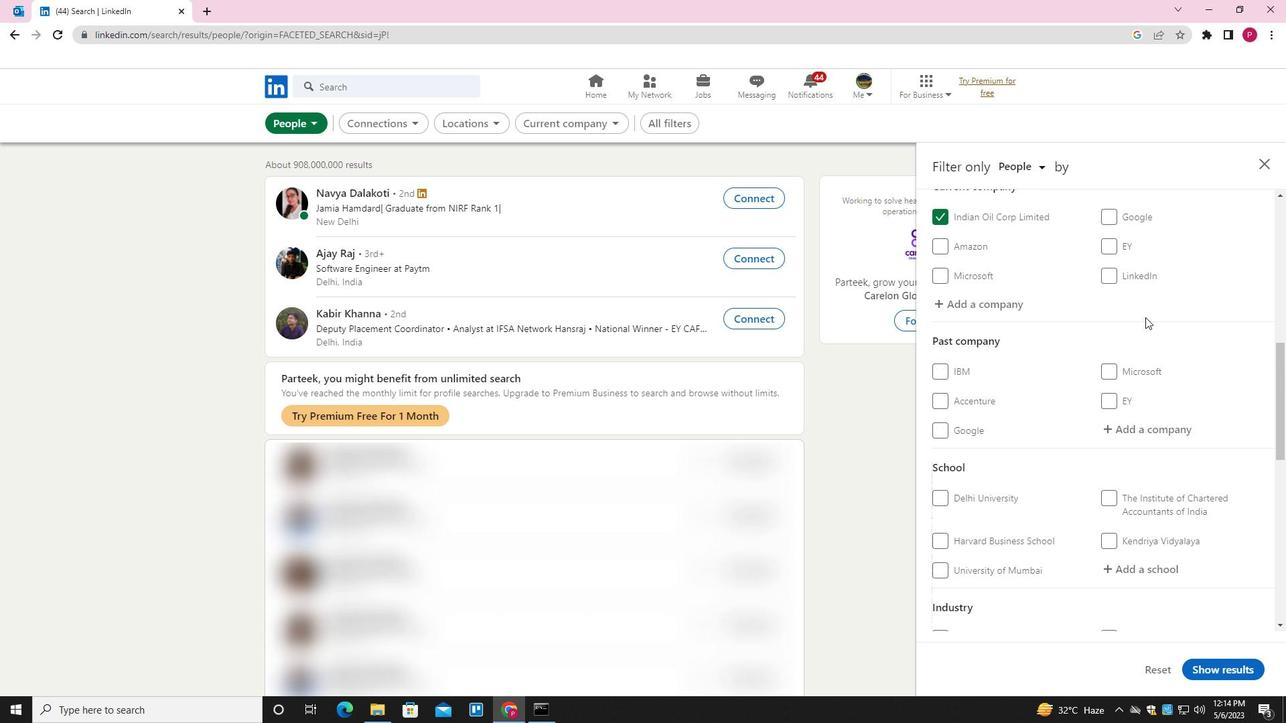 
Action: Mouse scrolled (1154, 356) with delta (0, 0)
Screenshot: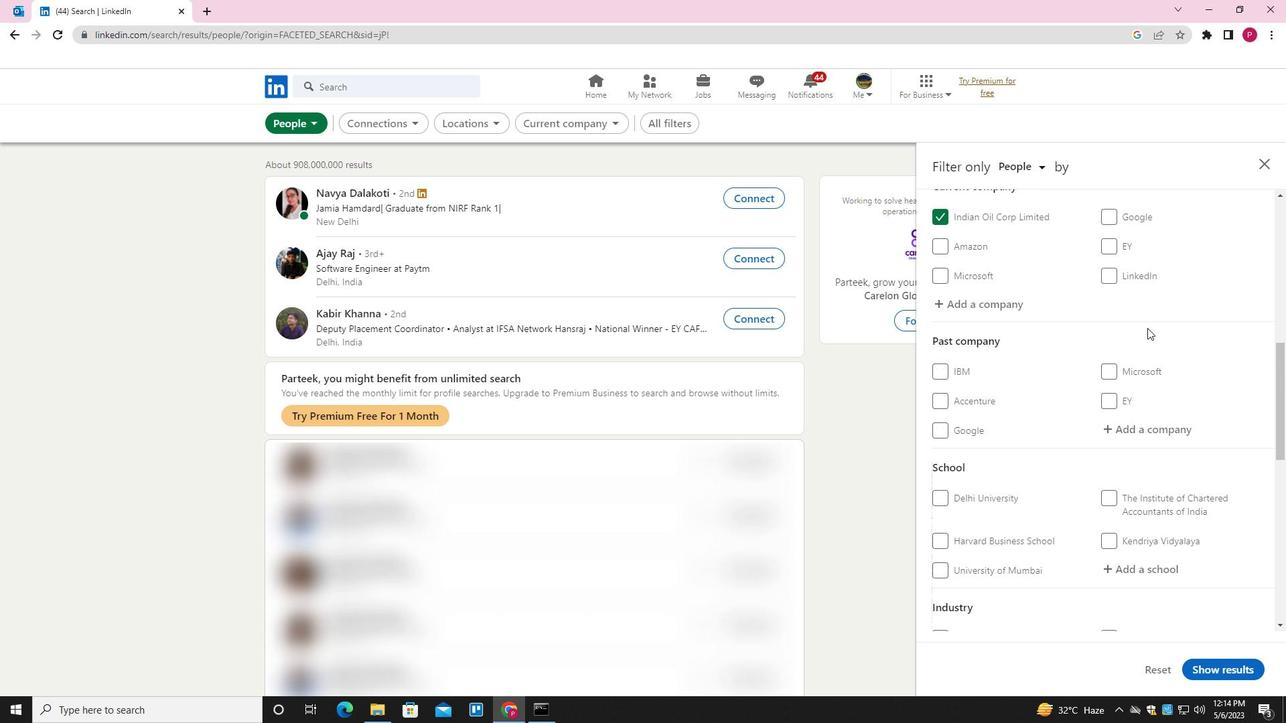 
Action: Mouse scrolled (1154, 356) with delta (0, 0)
Screenshot: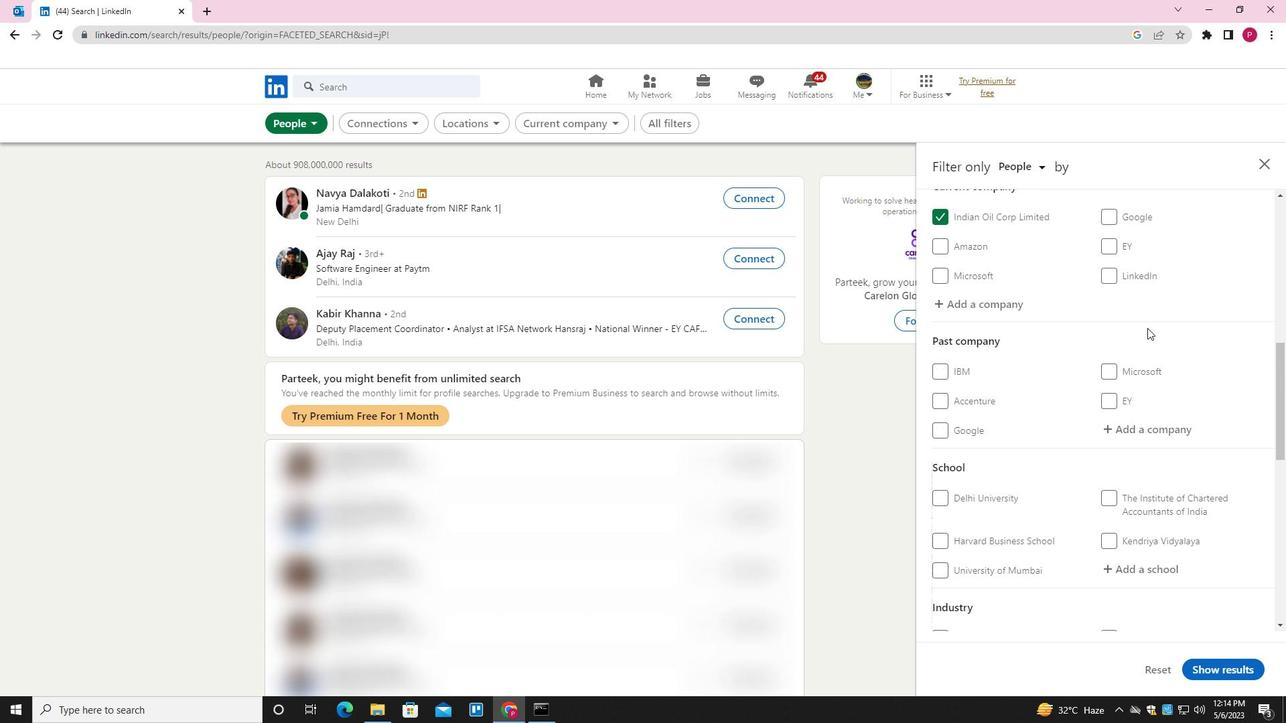
Action: Mouse moved to (1154, 372)
Screenshot: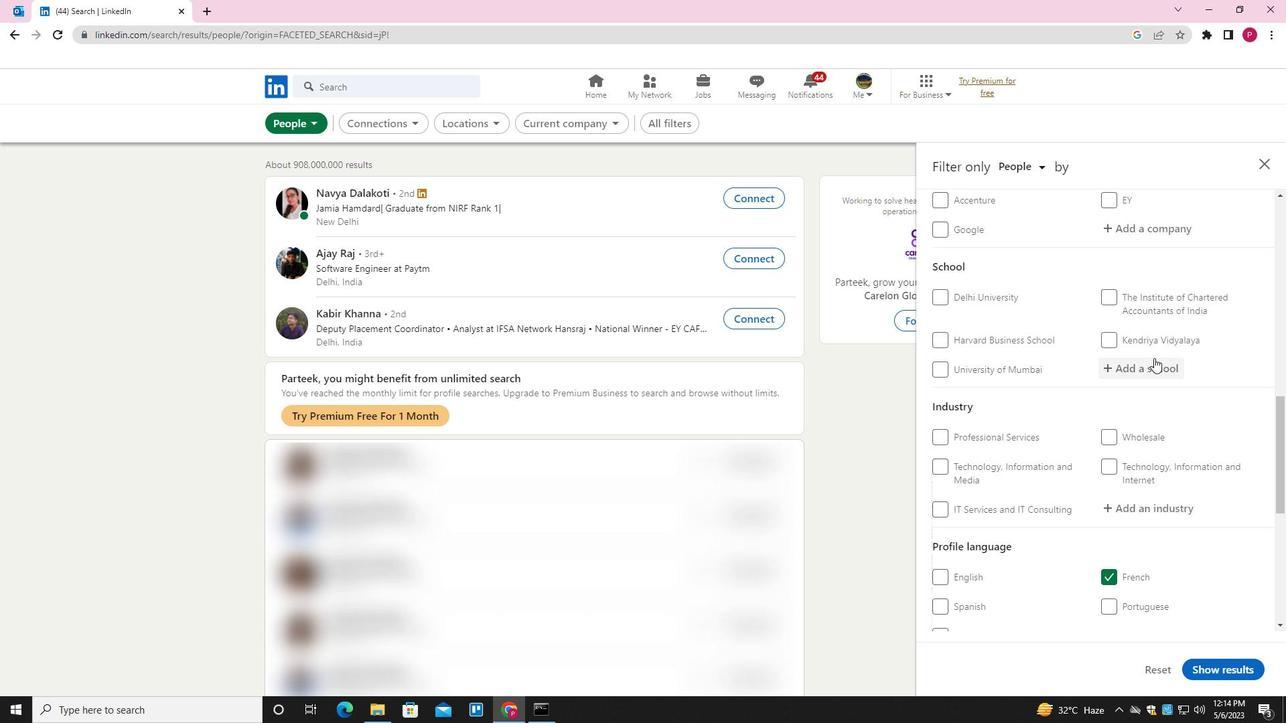 
Action: Mouse pressed left at (1154, 372)
Screenshot: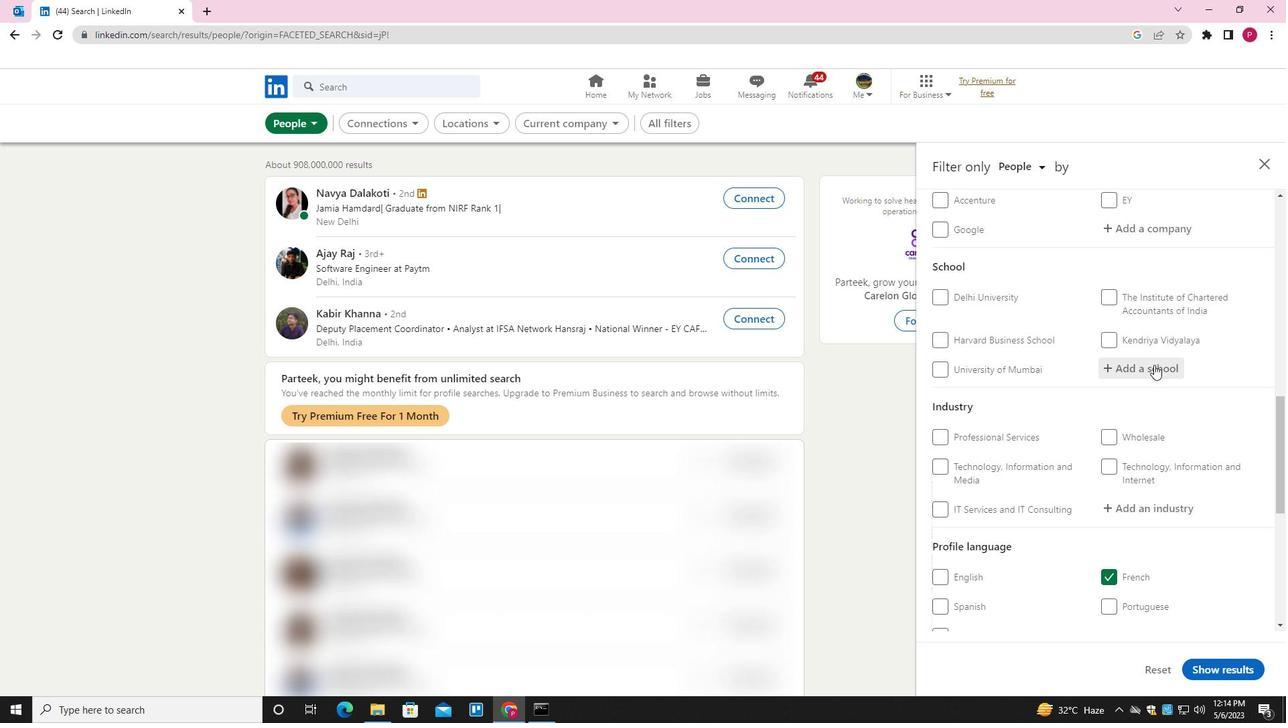 
Action: Key pressed <Key.shift>SWAMI<Key.space><Key.shift><Key.shift><Key.shift><Key.shift><Key.shift><Key.shift><Key.shift><Key.shift><Key.shift><Key.shift><Key.shift><Key.shift><Key.shift><Key.shift><Key.shift><Key.shift><Key.shift><Key.shift><Key.shift><Key.shift><Key.shift><Key.shift><Key.shift>KESH<Key.down><Key.enter>
Screenshot: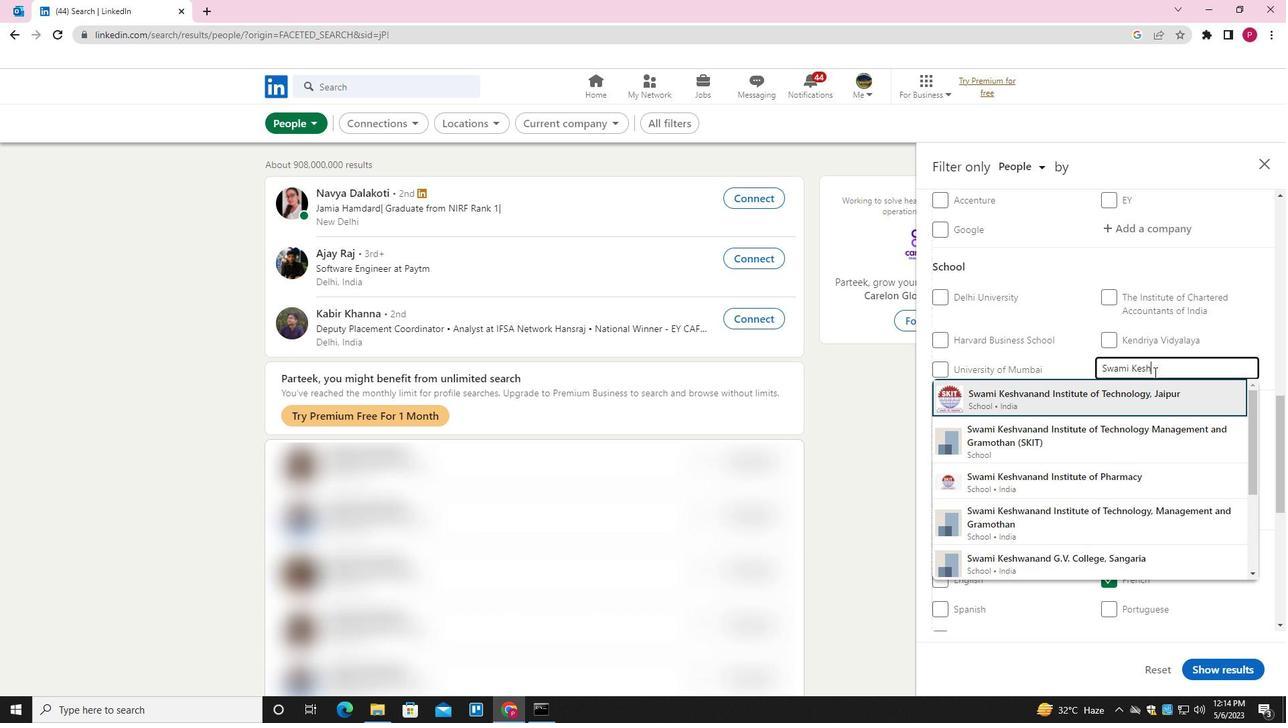 
Action: Mouse moved to (1148, 377)
Screenshot: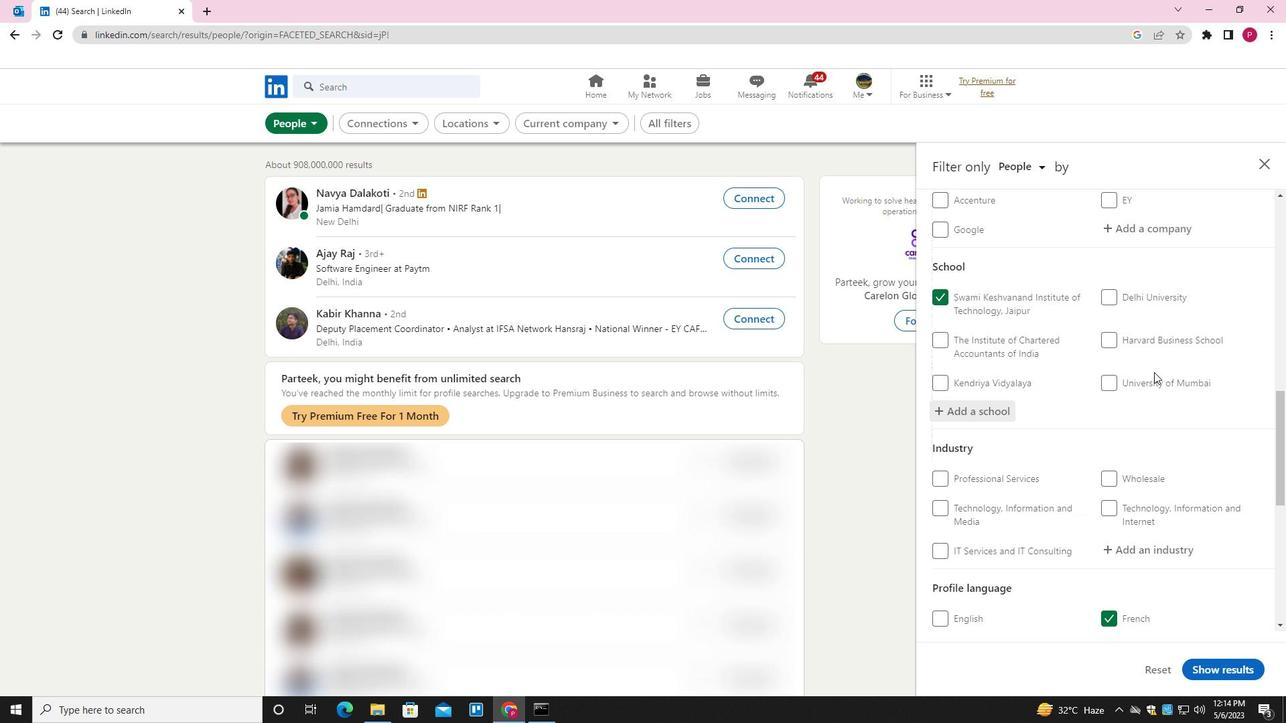 
Action: Mouse scrolled (1148, 377) with delta (0, 0)
Screenshot: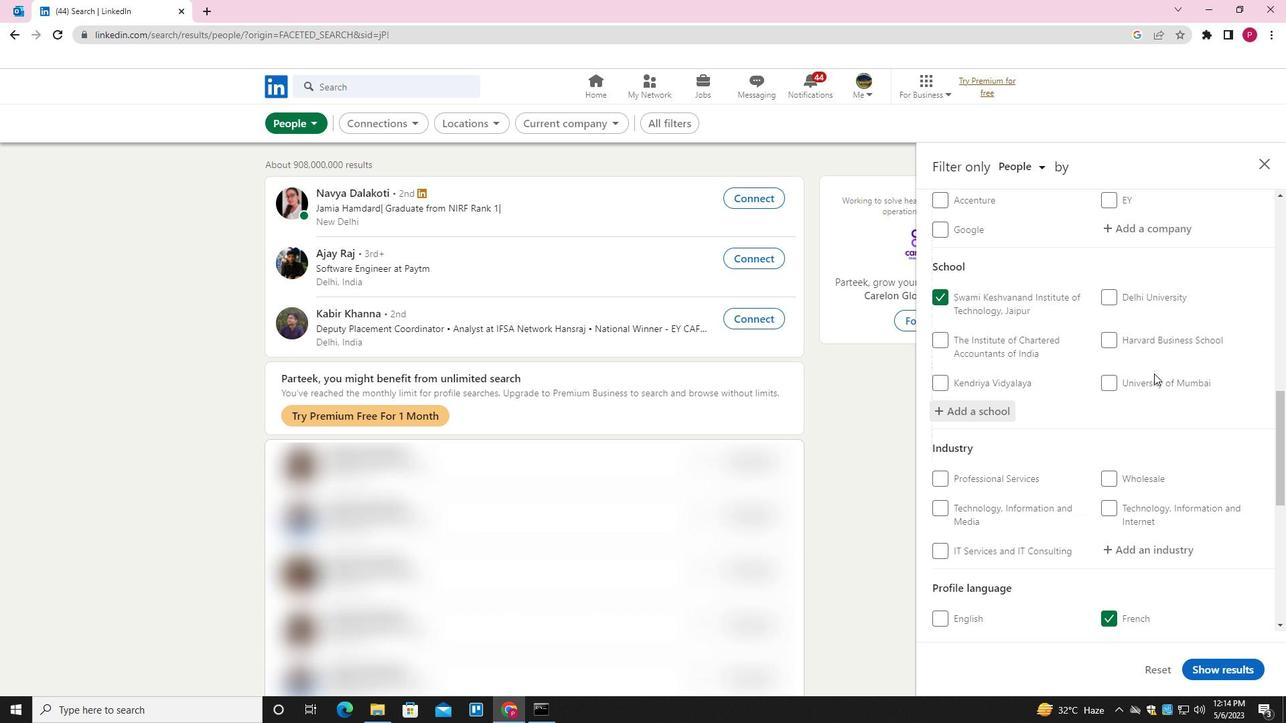 
Action: Mouse scrolled (1148, 377) with delta (0, 0)
Screenshot: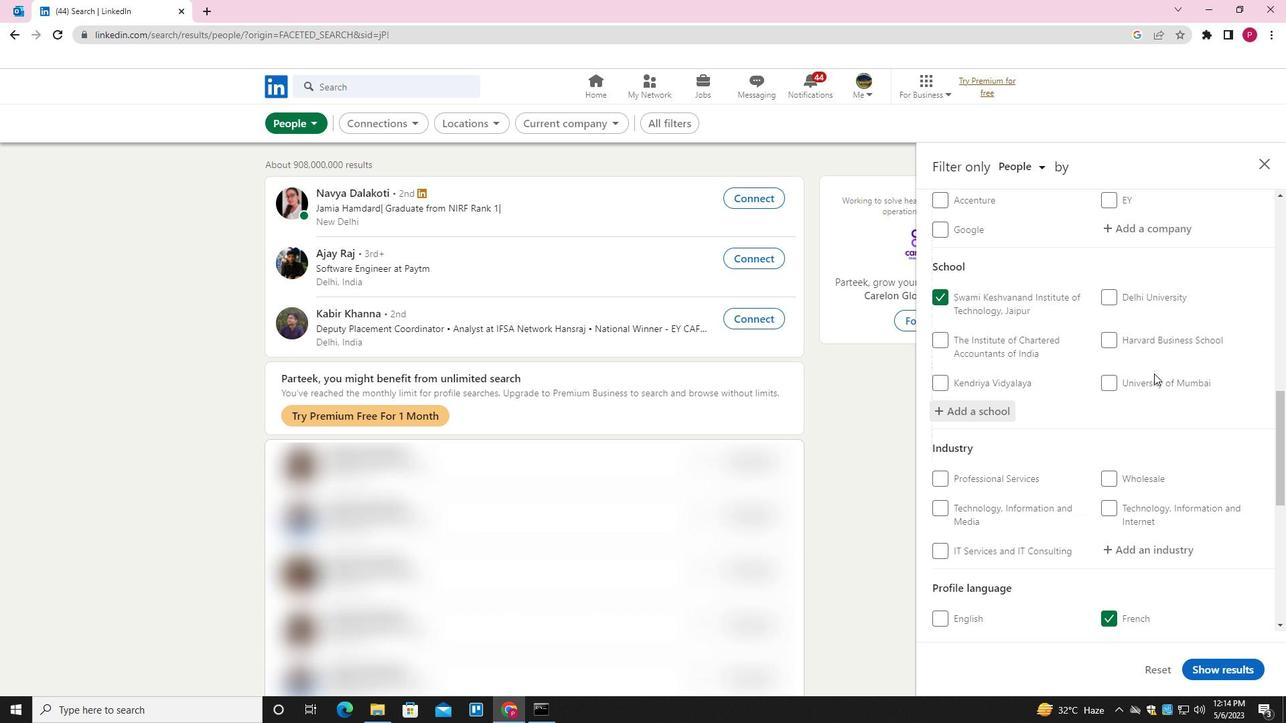 
Action: Mouse scrolled (1148, 377) with delta (0, 0)
Screenshot: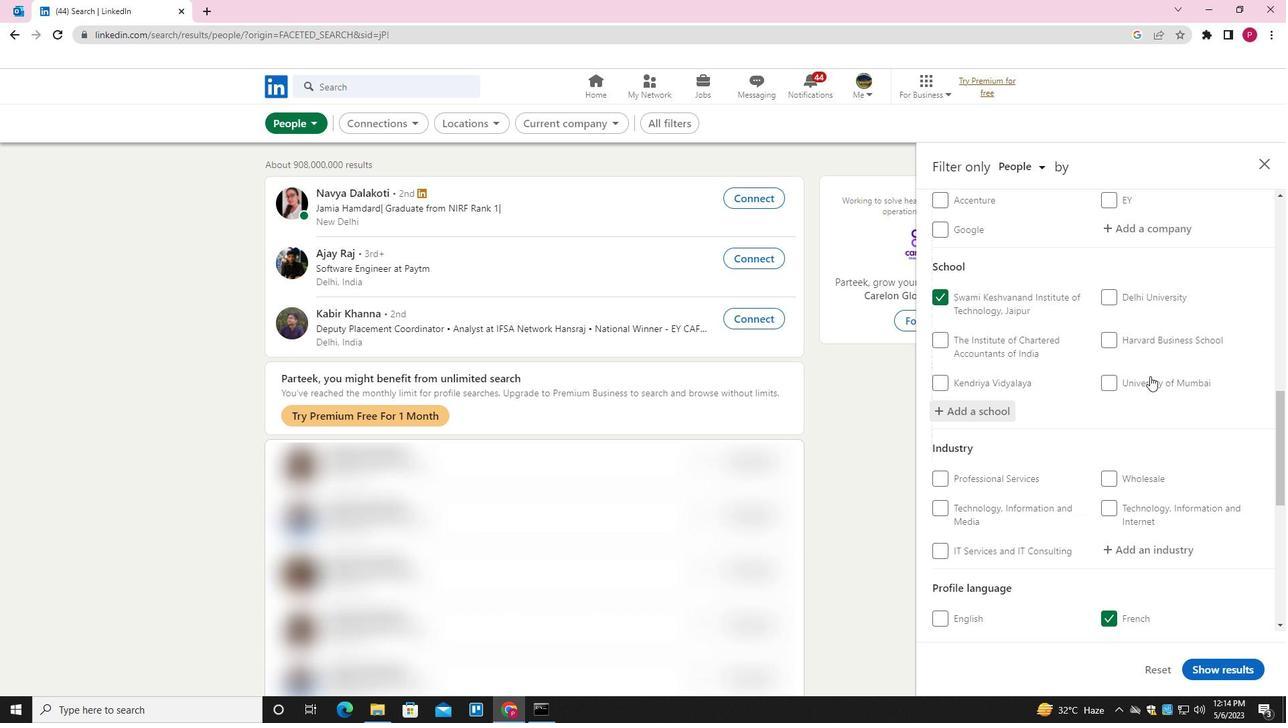 
Action: Mouse moved to (1148, 378)
Screenshot: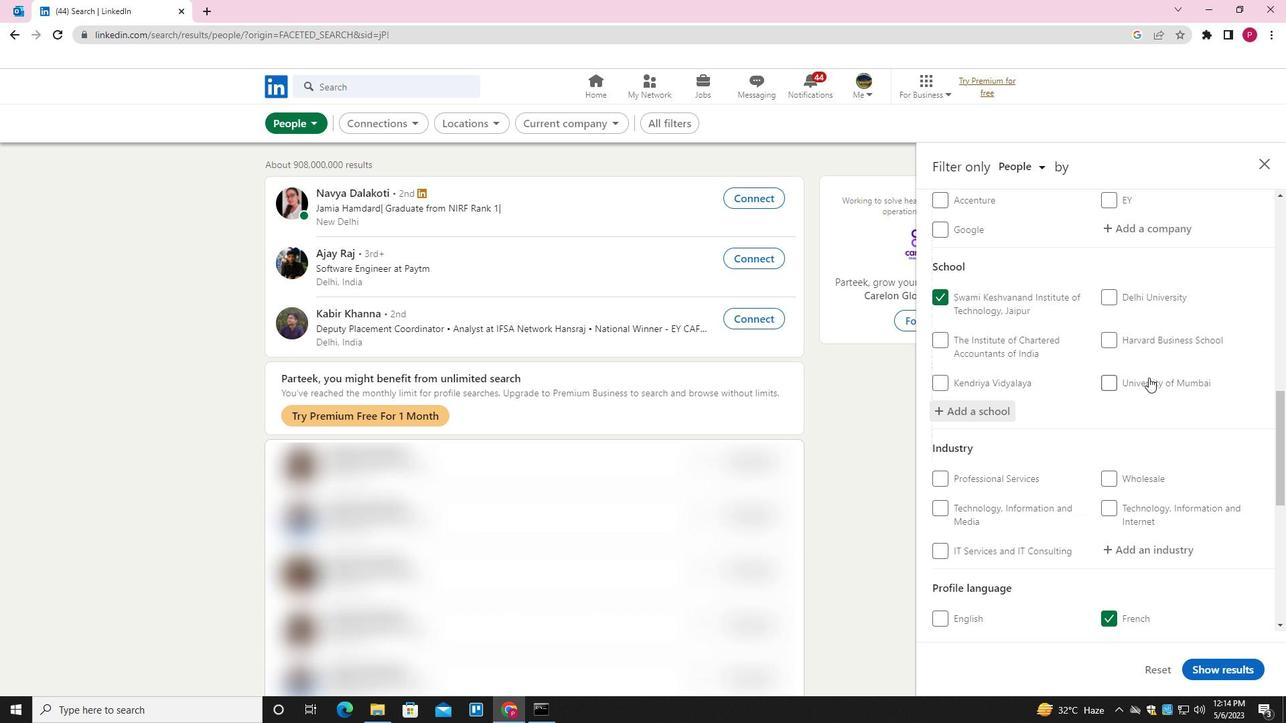 
Action: Mouse scrolled (1148, 377) with delta (0, 0)
Screenshot: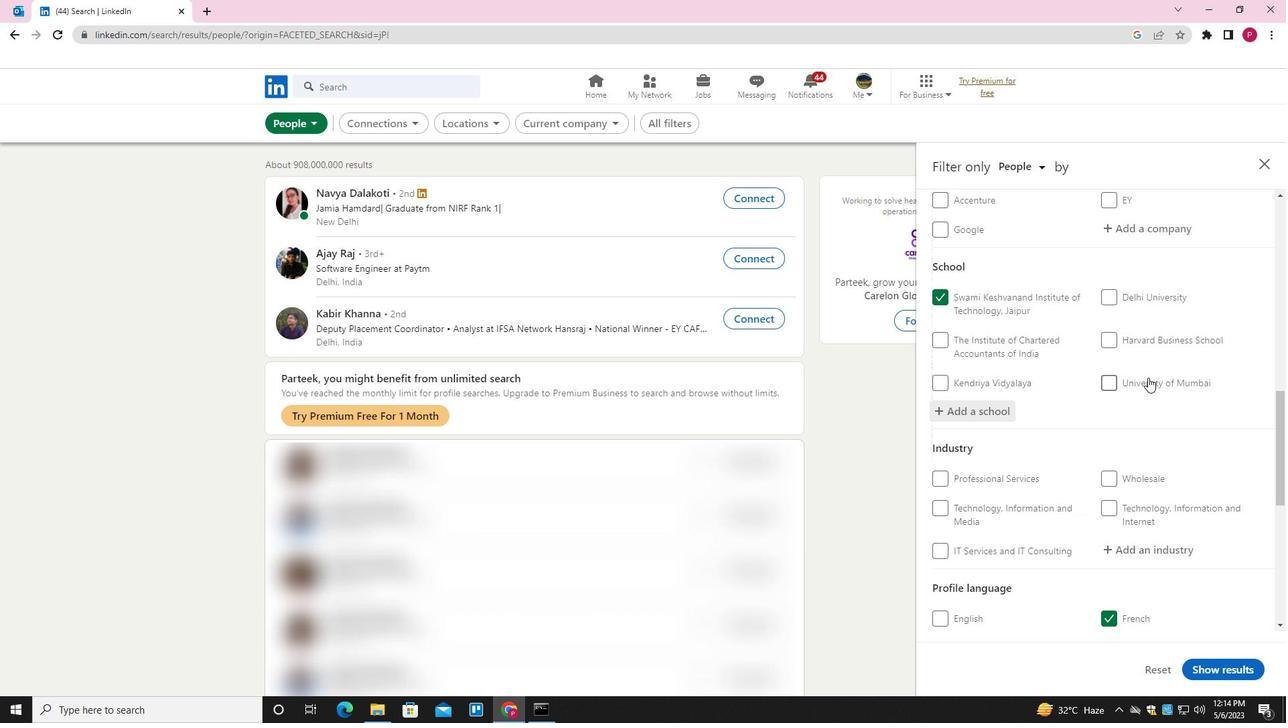 
Action: Mouse moved to (1143, 286)
Screenshot: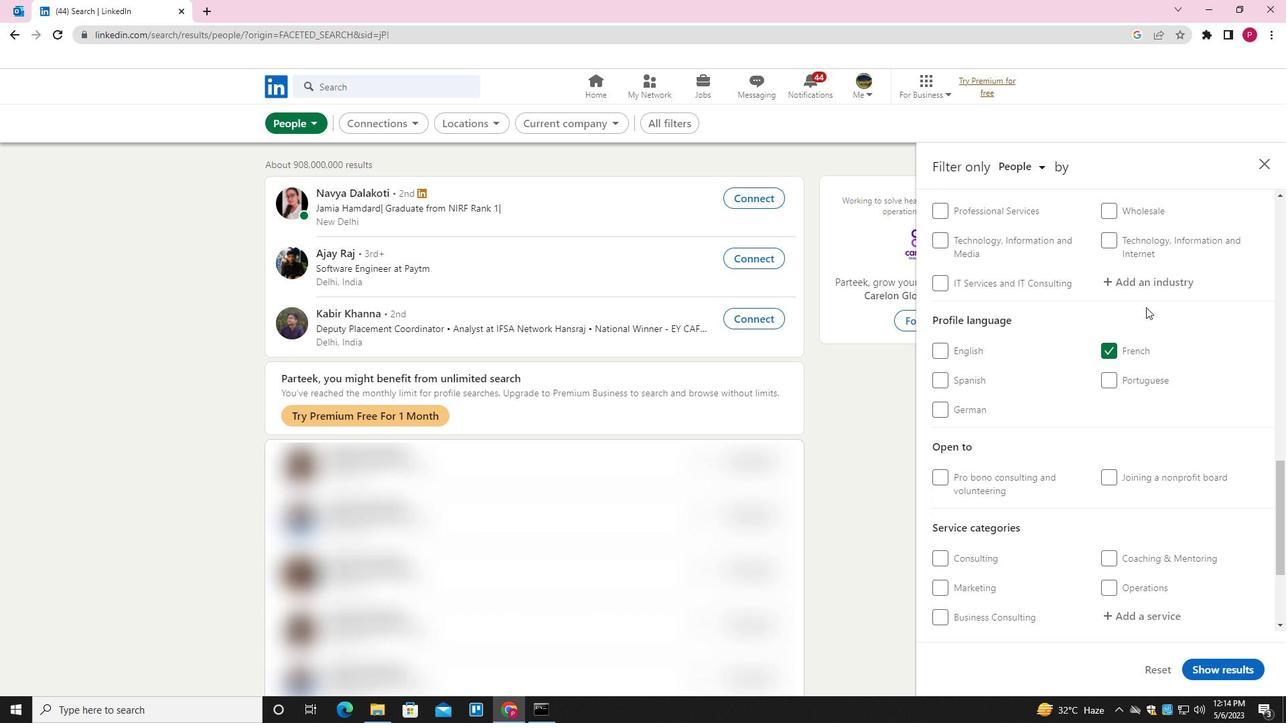 
Action: Mouse pressed left at (1143, 286)
Screenshot: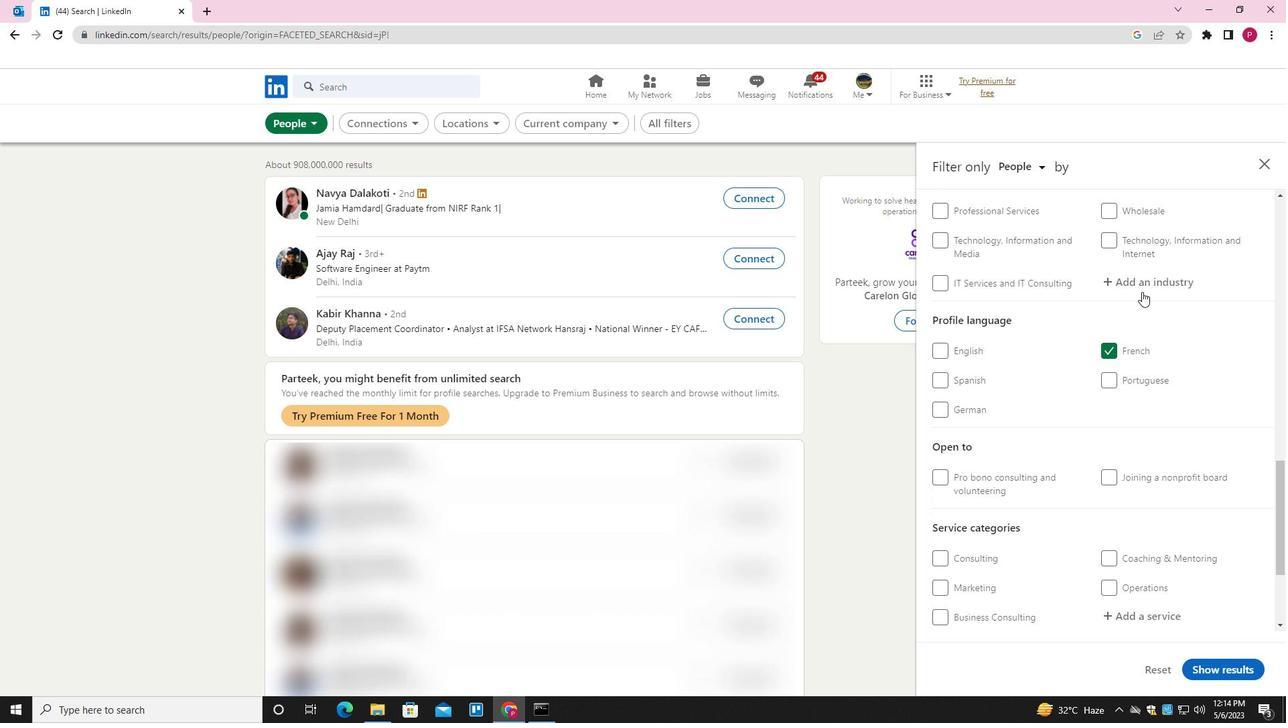 
Action: Key pressed <Key.shift>INVESTMENT<Key.down><Key.down><Key.enter>
Screenshot: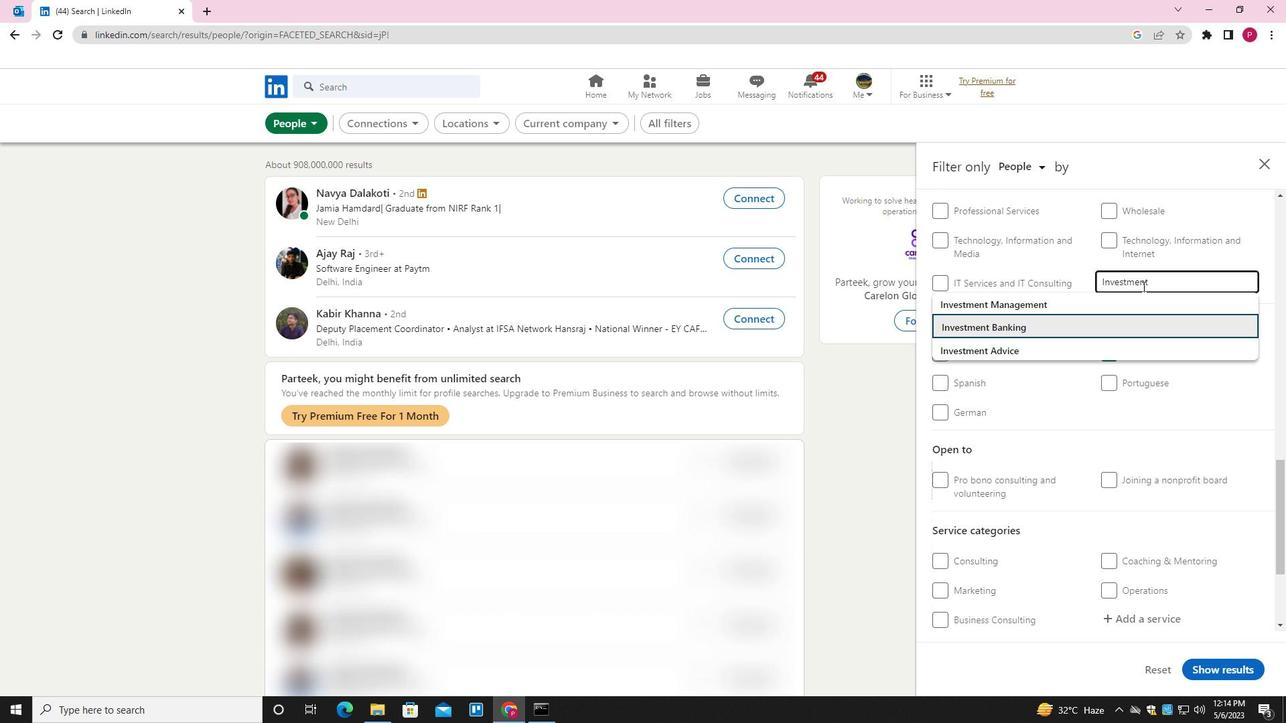 
Action: Mouse moved to (1120, 298)
Screenshot: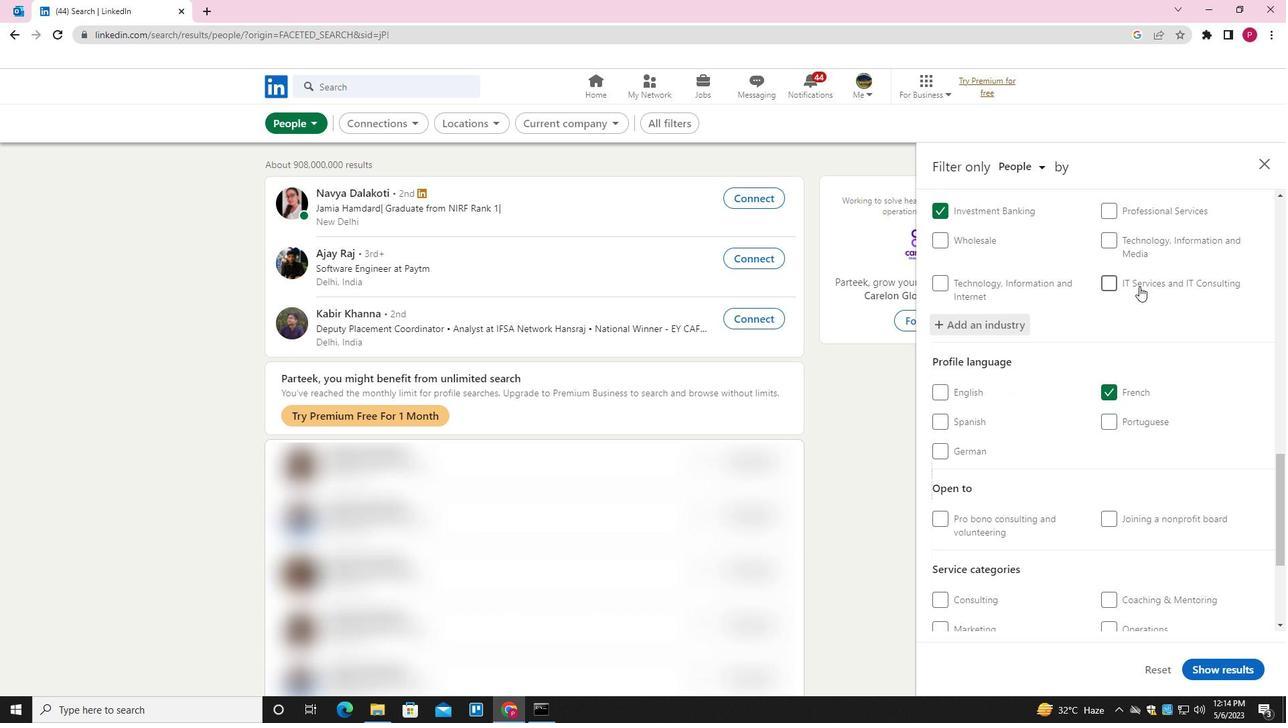 
Action: Mouse scrolled (1120, 297) with delta (0, 0)
Screenshot: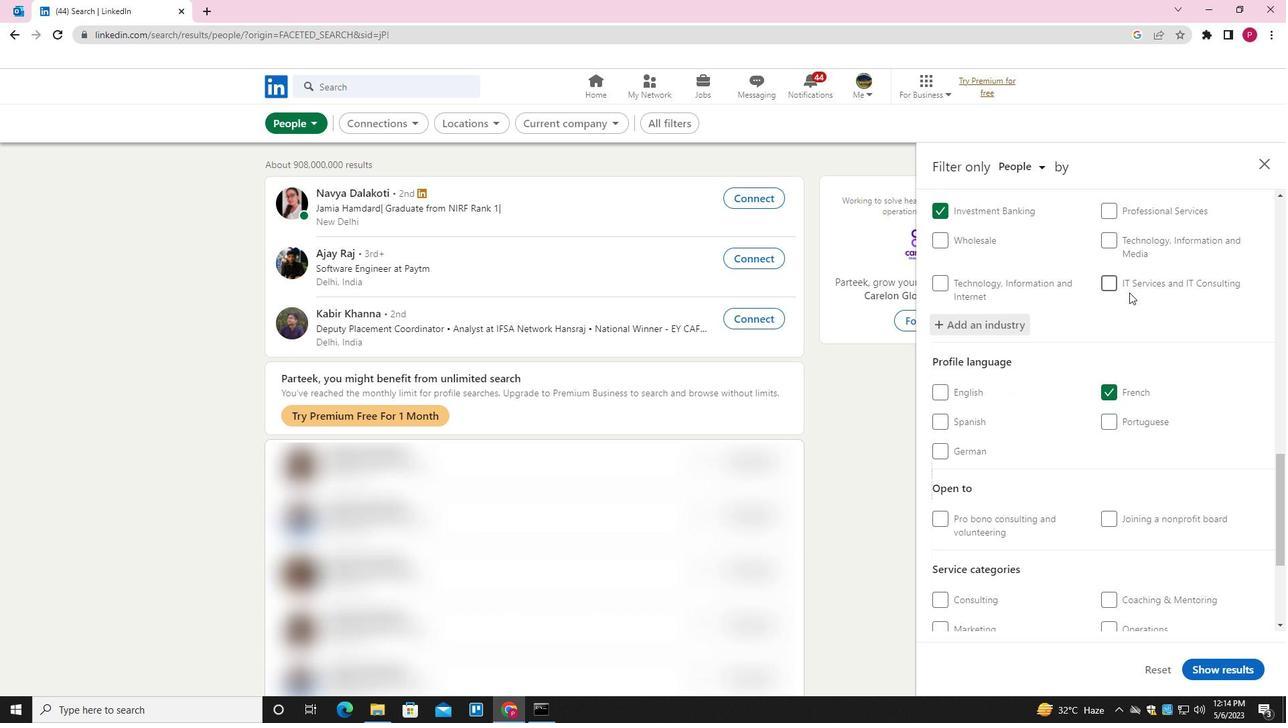 
Action: Mouse scrolled (1120, 297) with delta (0, 0)
Screenshot: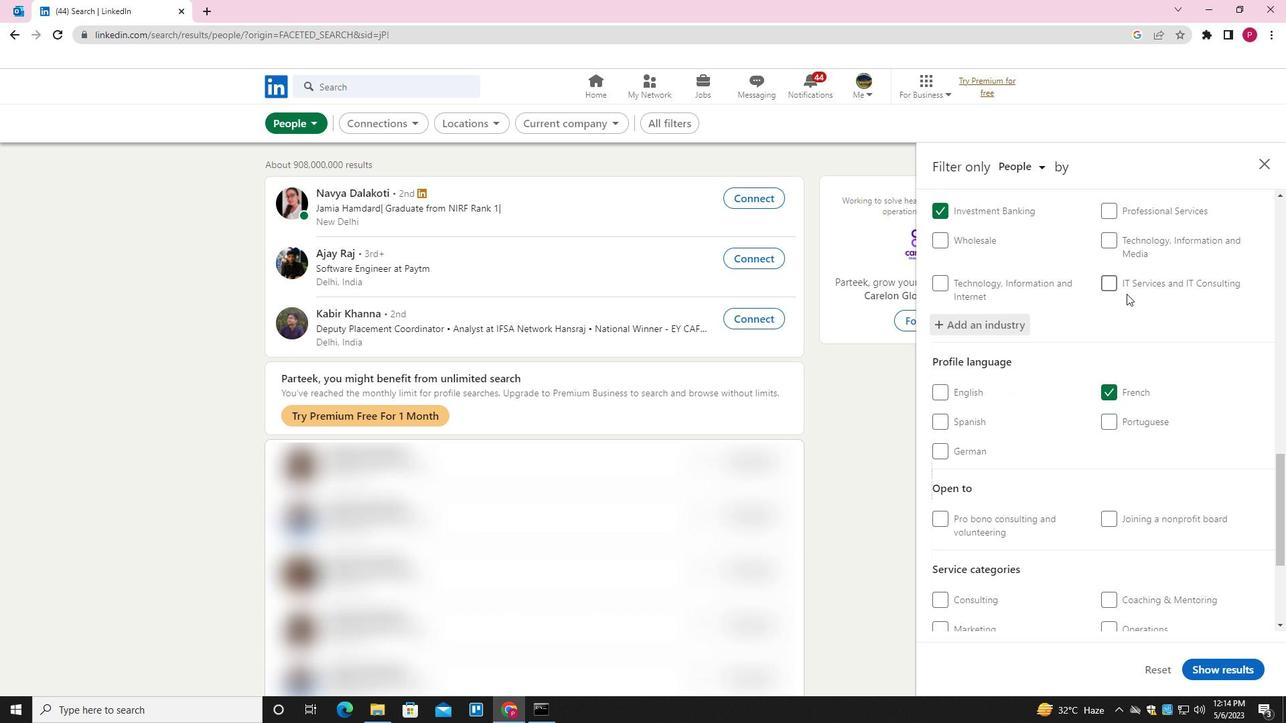 
Action: Mouse scrolled (1120, 297) with delta (0, 0)
Screenshot: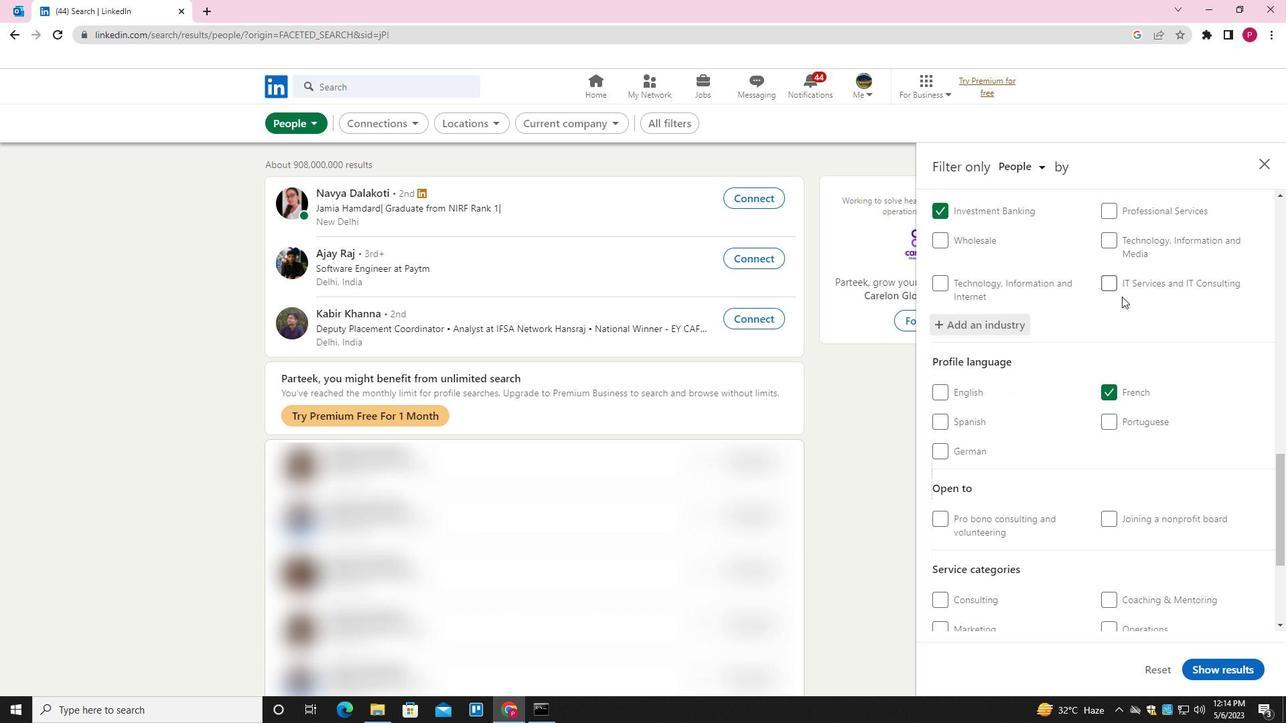 
Action: Mouse scrolled (1120, 297) with delta (0, 0)
Screenshot: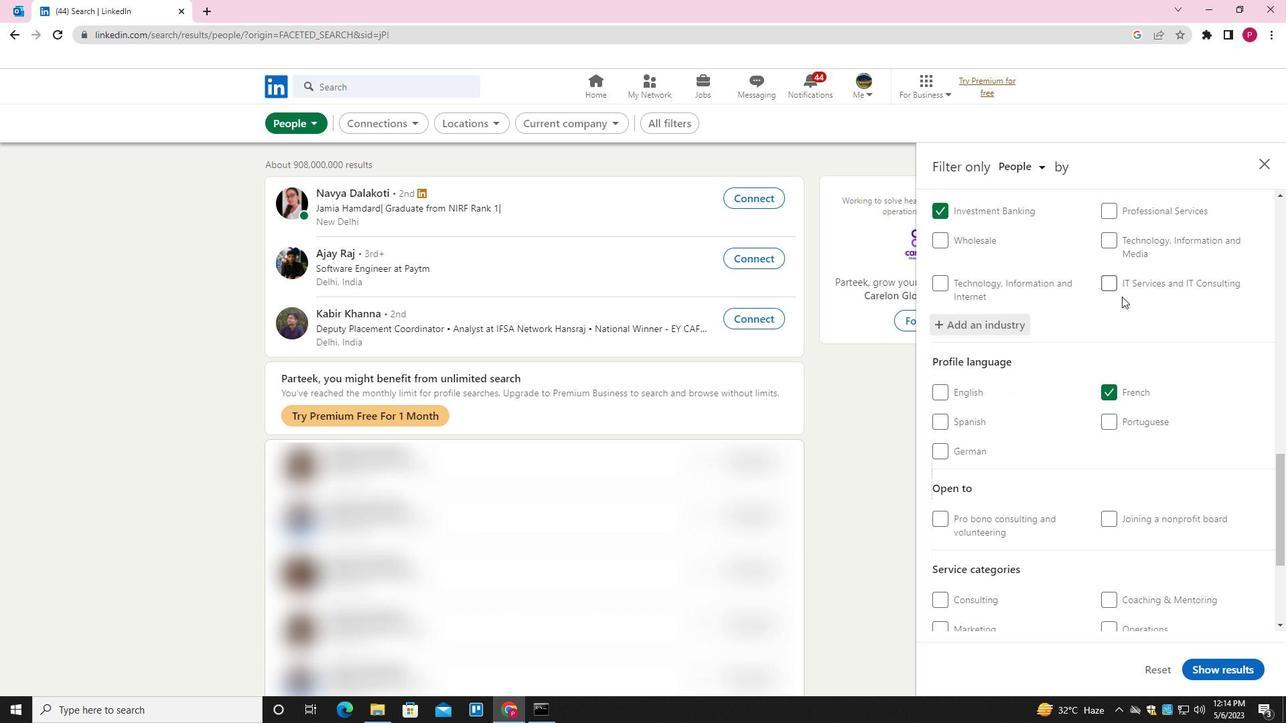 
Action: Mouse moved to (1120, 298)
Screenshot: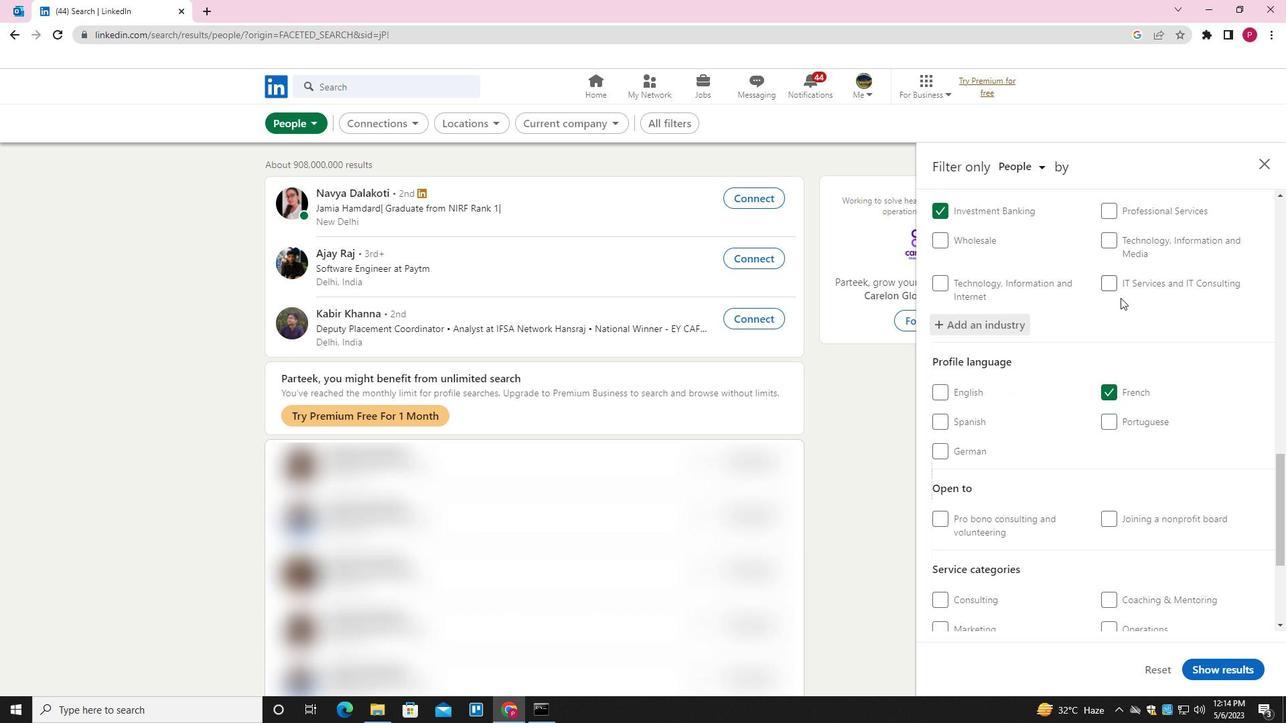 
Action: Mouse scrolled (1120, 298) with delta (0, 0)
Screenshot: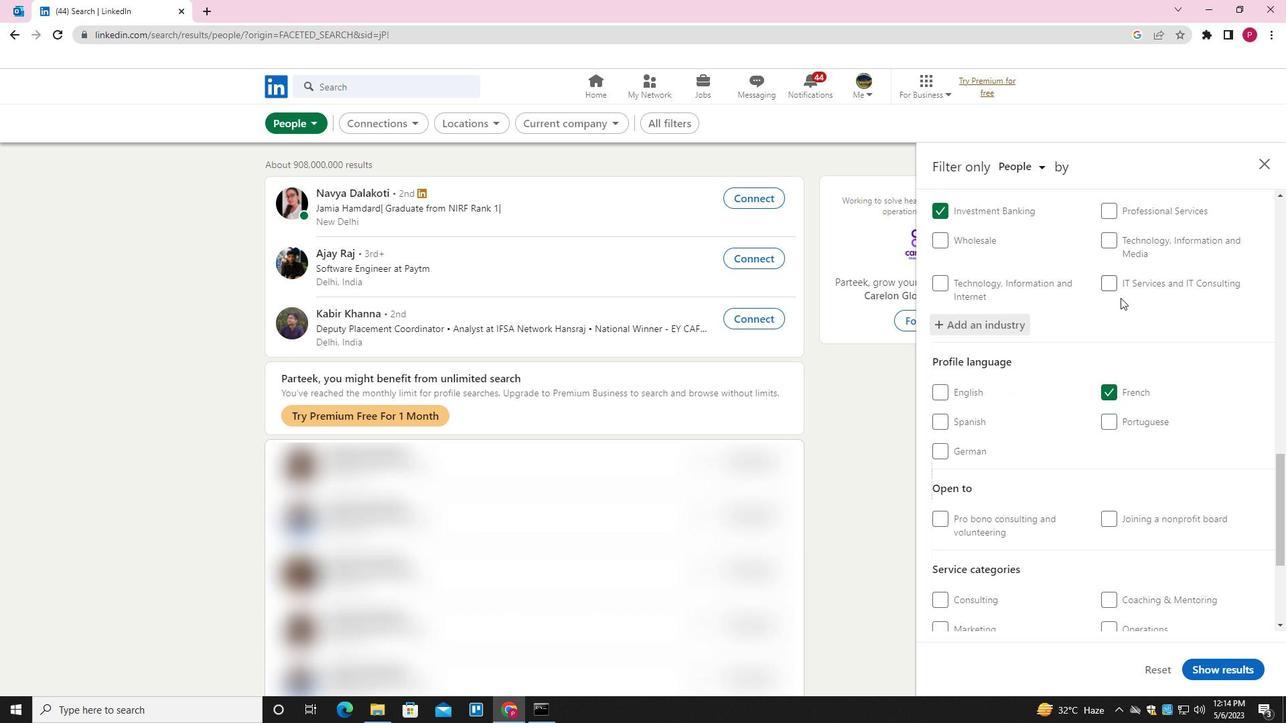 
Action: Mouse moved to (1118, 304)
Screenshot: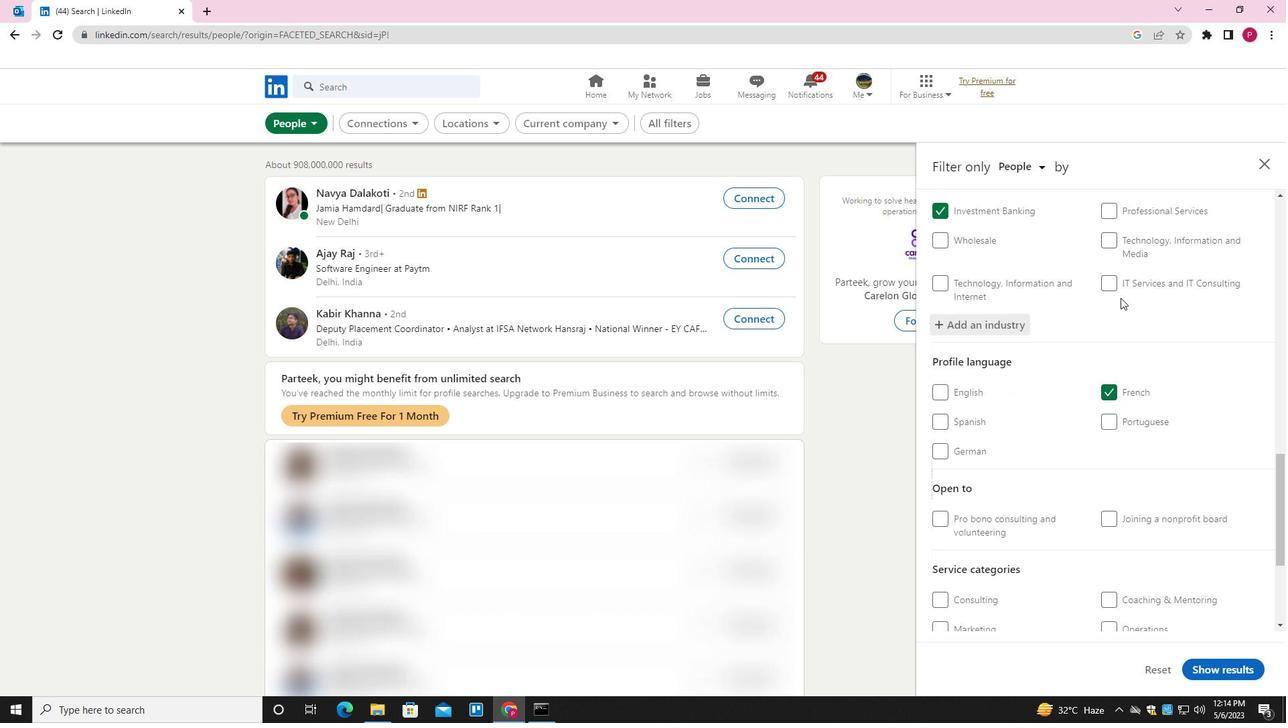 
Action: Mouse scrolled (1118, 304) with delta (0, 0)
Screenshot: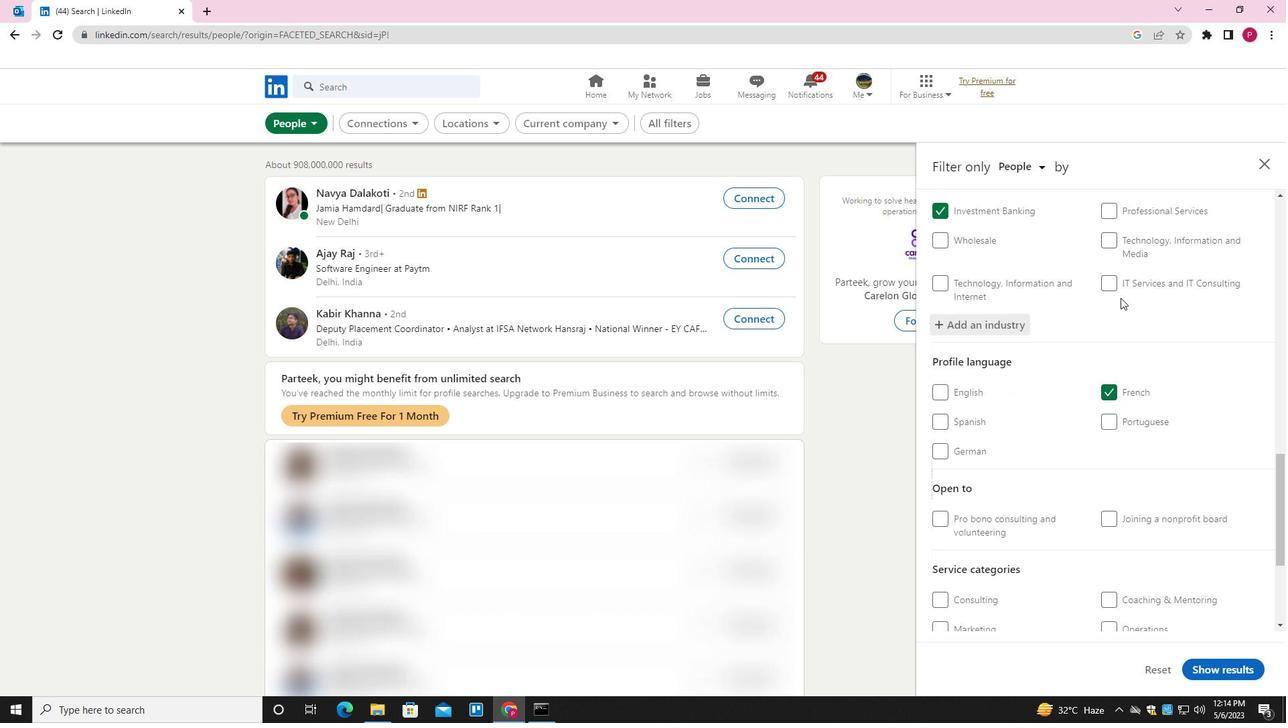 
Action: Mouse moved to (1118, 336)
Screenshot: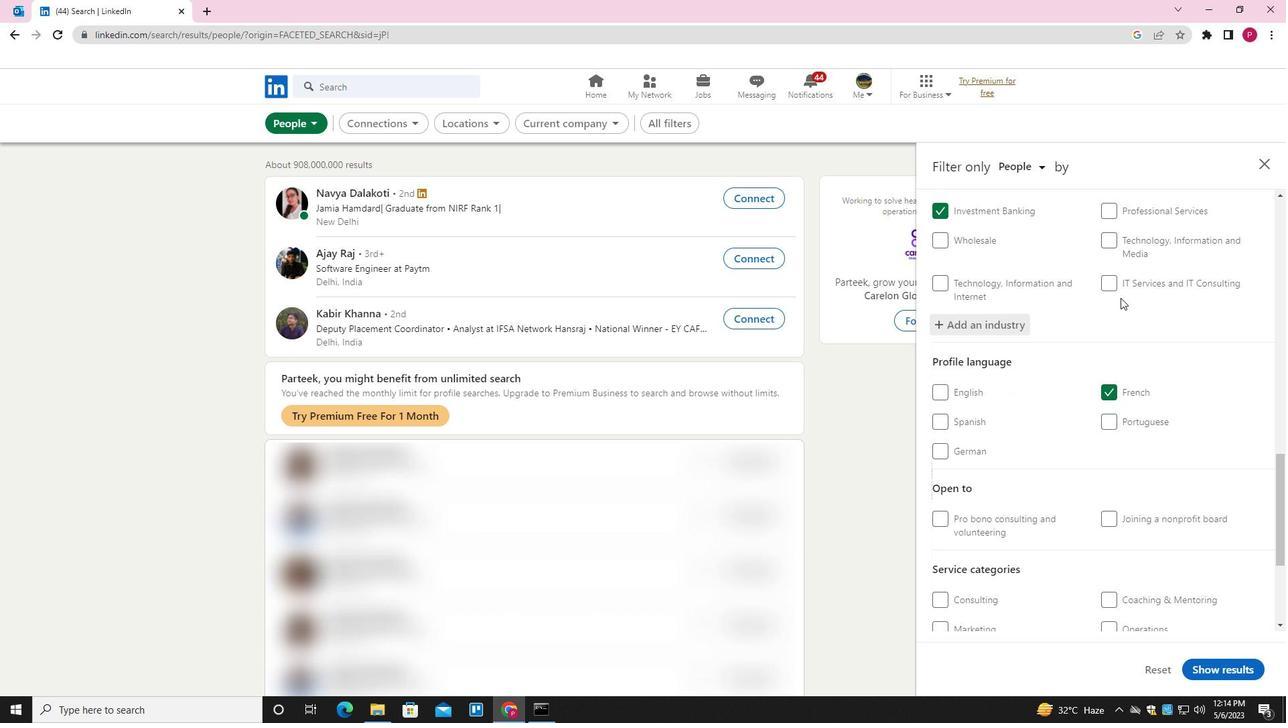 
Action: Mouse scrolled (1118, 335) with delta (0, 0)
Screenshot: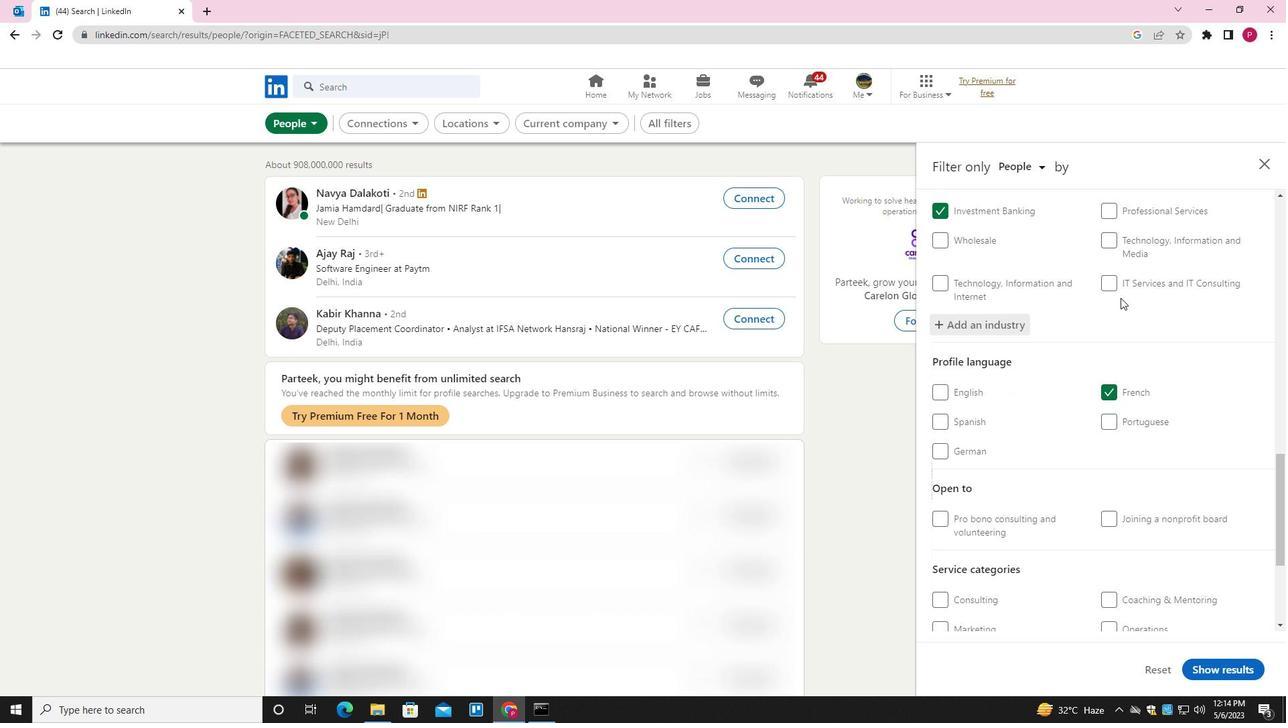 
Action: Mouse moved to (1134, 438)
Screenshot: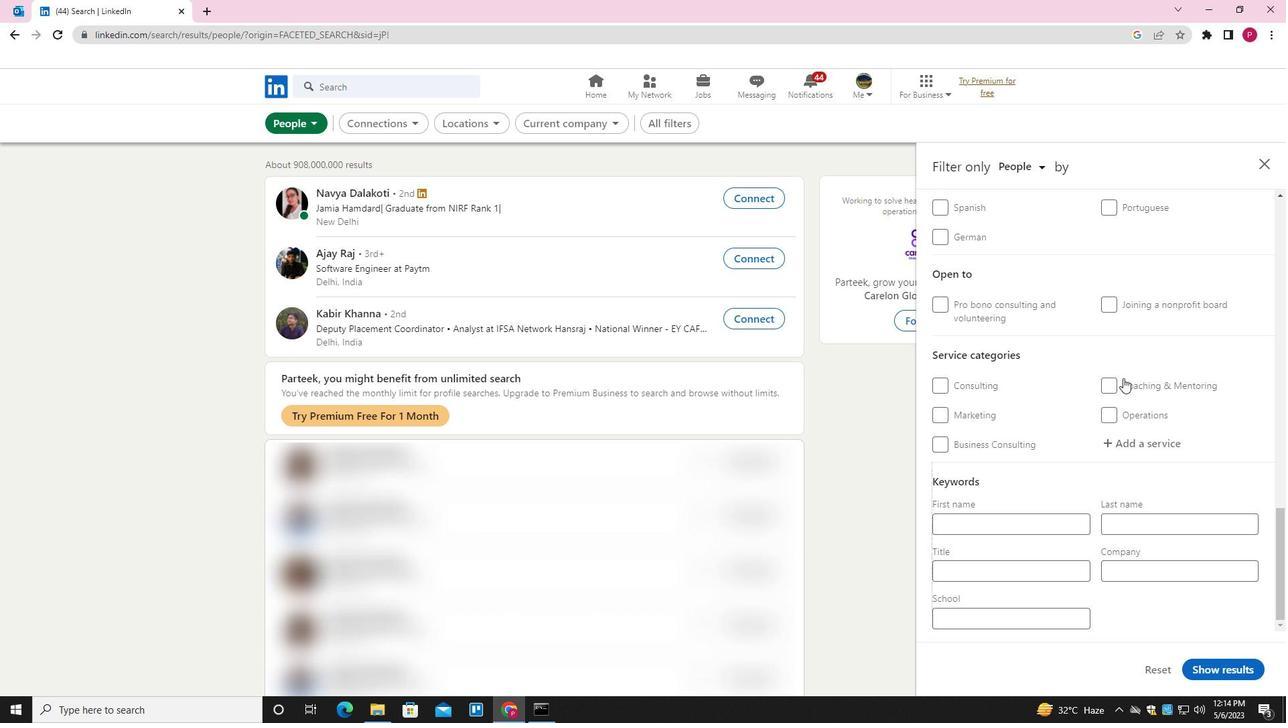 
Action: Mouse pressed left at (1134, 438)
Screenshot: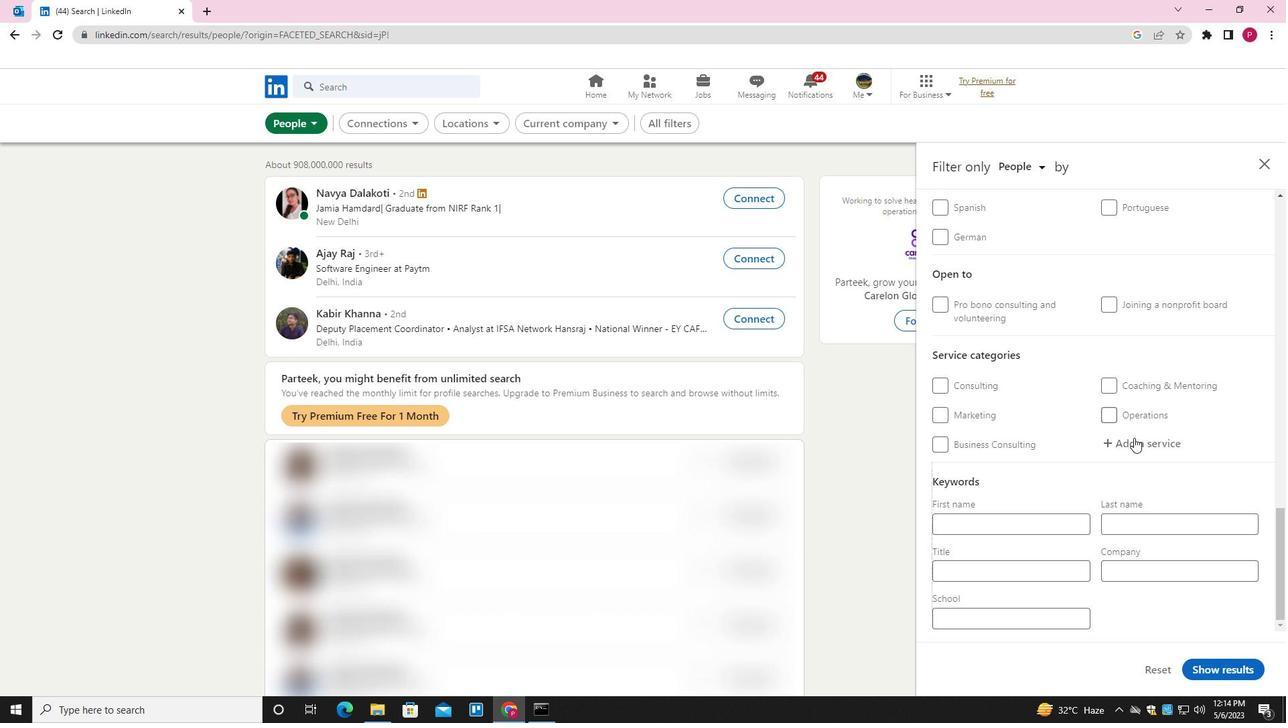 
Action: Mouse moved to (1135, 439)
Screenshot: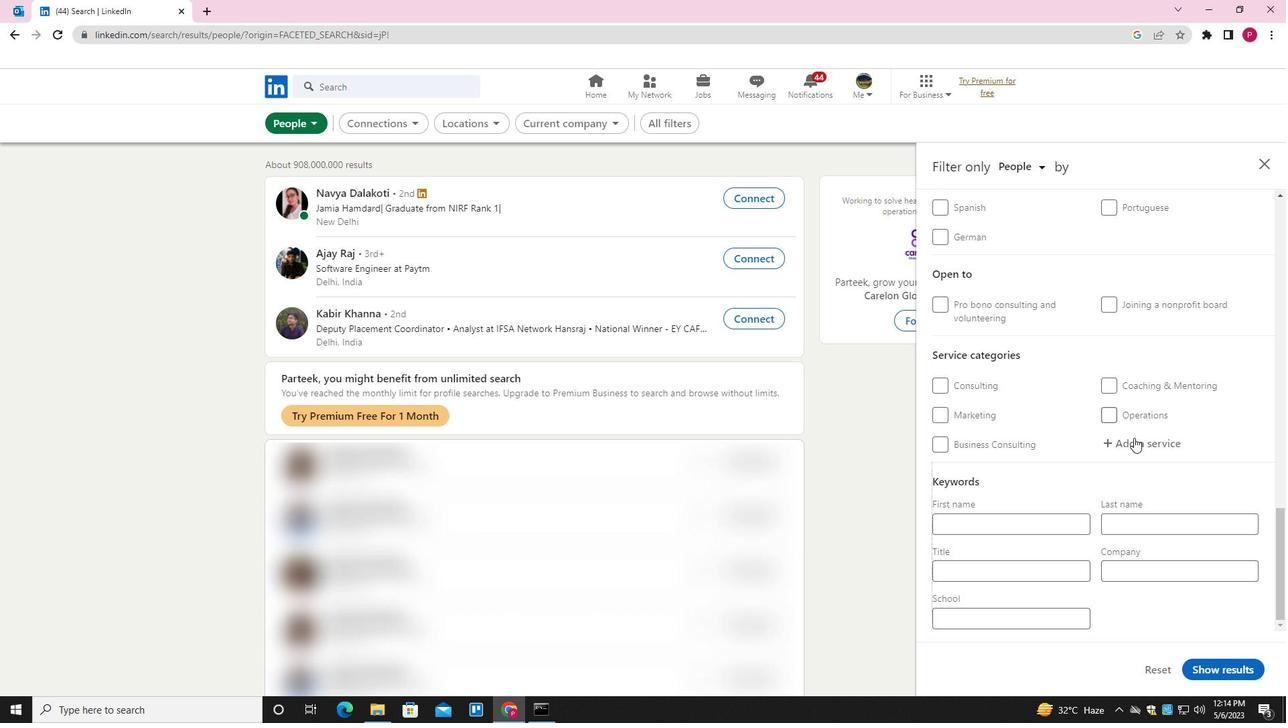 
Action: Key pressed <Key.shift><Key.shift>MORTGAGE<Key.down><Key.enter>
Screenshot: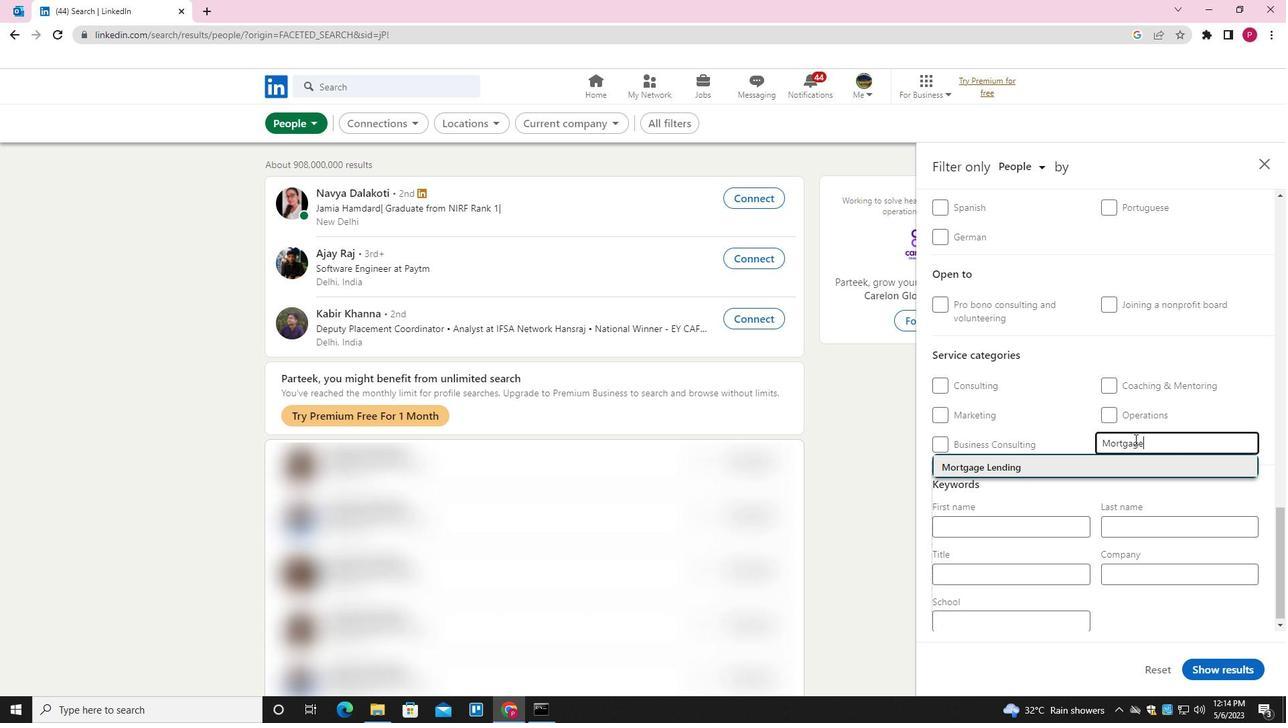 
Action: Mouse scrolled (1135, 438) with delta (0, 0)
Screenshot: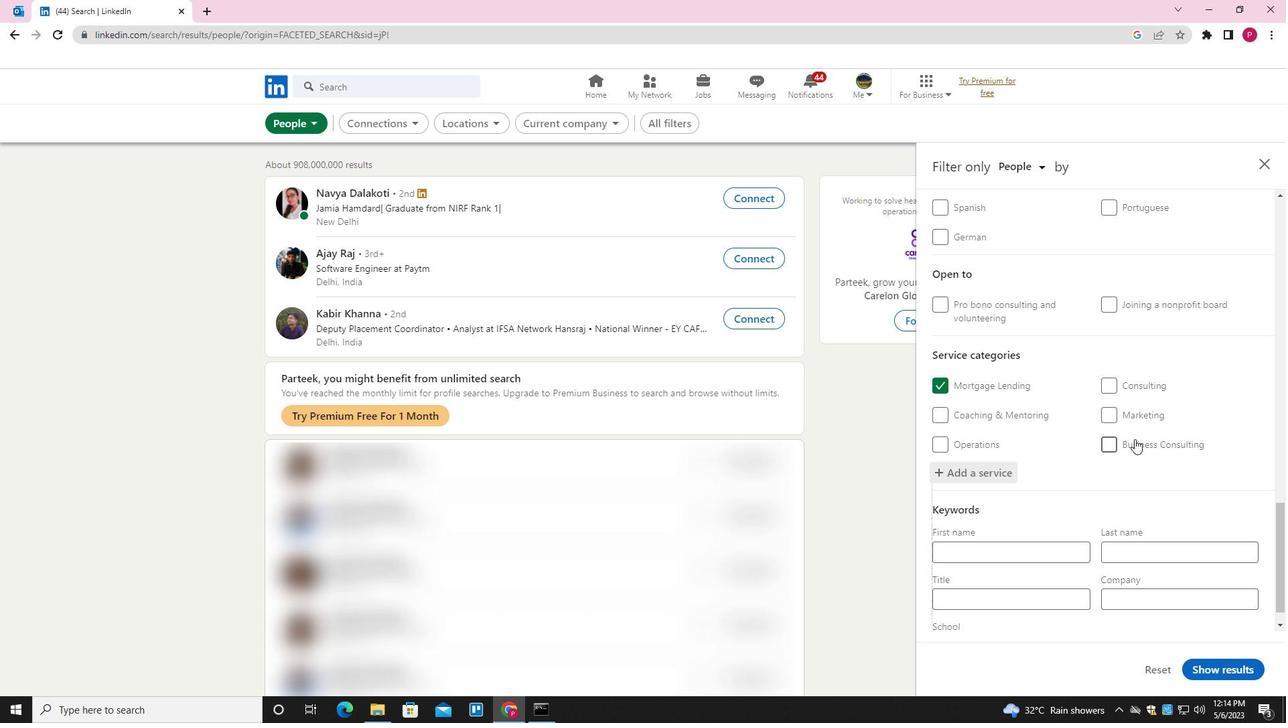 
Action: Mouse scrolled (1135, 438) with delta (0, 0)
Screenshot: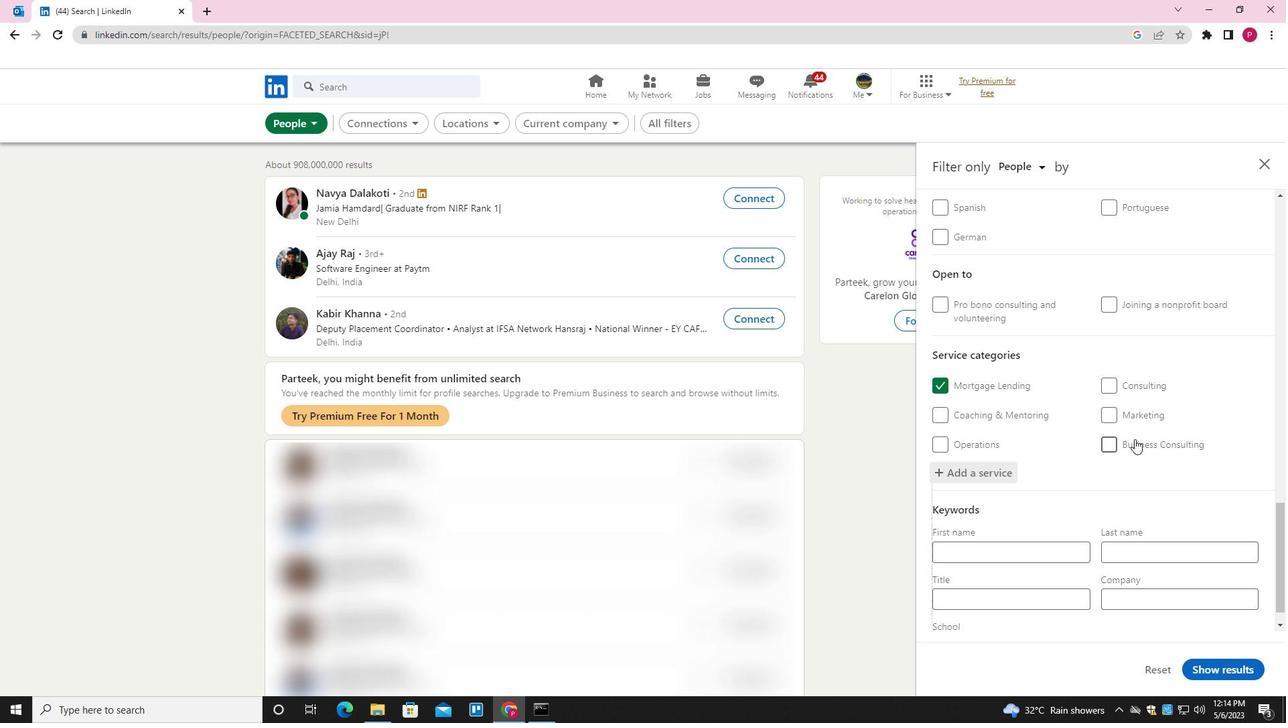 
Action: Mouse scrolled (1135, 438) with delta (0, 0)
Screenshot: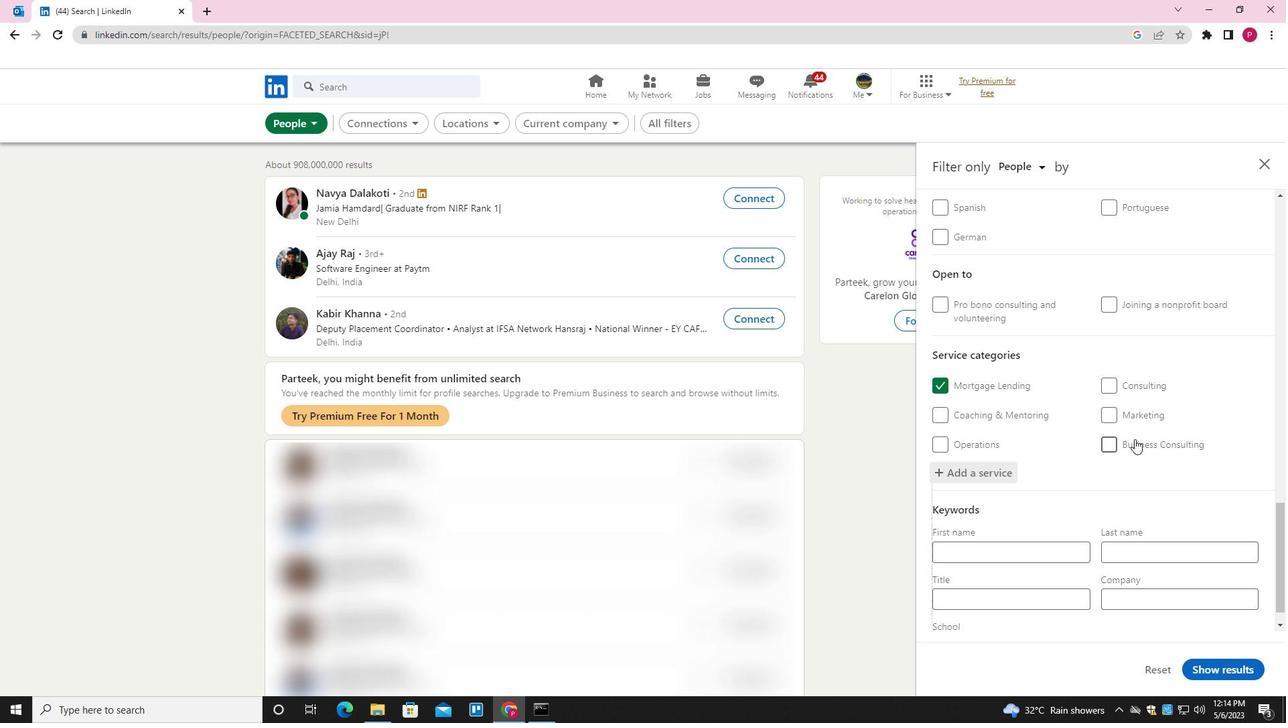 
Action: Mouse scrolled (1135, 438) with delta (0, 0)
Screenshot: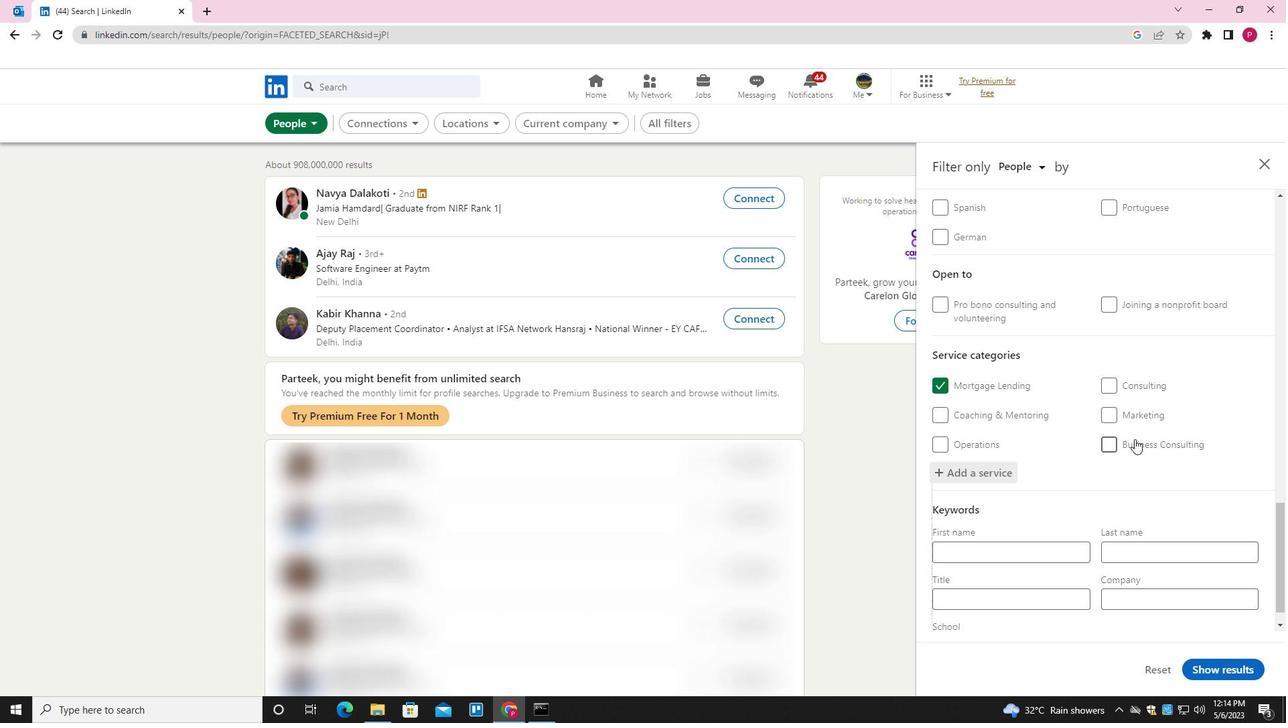 
Action: Mouse moved to (1114, 472)
Screenshot: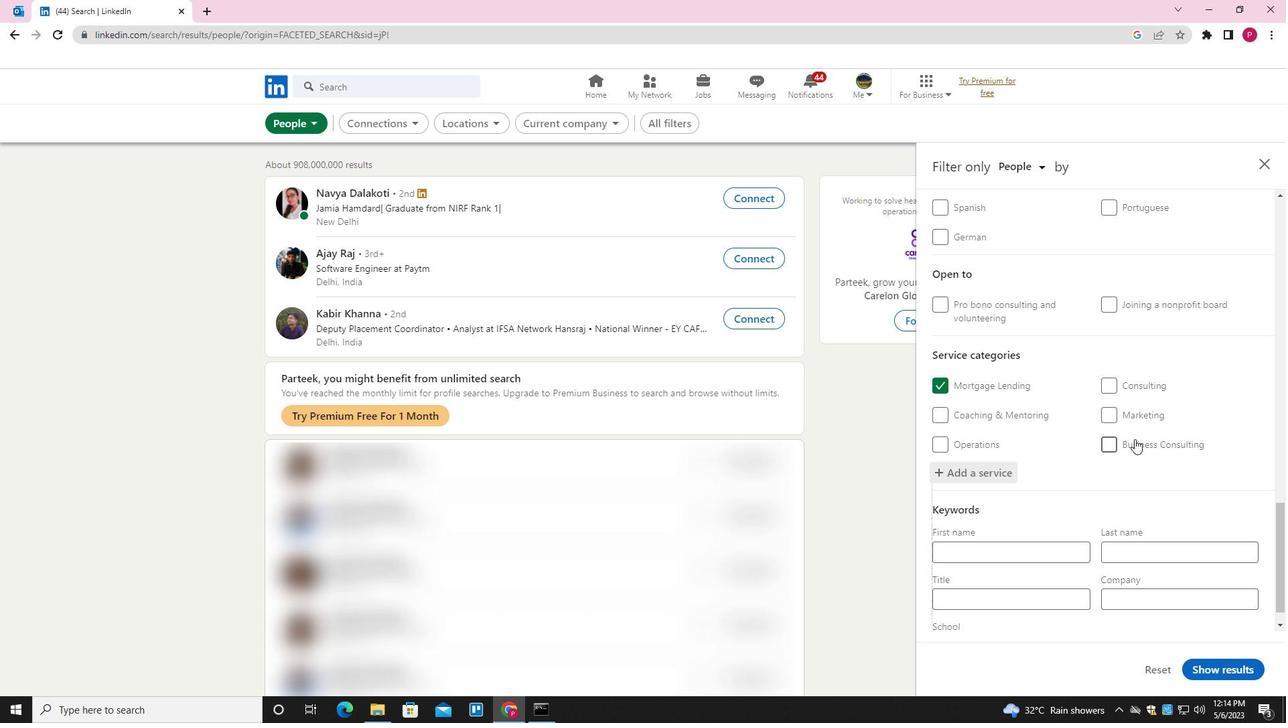 
Action: Mouse scrolled (1114, 471) with delta (0, 0)
Screenshot: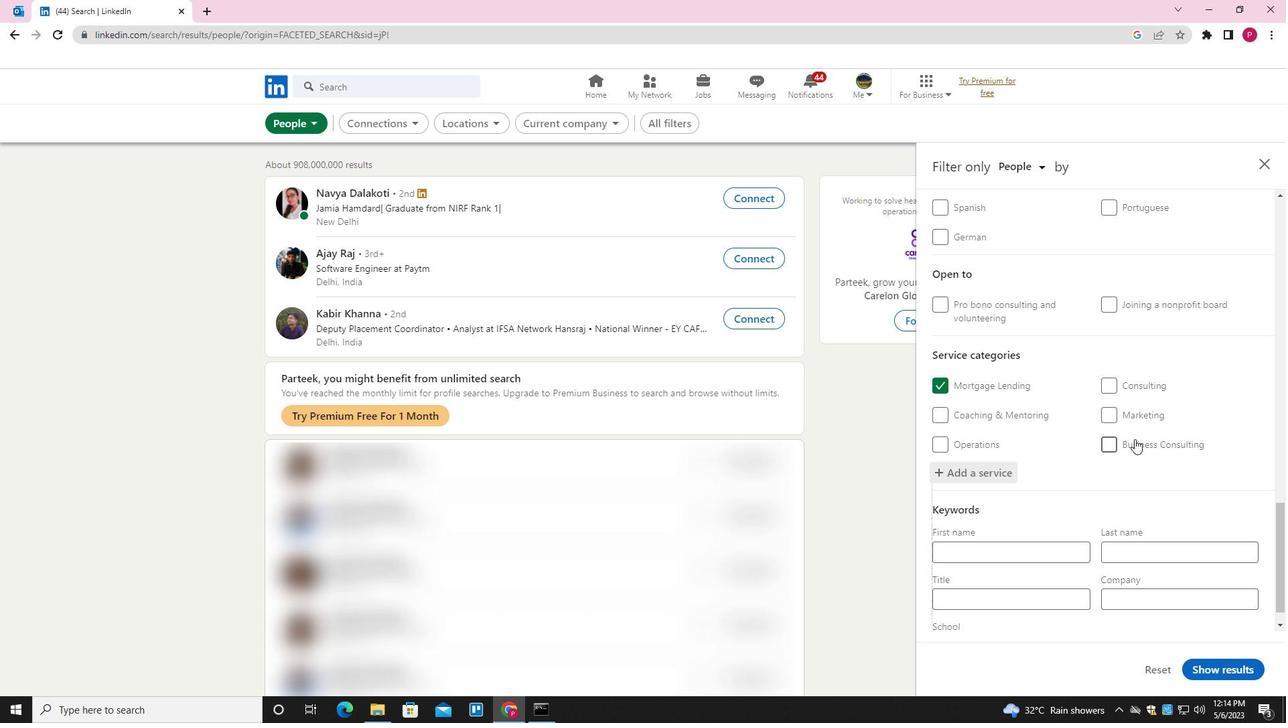 
Action: Mouse moved to (1070, 563)
Screenshot: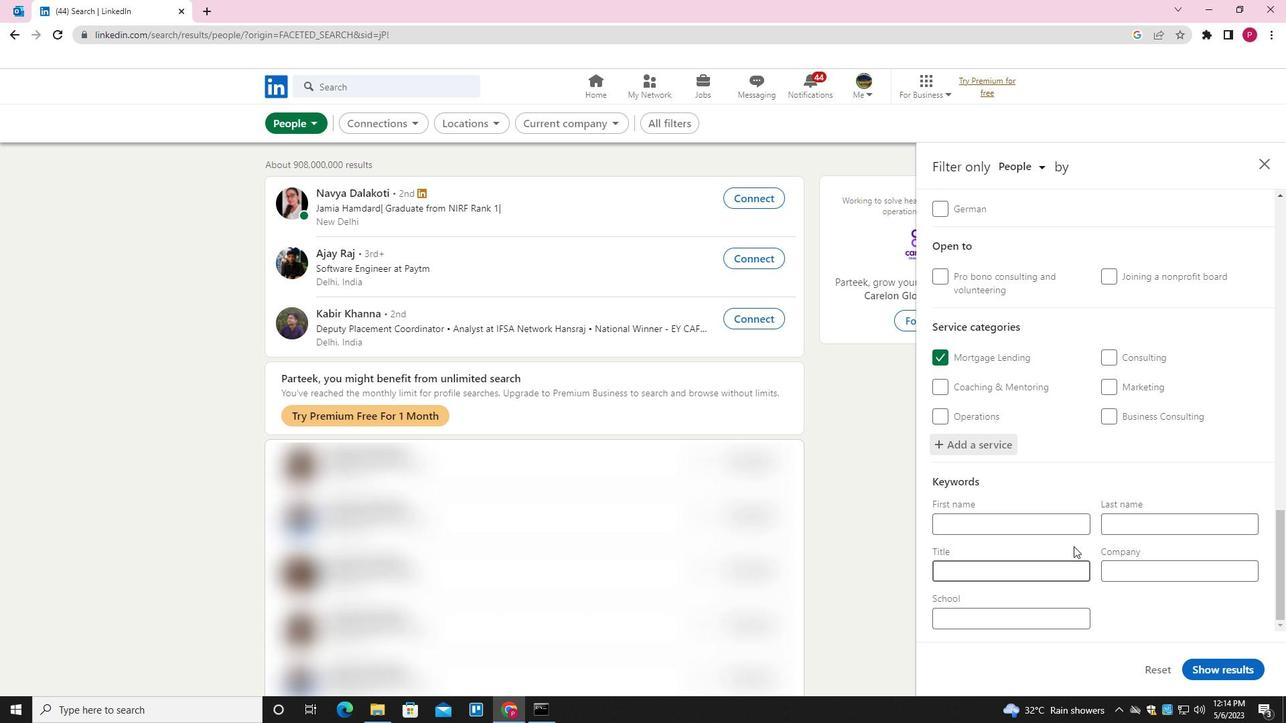 
Action: Mouse pressed left at (1070, 563)
Screenshot: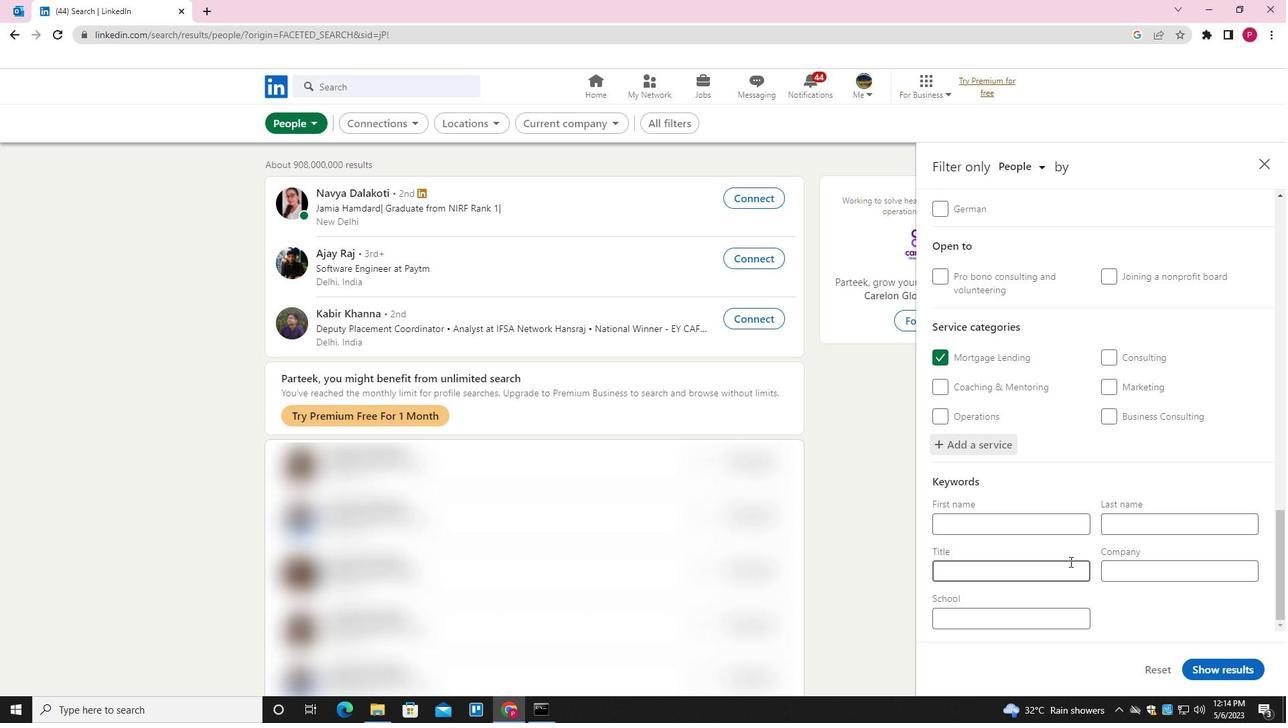 
Action: Key pressed <Key.shift><Key.shift><Key.shift><Key.shift><Key.shift>BUSINEES<Key.space><Key.backspace><Key.backspace><Key.backspace><Key.backspace><Key.backspace>NESS<Key.space><Key.shift>MANAGER
Screenshot: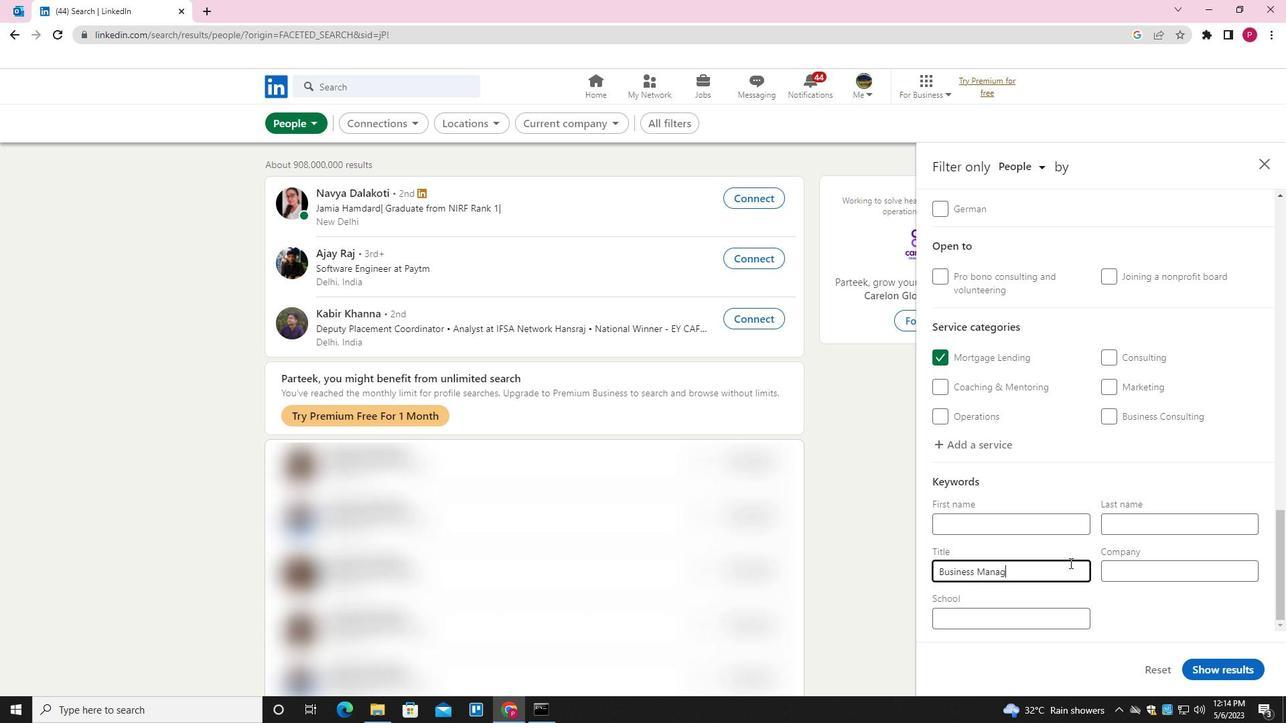 
Action: Mouse moved to (1225, 670)
Screenshot: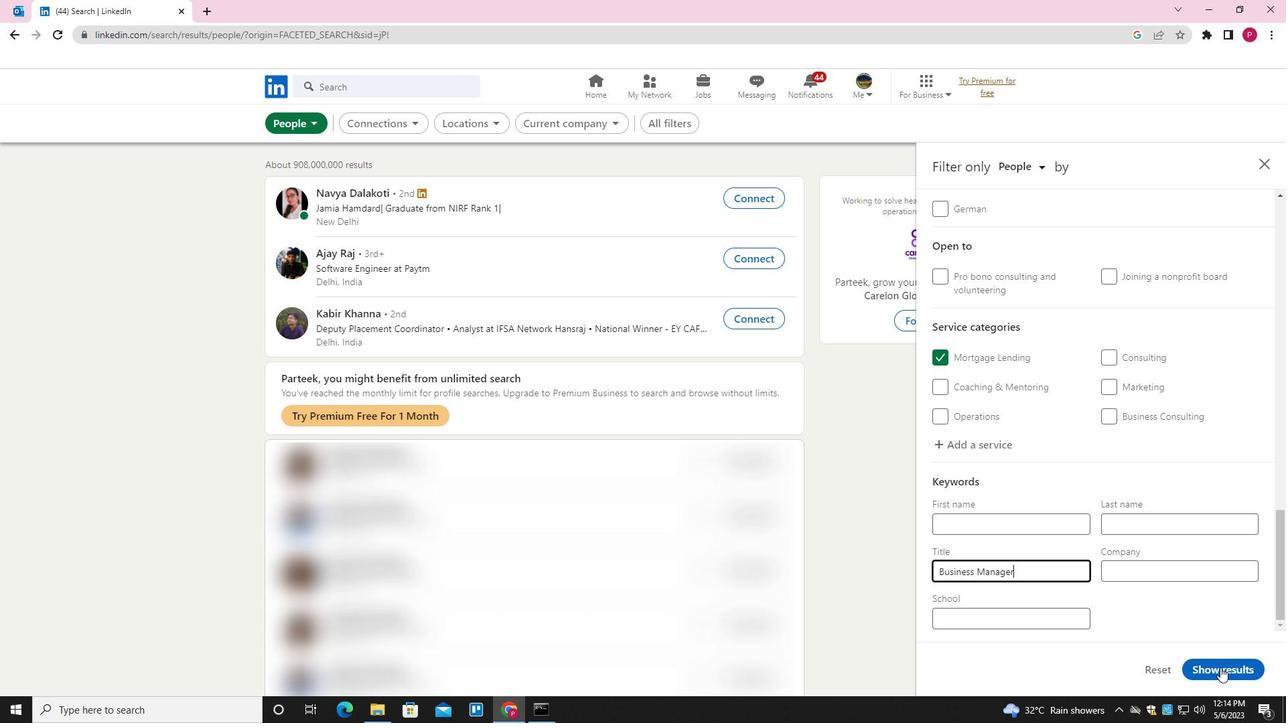 
Action: Mouse pressed left at (1225, 670)
Screenshot: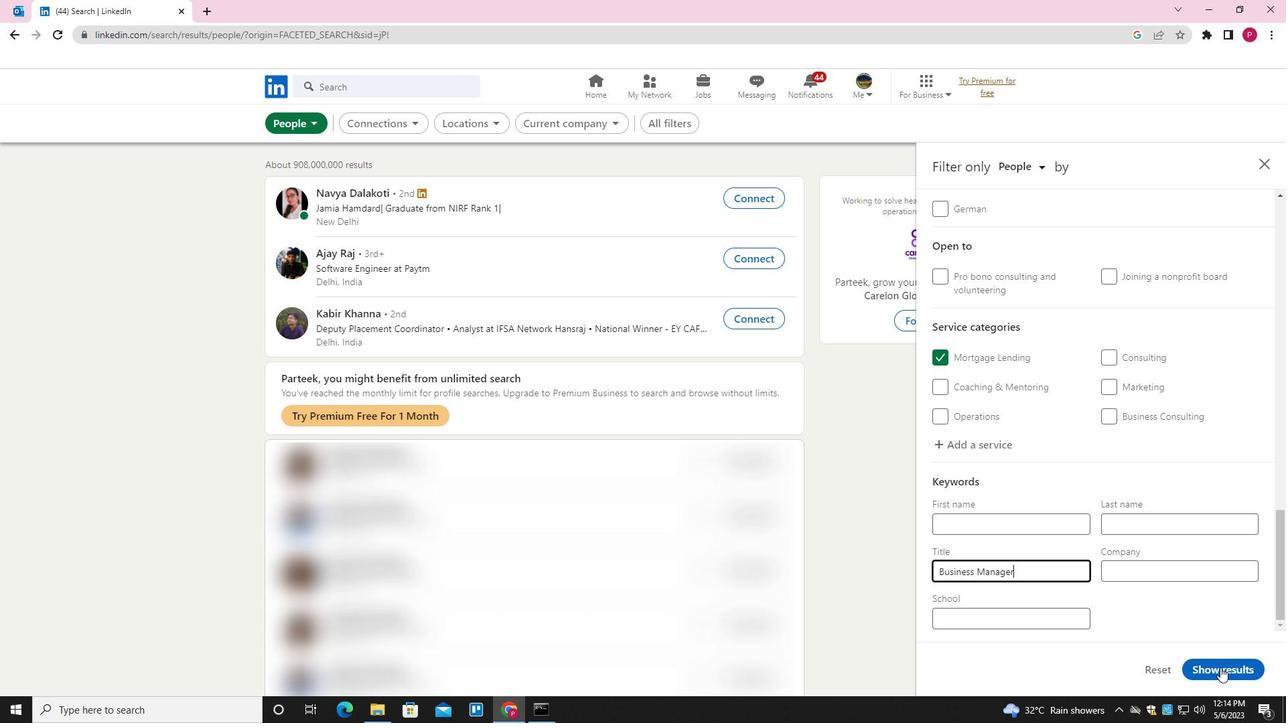 
Action: Mouse moved to (679, 364)
Screenshot: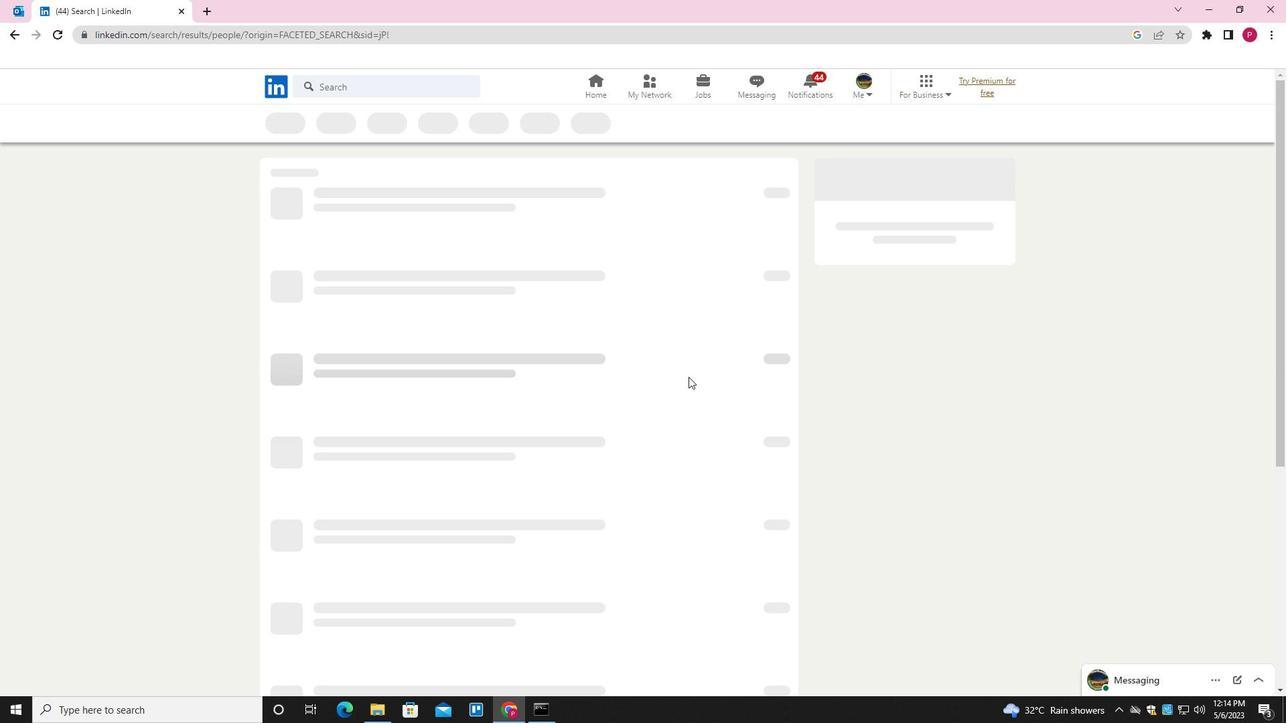 
